 Task: Open Card Webinar Performance Review in Board Data Analytics Platforms to Workspace Document Management and add a team member Softage.3@softage.net, a label Green, a checklist Project Scope Management, an attachment from your computer, a color Green and finally, add a card description 'Finalize budget for upcoming project' and a comment 'Given the potential impact of this task on our team morale and motivation, let us ensure that we approach it with a sense of positivity and enthusiasm.'. Add a start date 'Jan 07, 1900' with a due date 'Jan 14, 1900'
Action: Mouse moved to (84, 377)
Screenshot: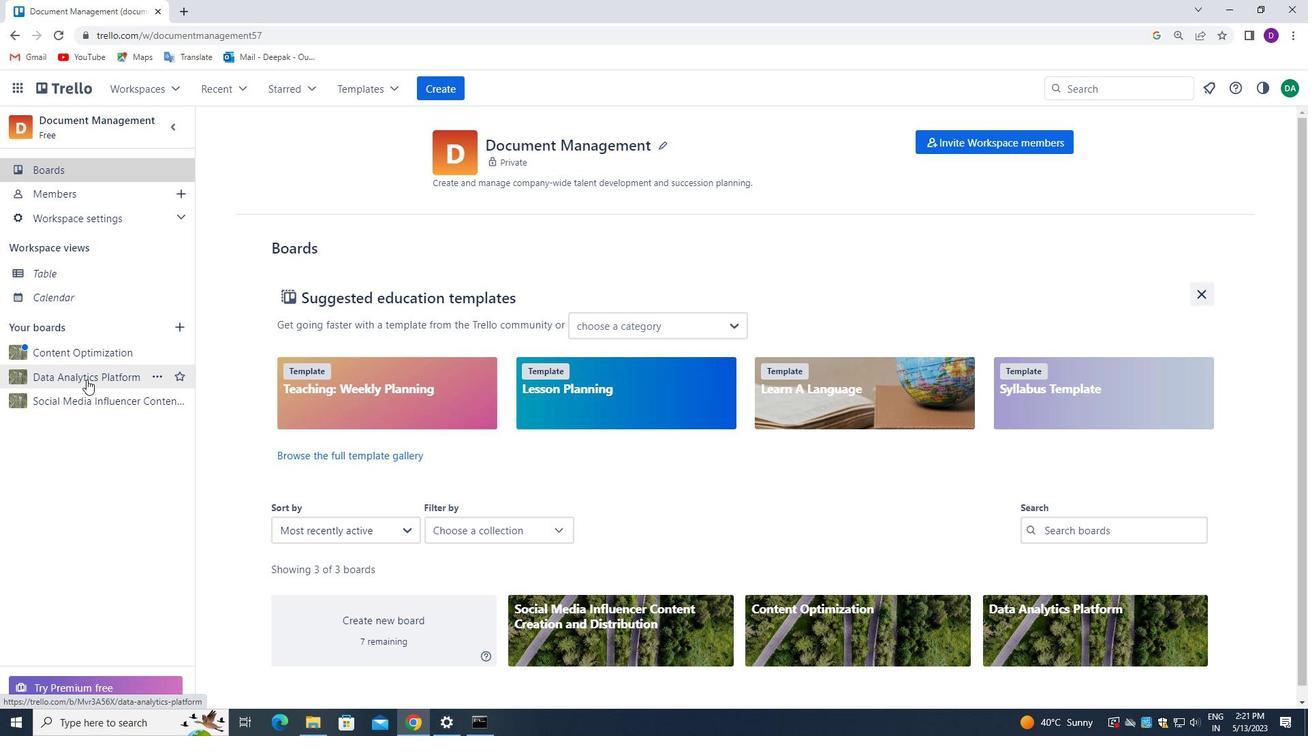 
Action: Mouse pressed left at (84, 377)
Screenshot: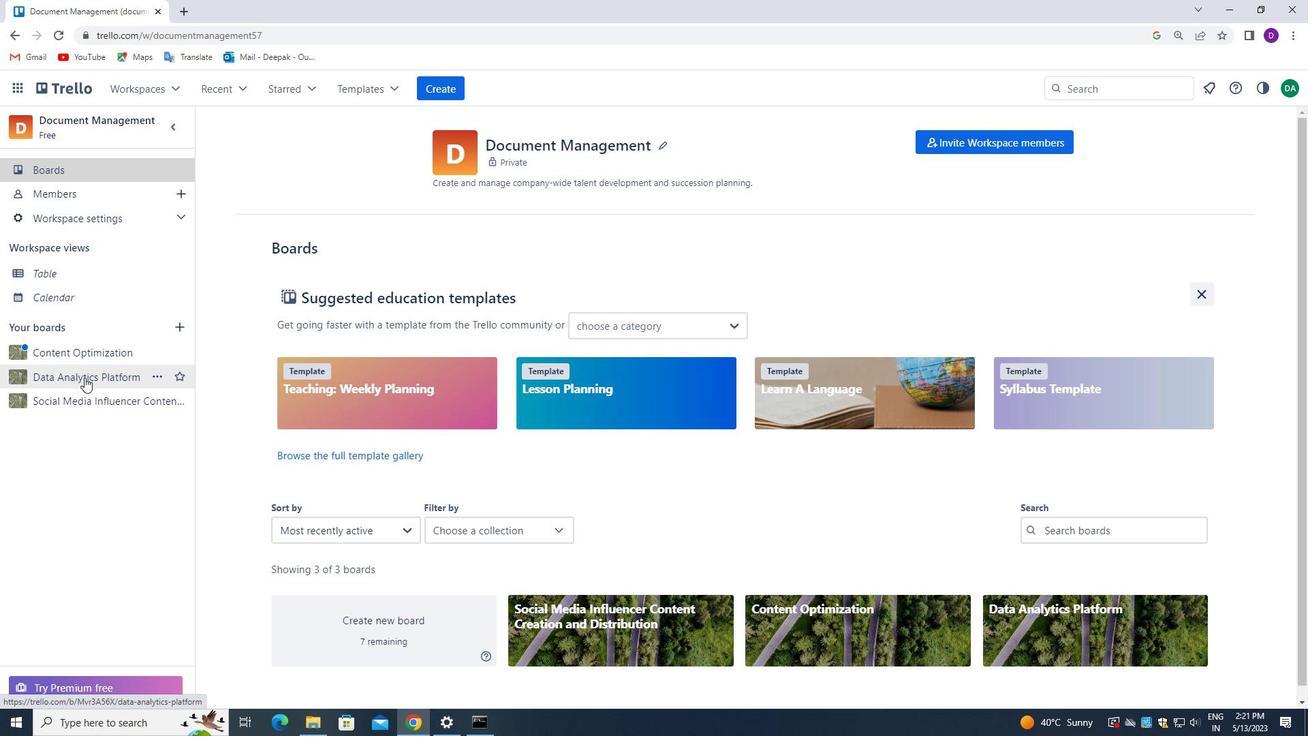 
Action: Mouse moved to (684, 203)
Screenshot: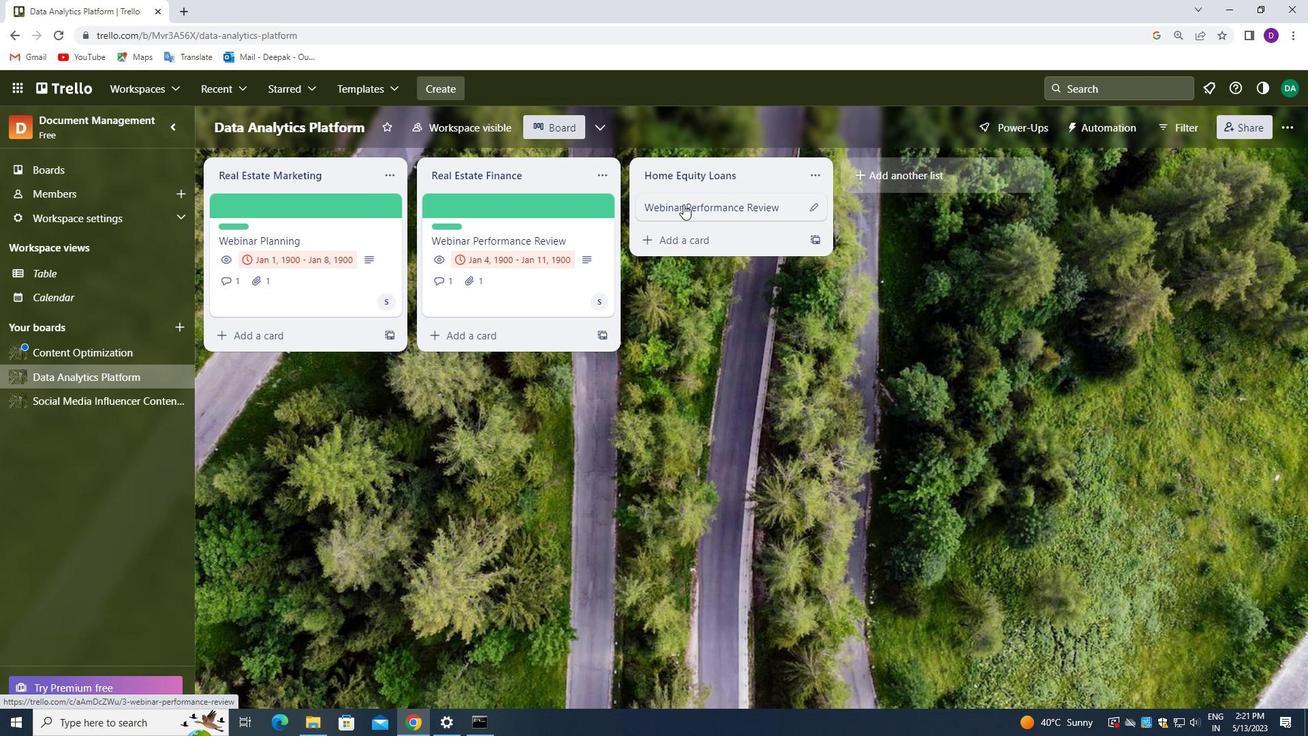
Action: Mouse pressed left at (684, 203)
Screenshot: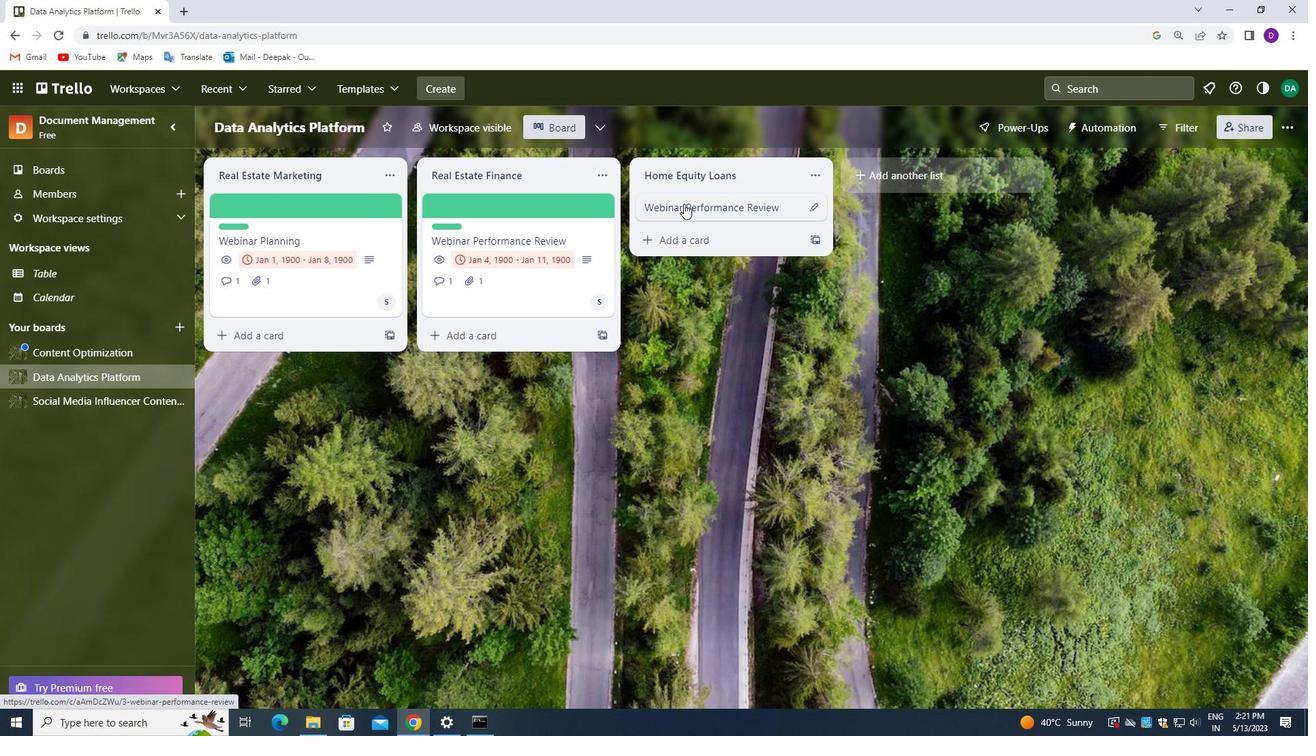 
Action: Mouse moved to (861, 257)
Screenshot: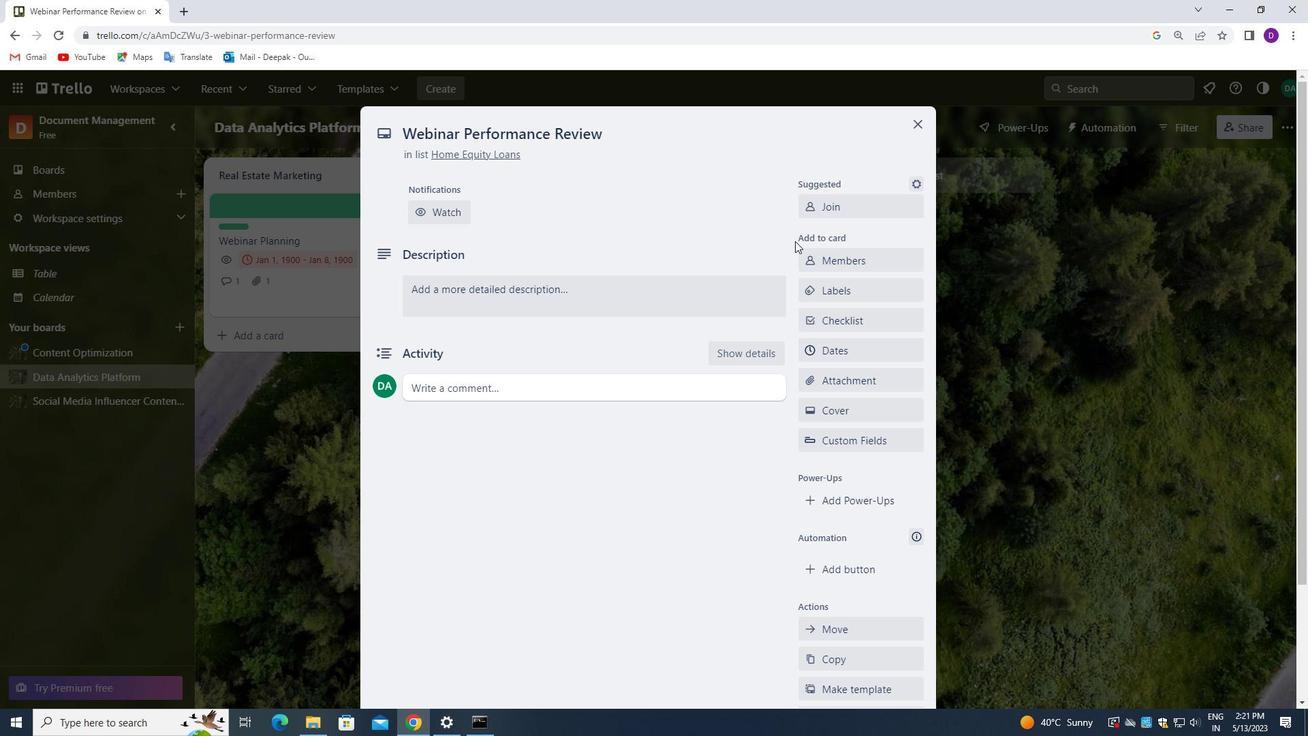 
Action: Mouse pressed left at (861, 257)
Screenshot: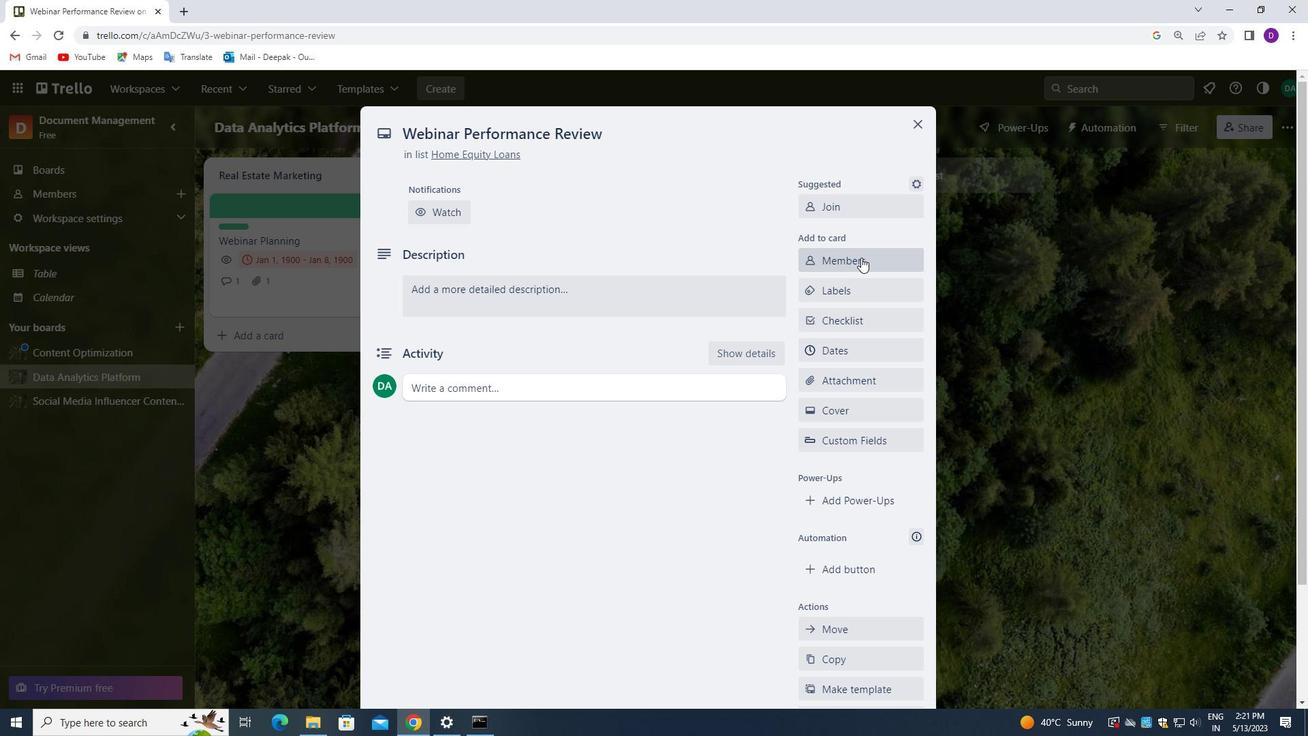 
Action: Mouse moved to (860, 325)
Screenshot: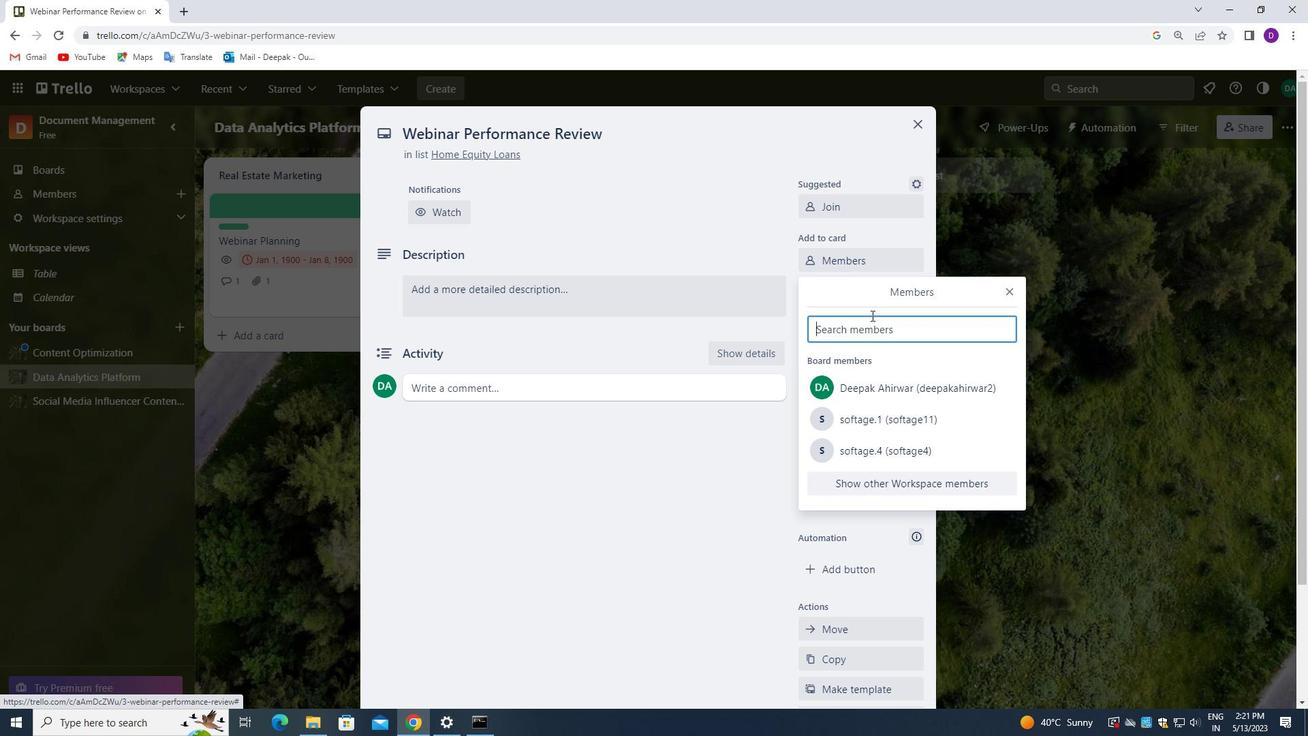 
Action: Mouse pressed left at (860, 325)
Screenshot: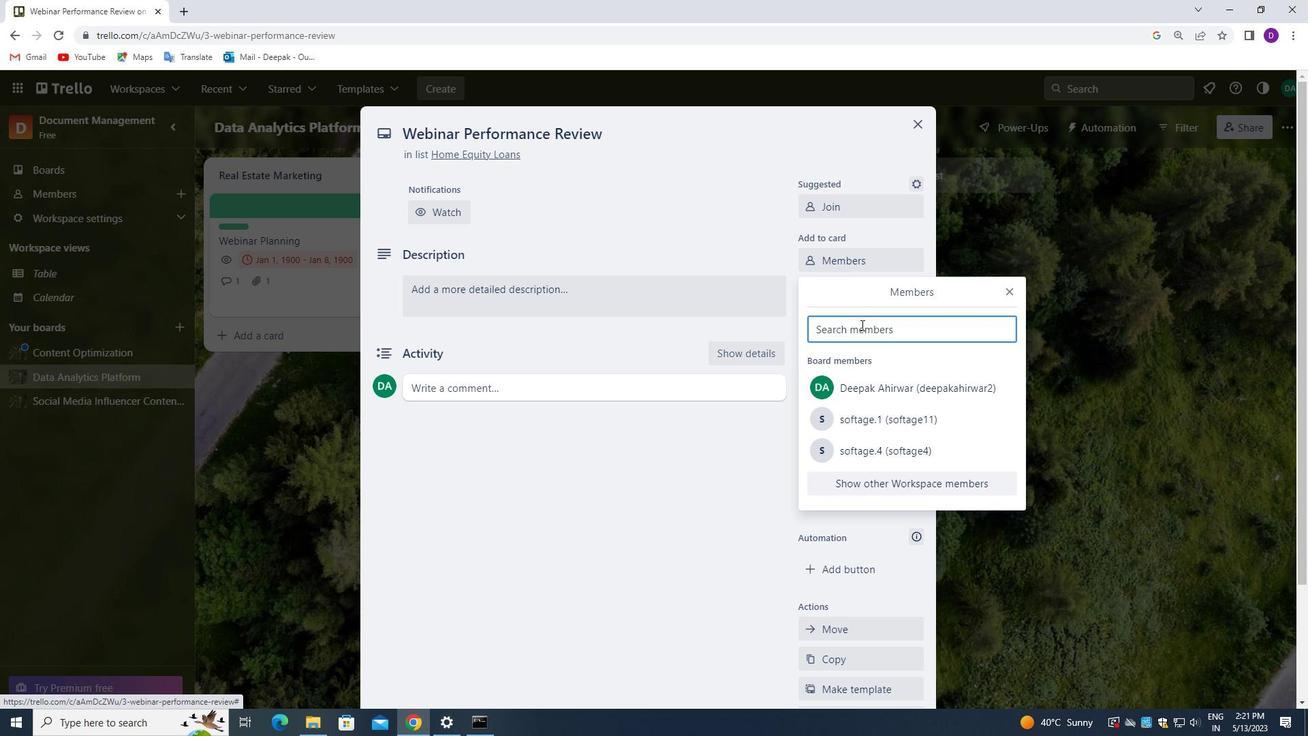 
Action: Key pressed <Key.shift>SOFTAGE.3<Key.shift>@SOFTAGE.NET
Screenshot: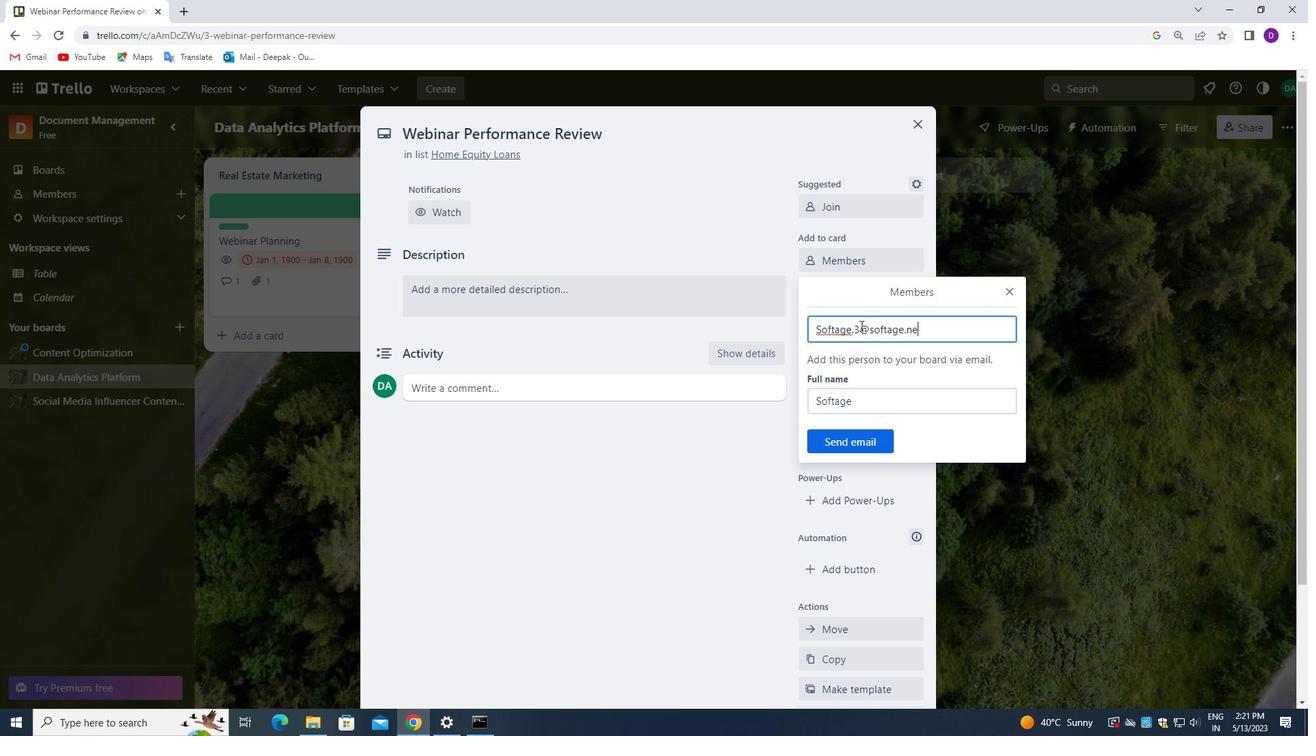 
Action: Mouse moved to (841, 437)
Screenshot: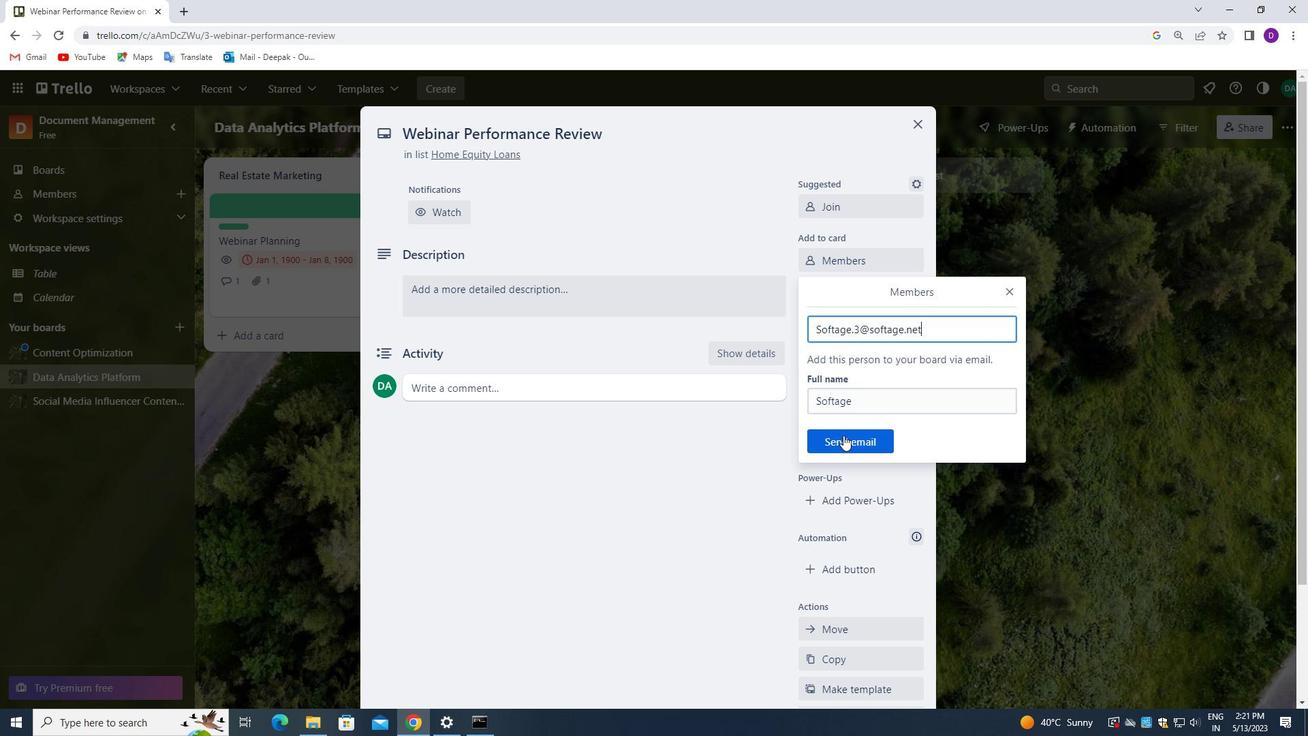 
Action: Mouse pressed left at (841, 437)
Screenshot: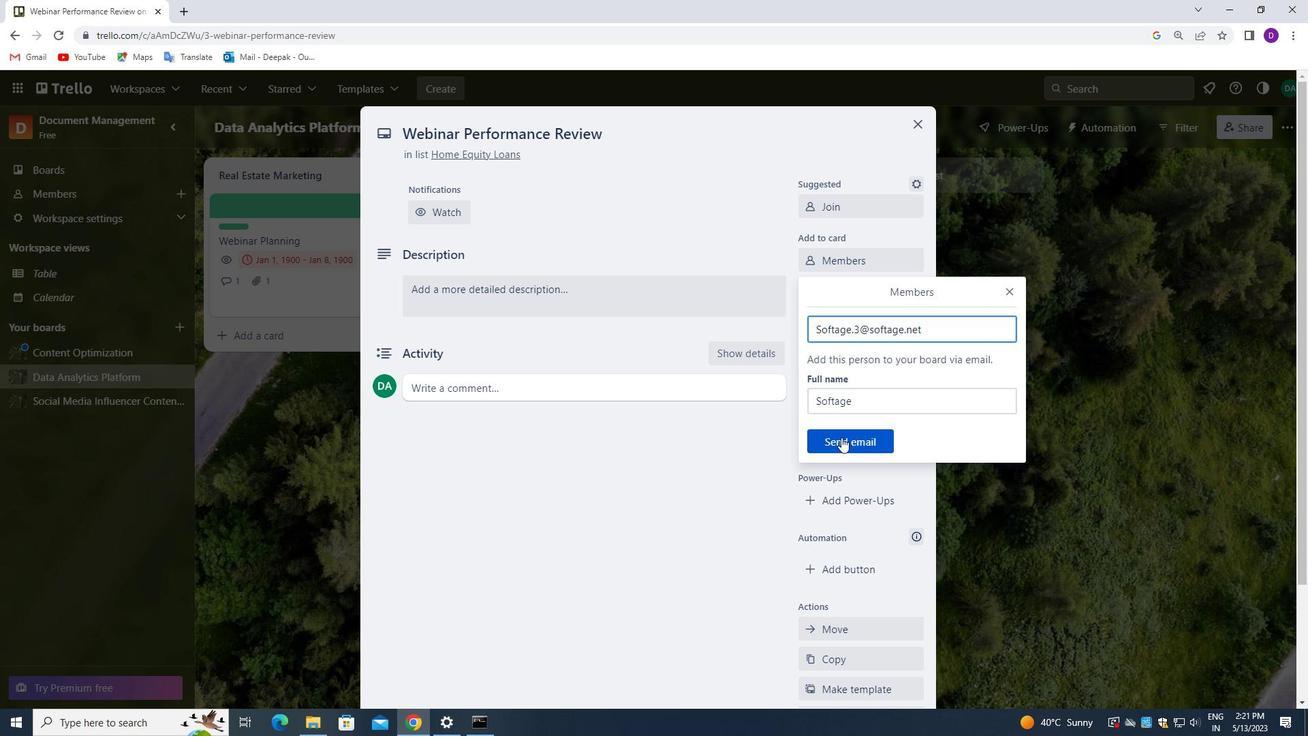 
Action: Mouse moved to (865, 287)
Screenshot: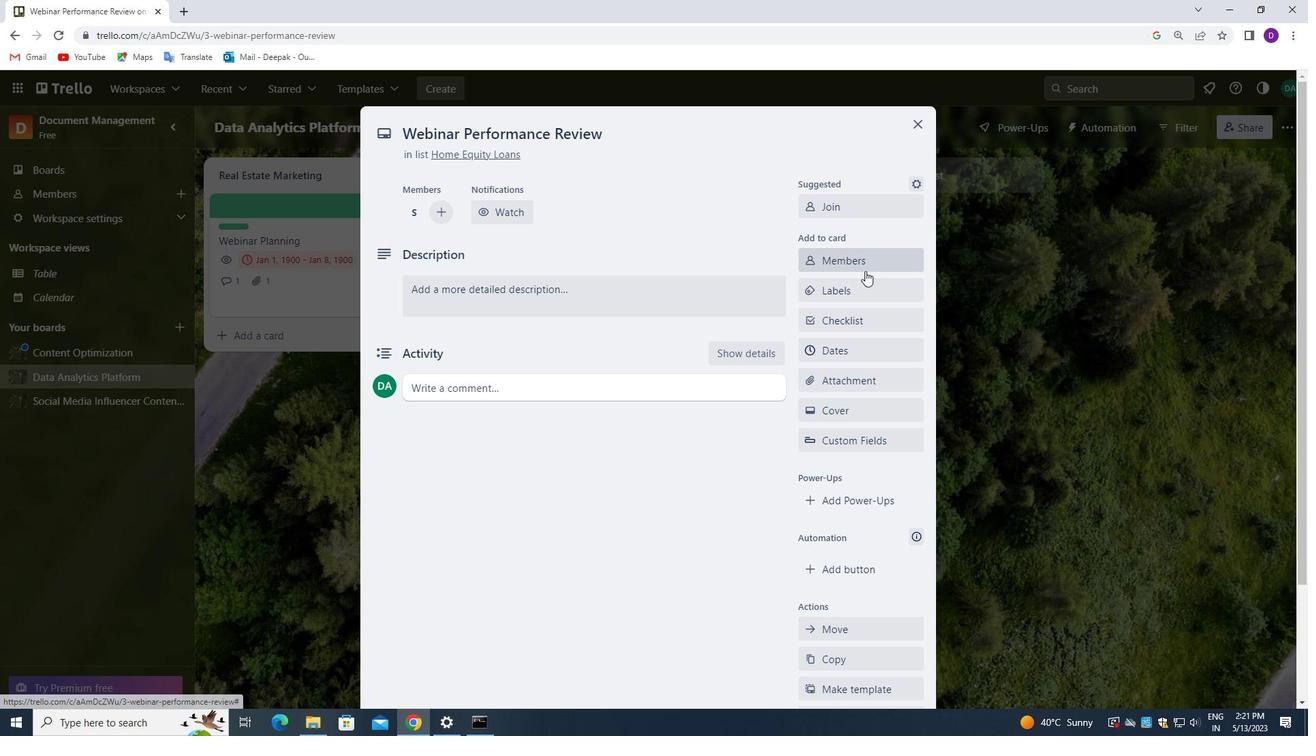 
Action: Mouse pressed left at (865, 287)
Screenshot: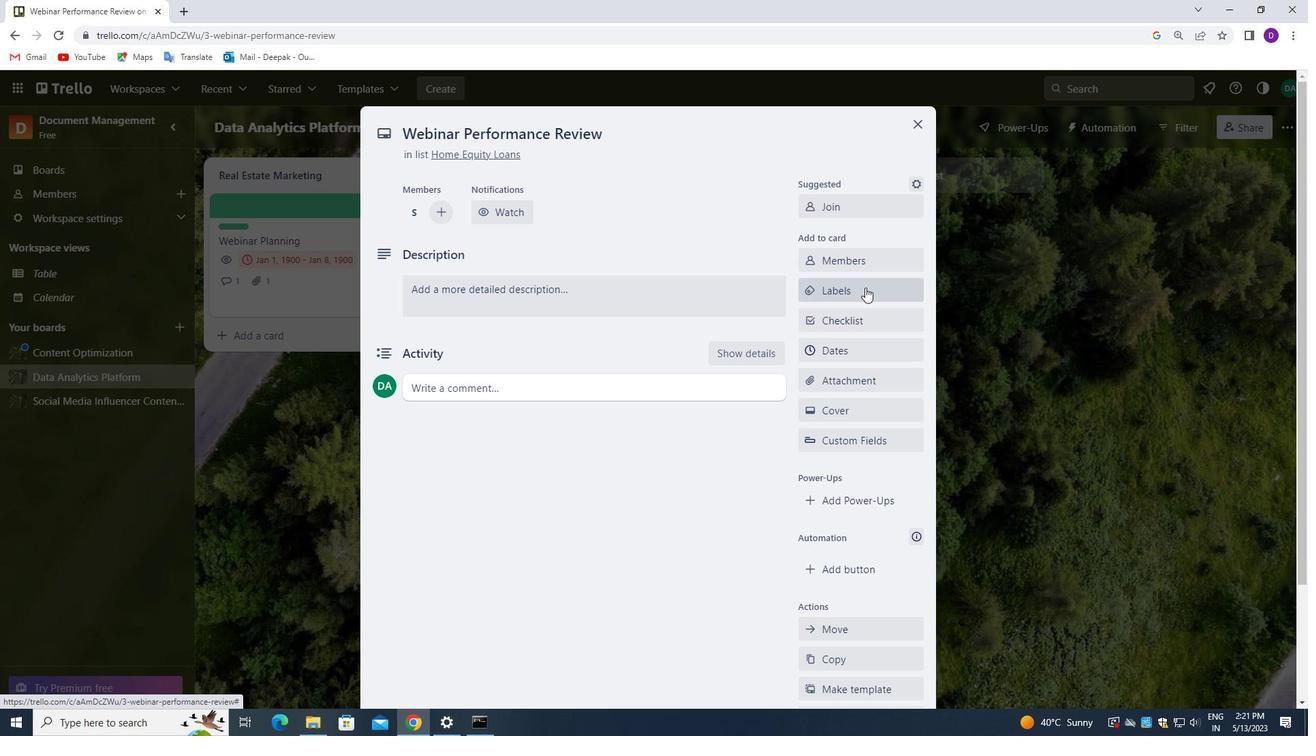 
Action: Mouse moved to (902, 416)
Screenshot: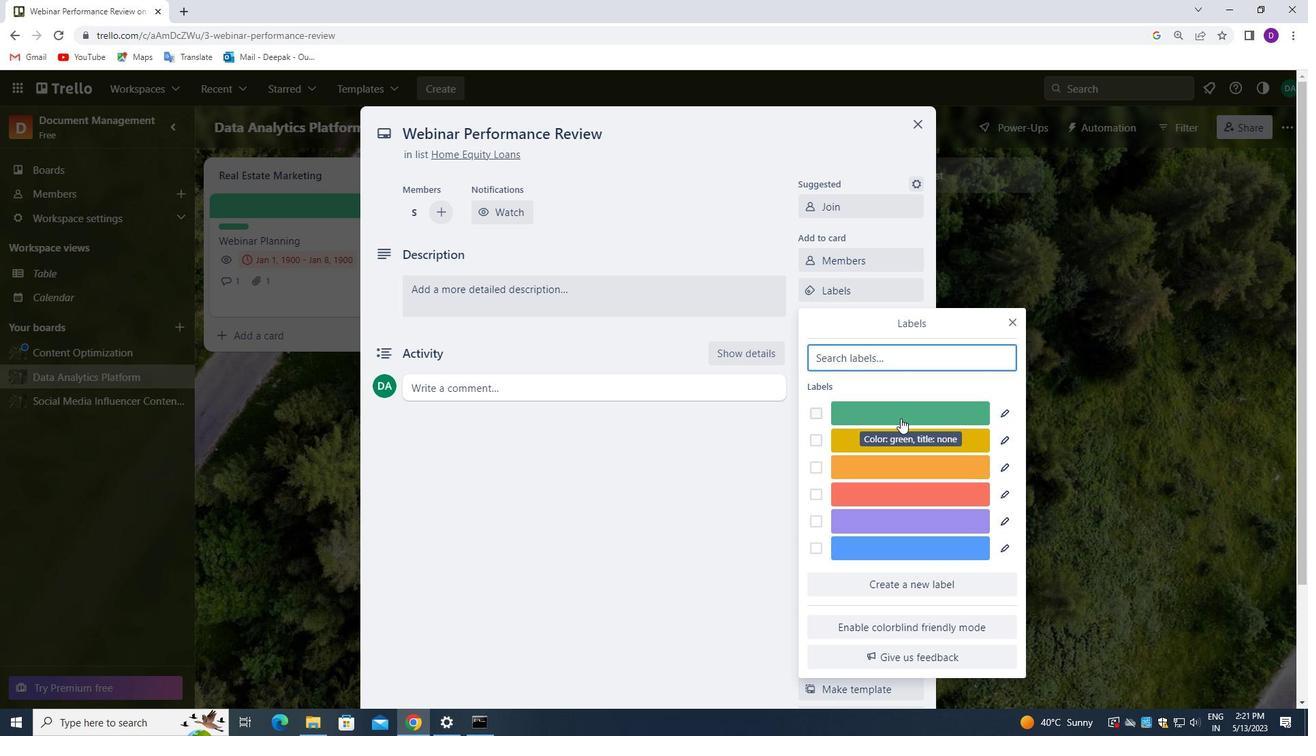 
Action: Mouse pressed left at (902, 416)
Screenshot: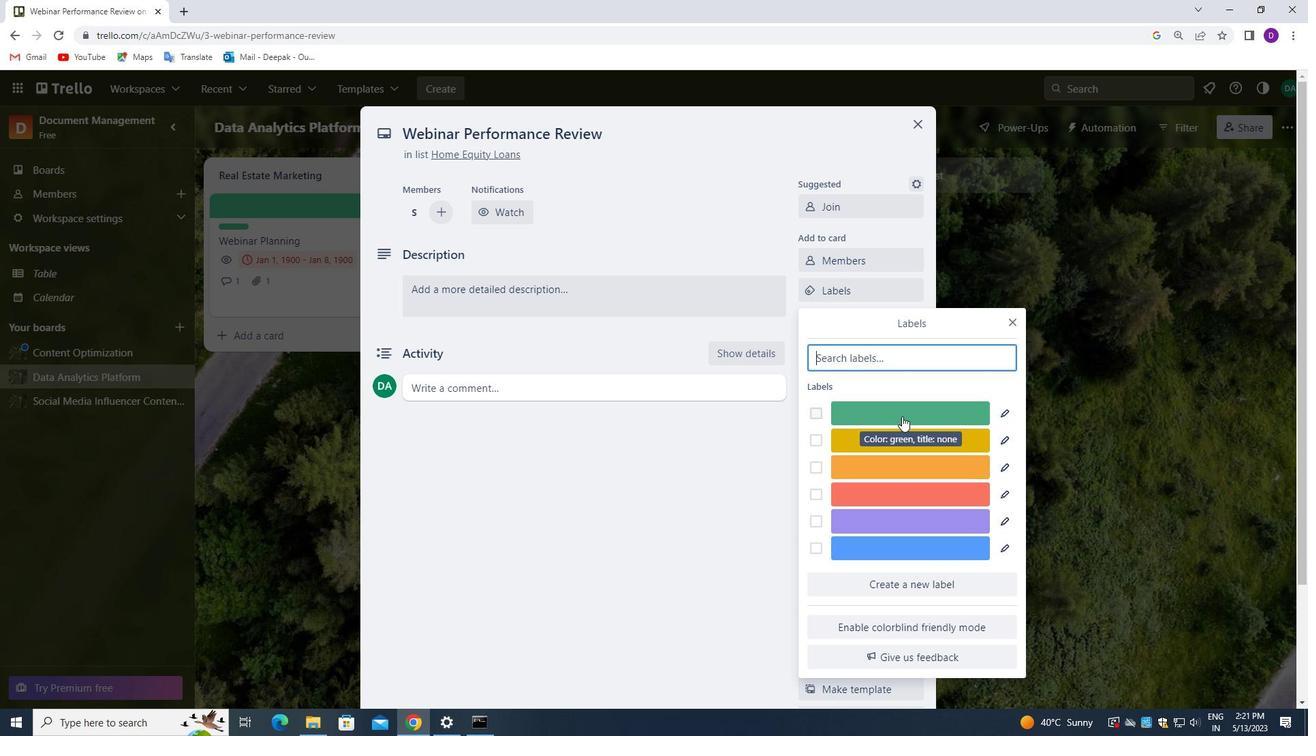 
Action: Mouse moved to (1129, 415)
Screenshot: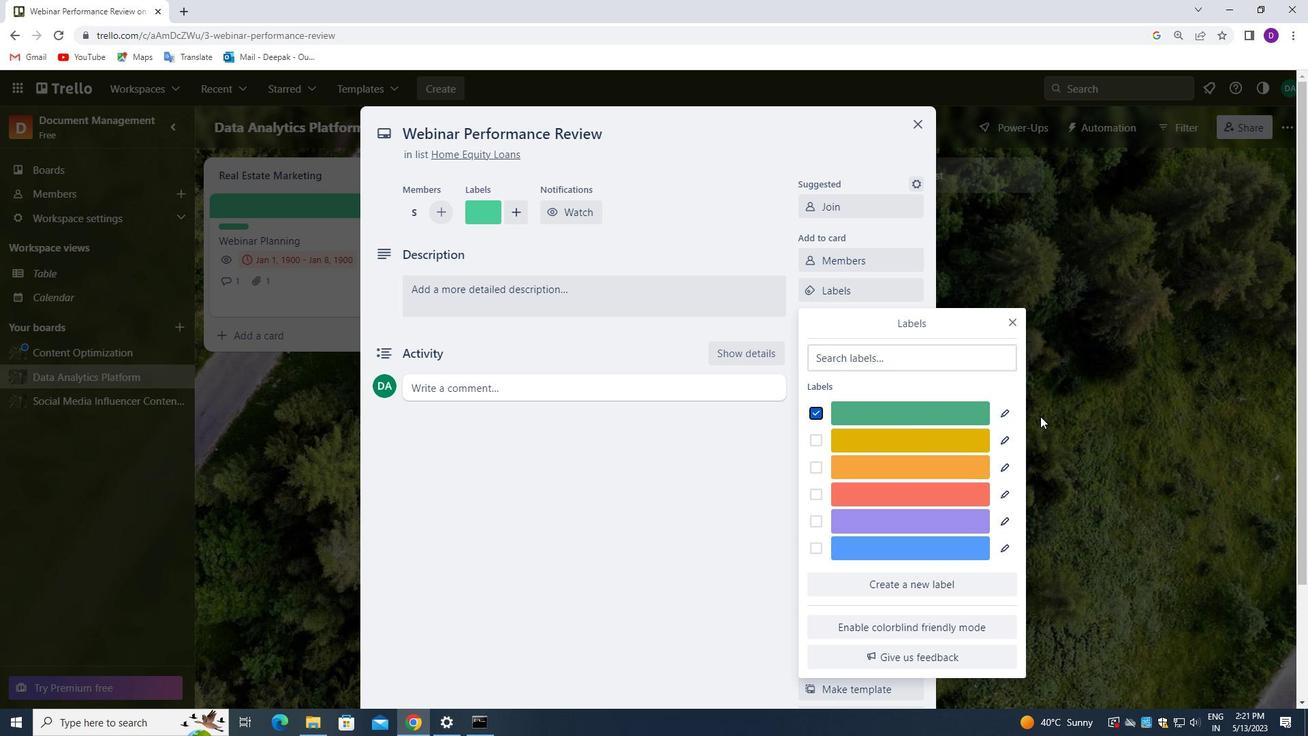 
Action: Mouse pressed left at (1129, 415)
Screenshot: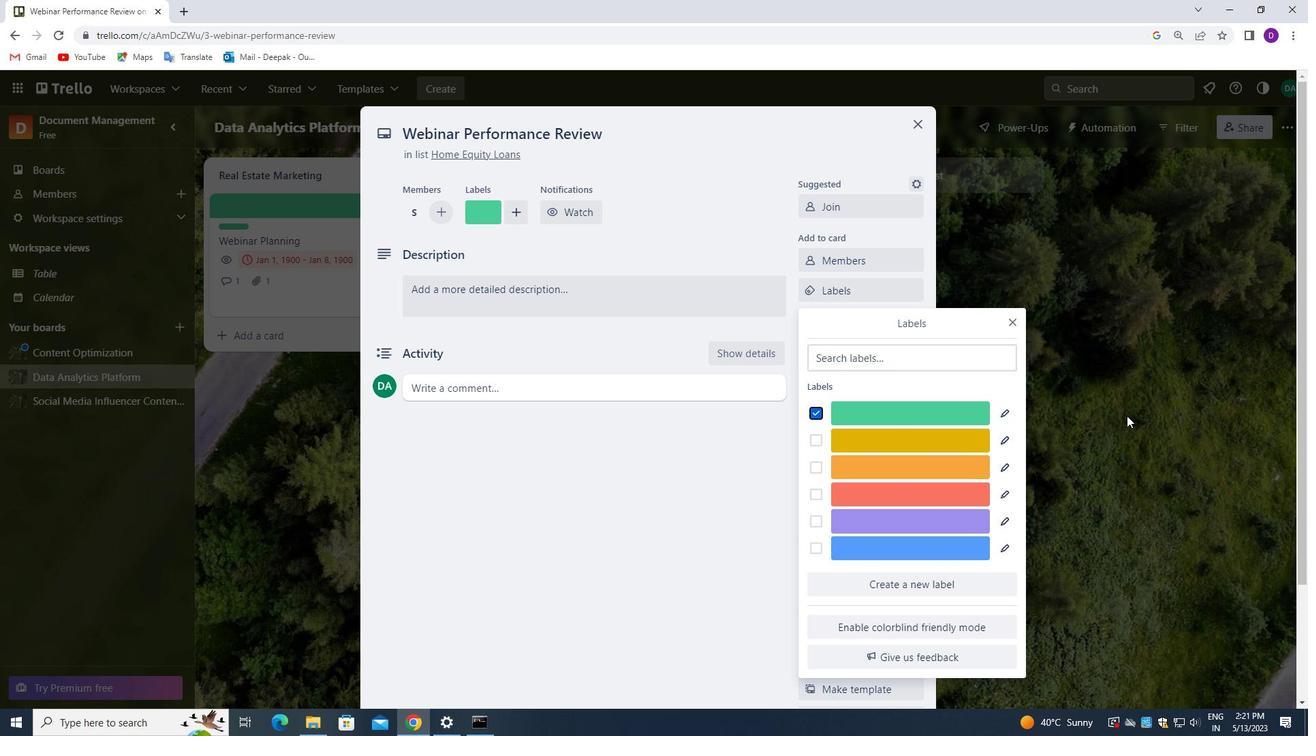 
Action: Mouse moved to (833, 314)
Screenshot: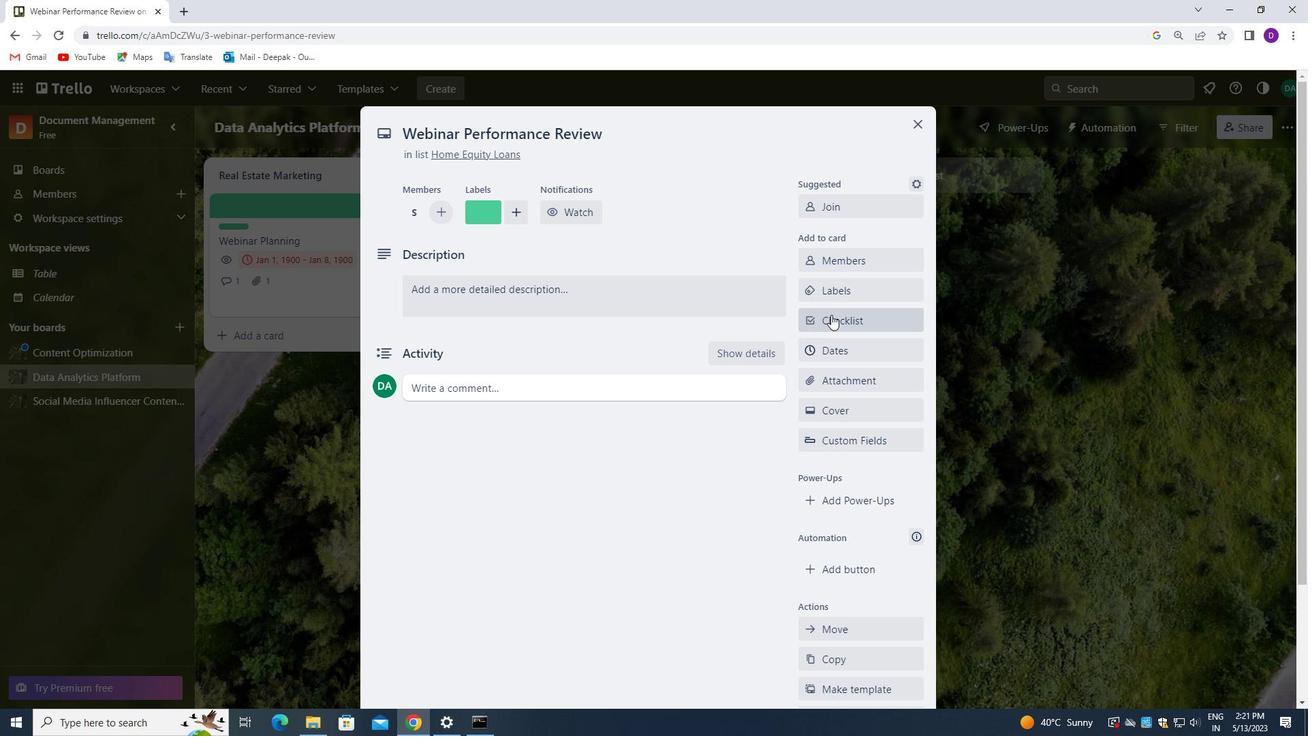 
Action: Mouse pressed left at (833, 314)
Screenshot: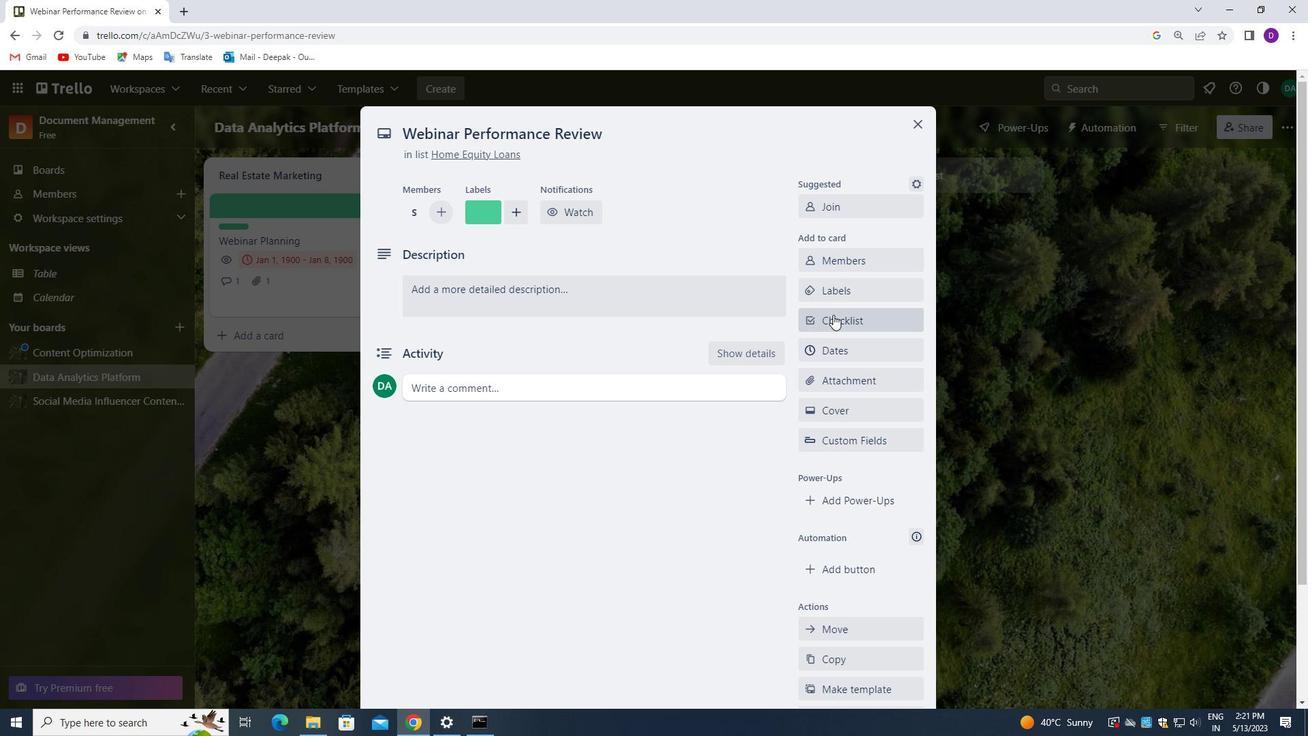 
Action: Mouse moved to (912, 402)
Screenshot: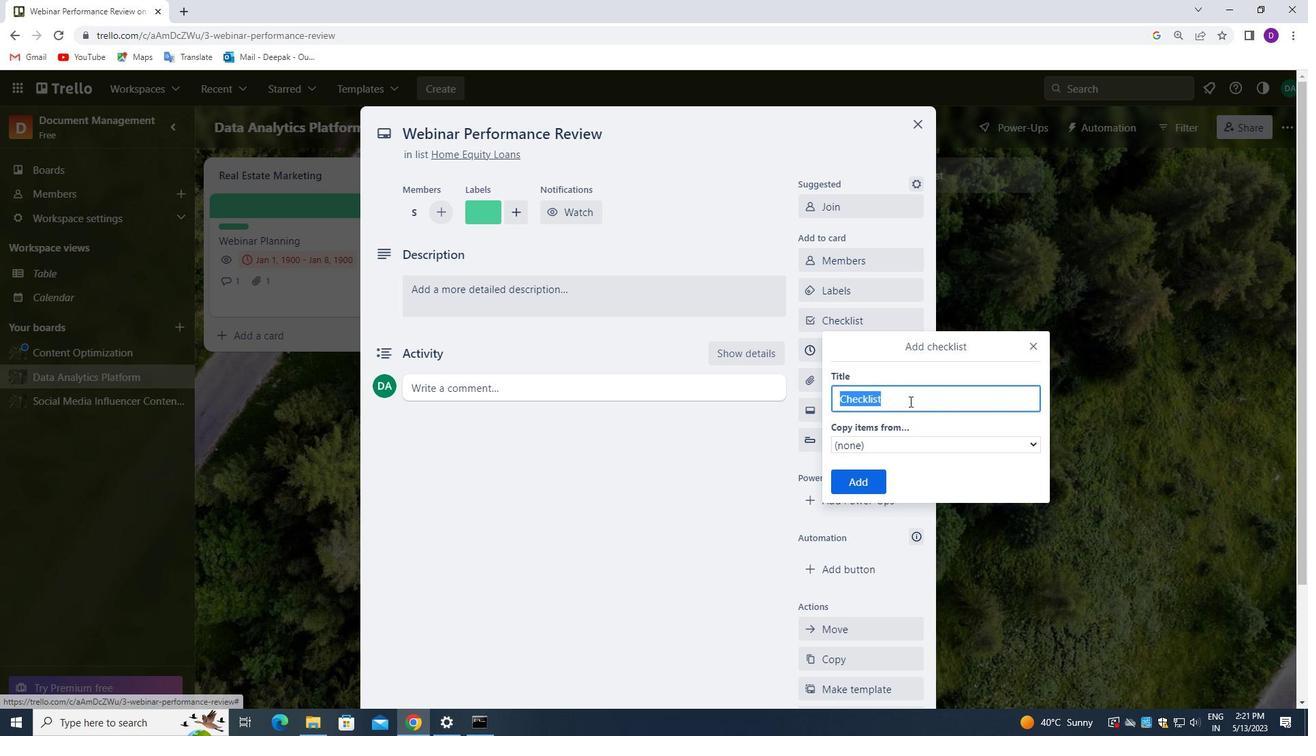
Action: Key pressed <Key.backspace><Key.shift>PROJ
Screenshot: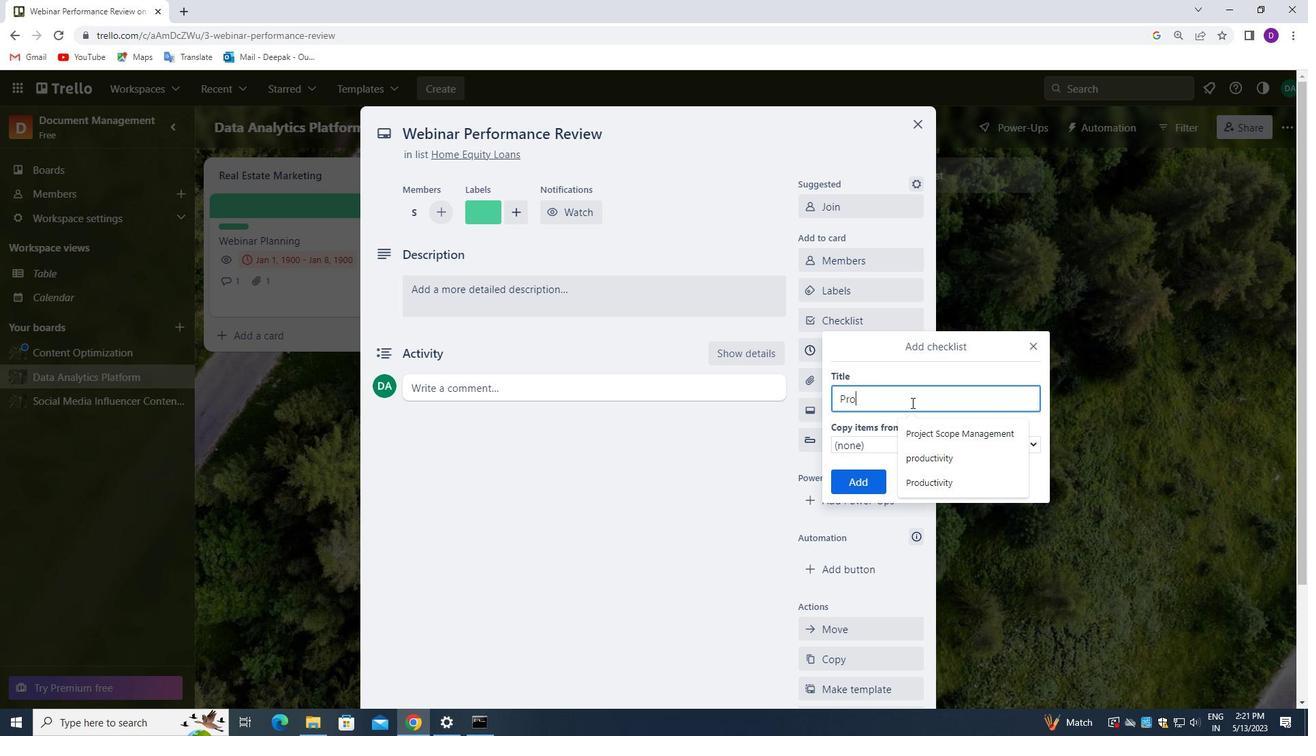 
Action: Mouse moved to (935, 439)
Screenshot: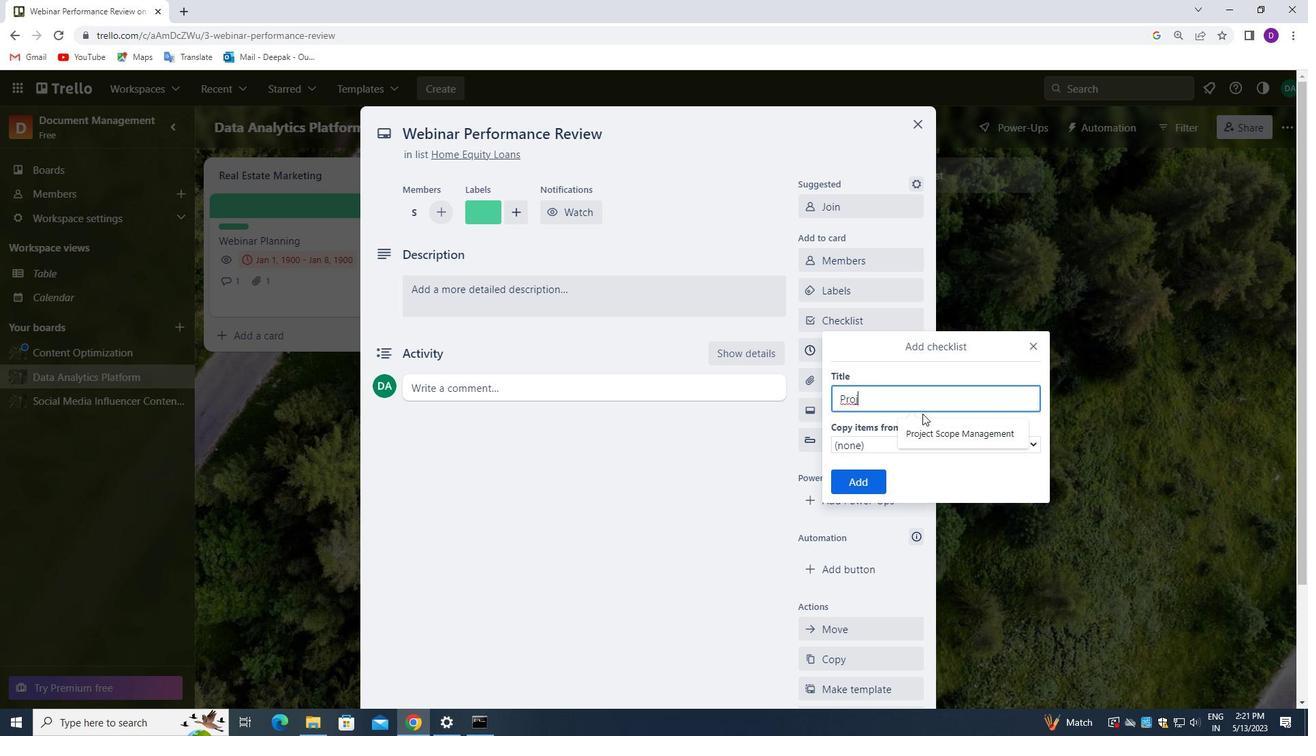 
Action: Mouse pressed left at (935, 439)
Screenshot: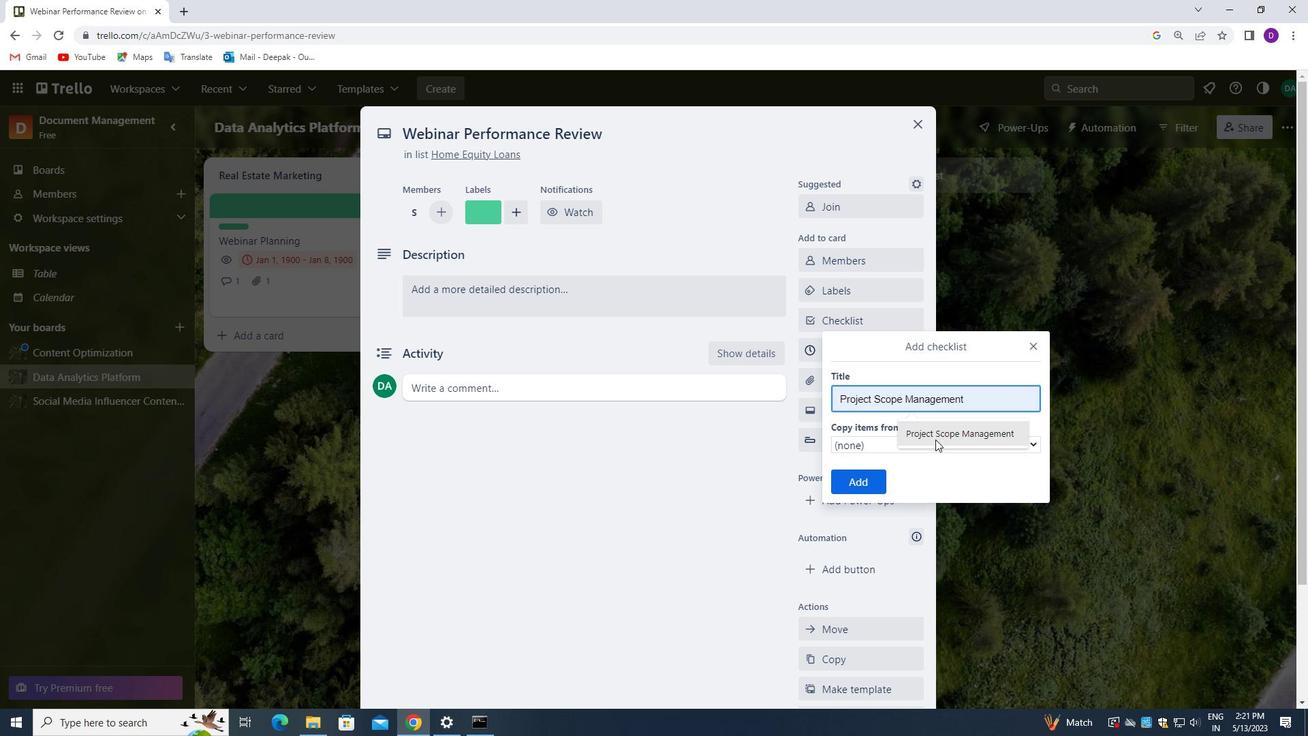 
Action: Mouse moved to (845, 480)
Screenshot: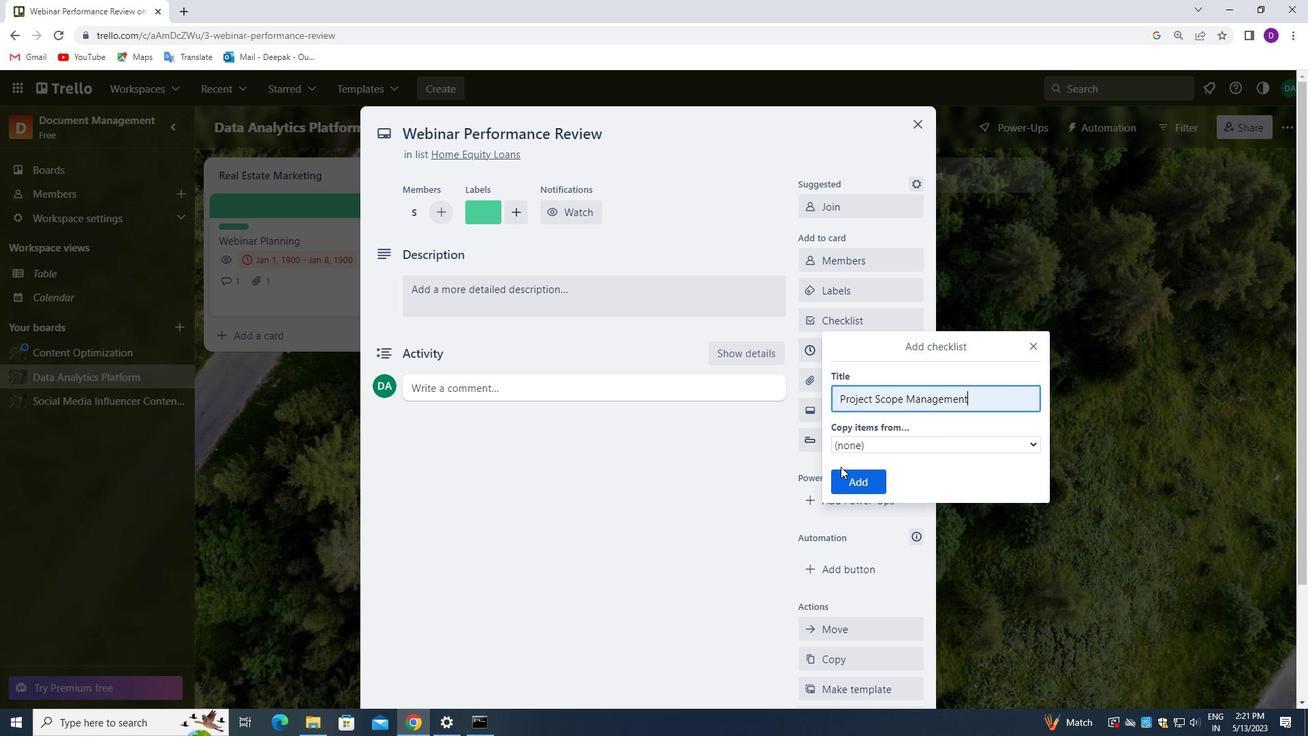 
Action: Mouse pressed left at (845, 480)
Screenshot: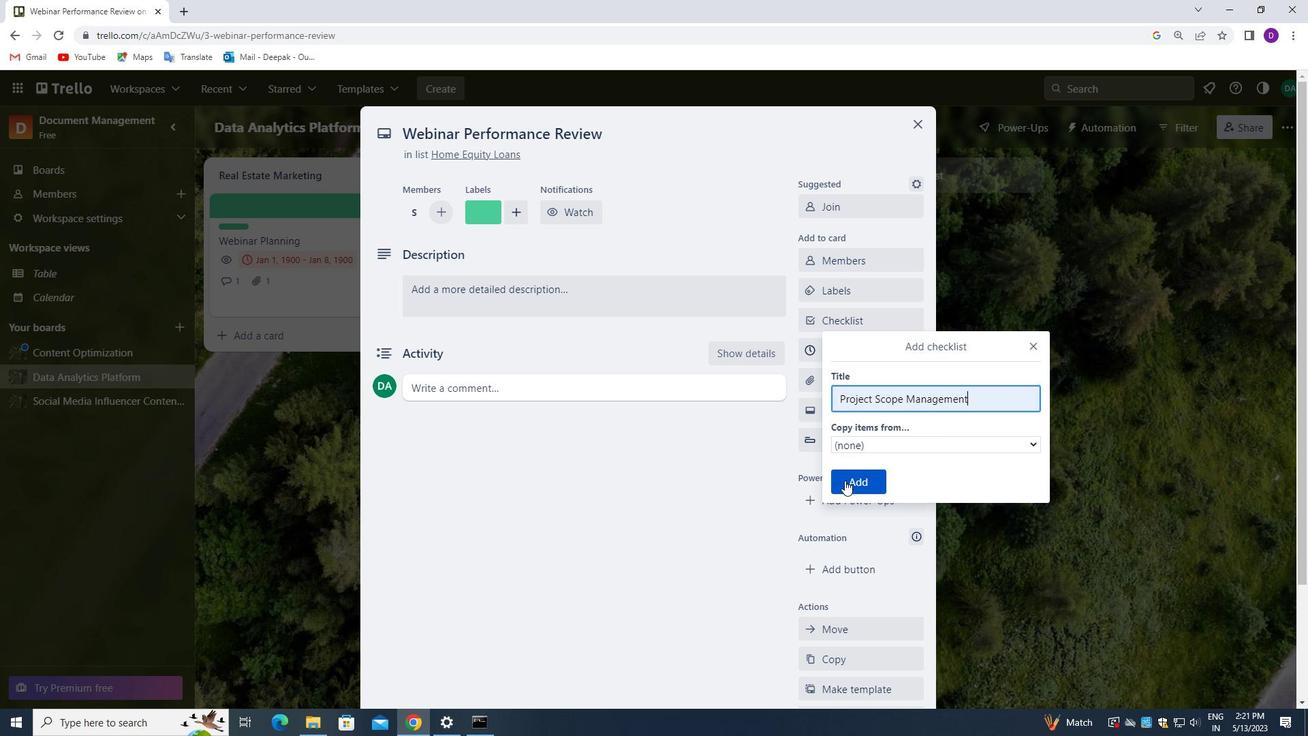 
Action: Mouse moved to (868, 385)
Screenshot: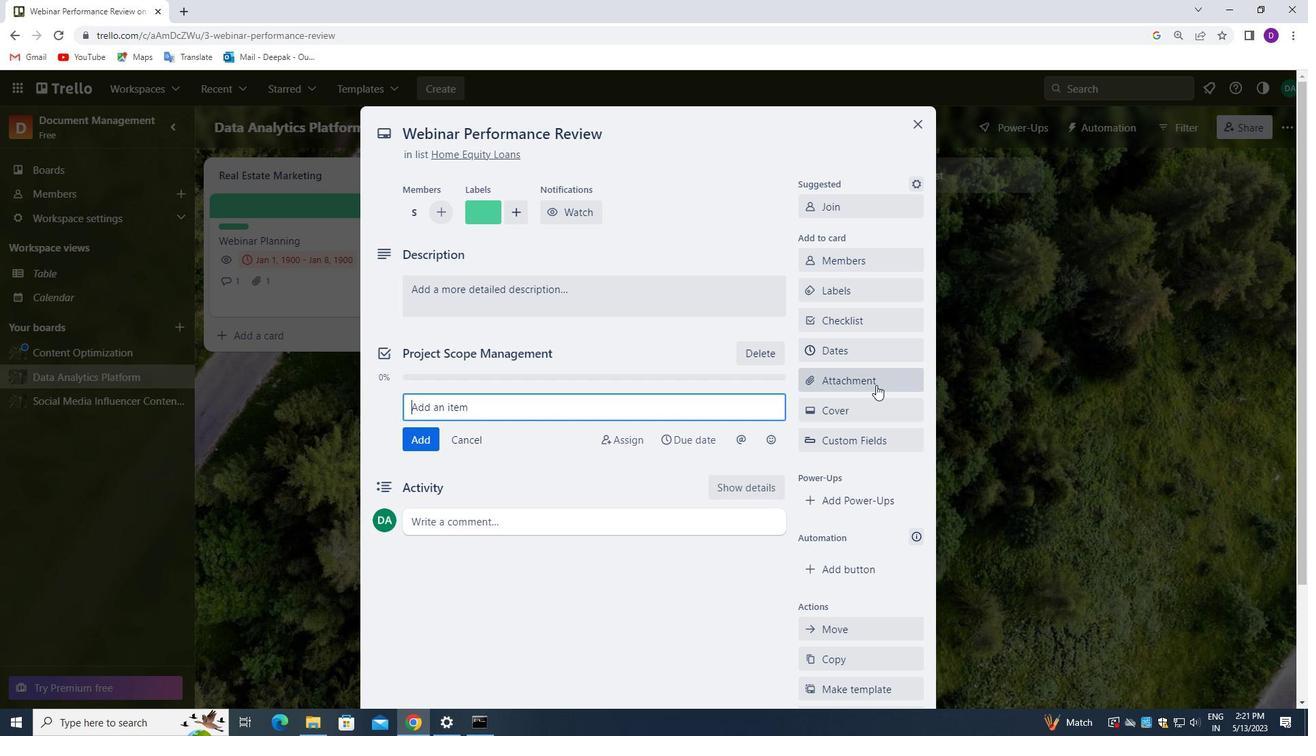 
Action: Mouse pressed left at (868, 385)
Screenshot: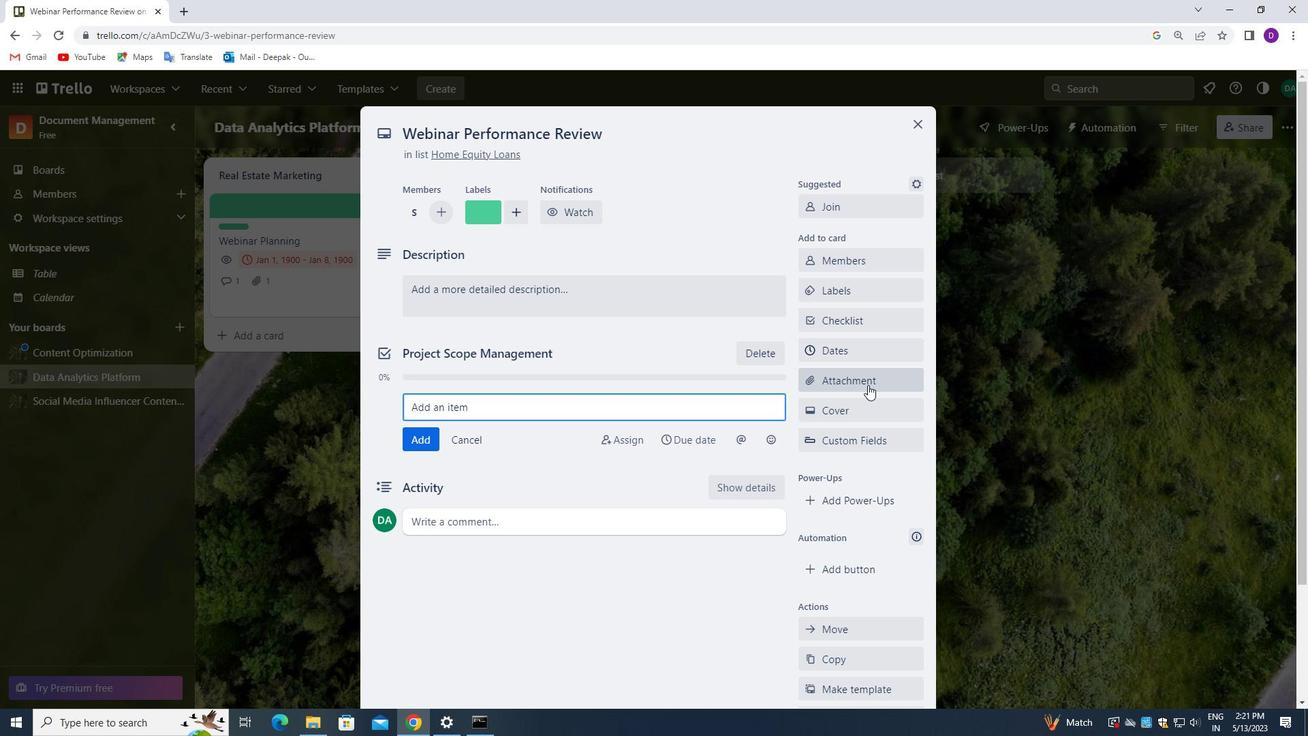 
Action: Mouse moved to (849, 151)
Screenshot: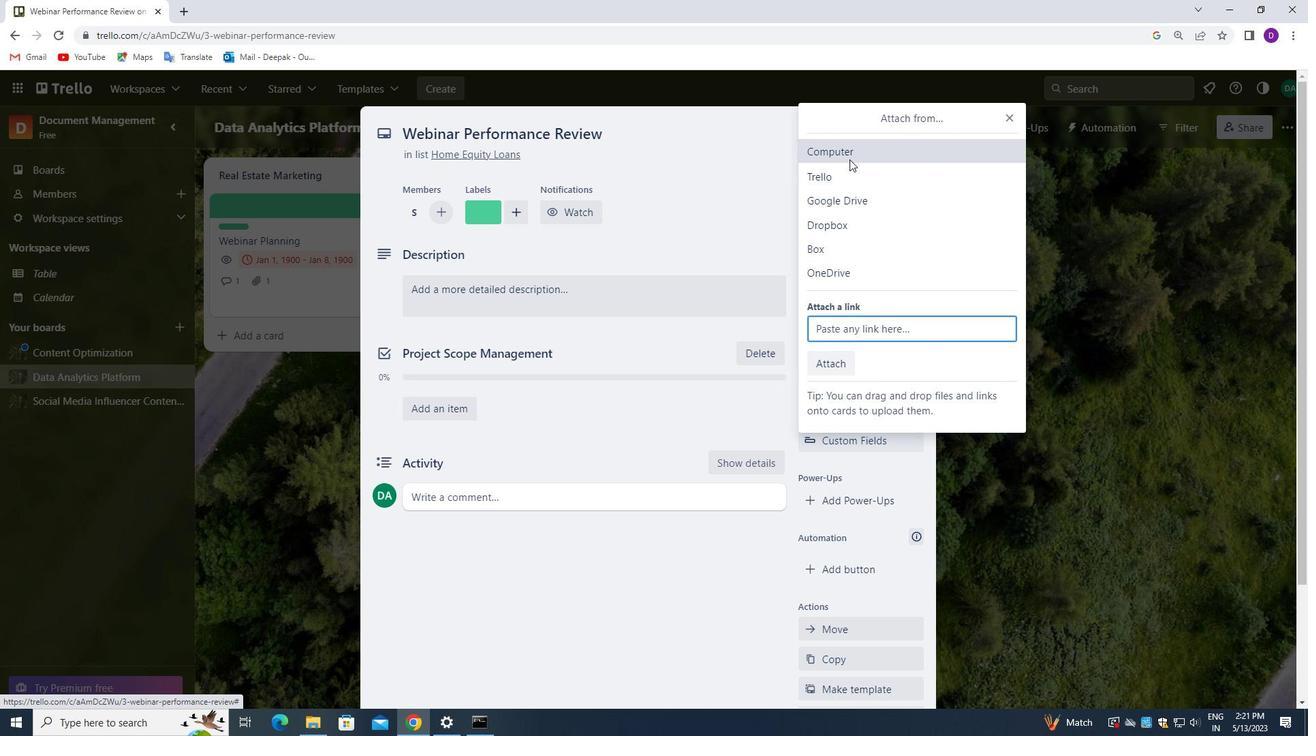 
Action: Mouse pressed left at (849, 151)
Screenshot: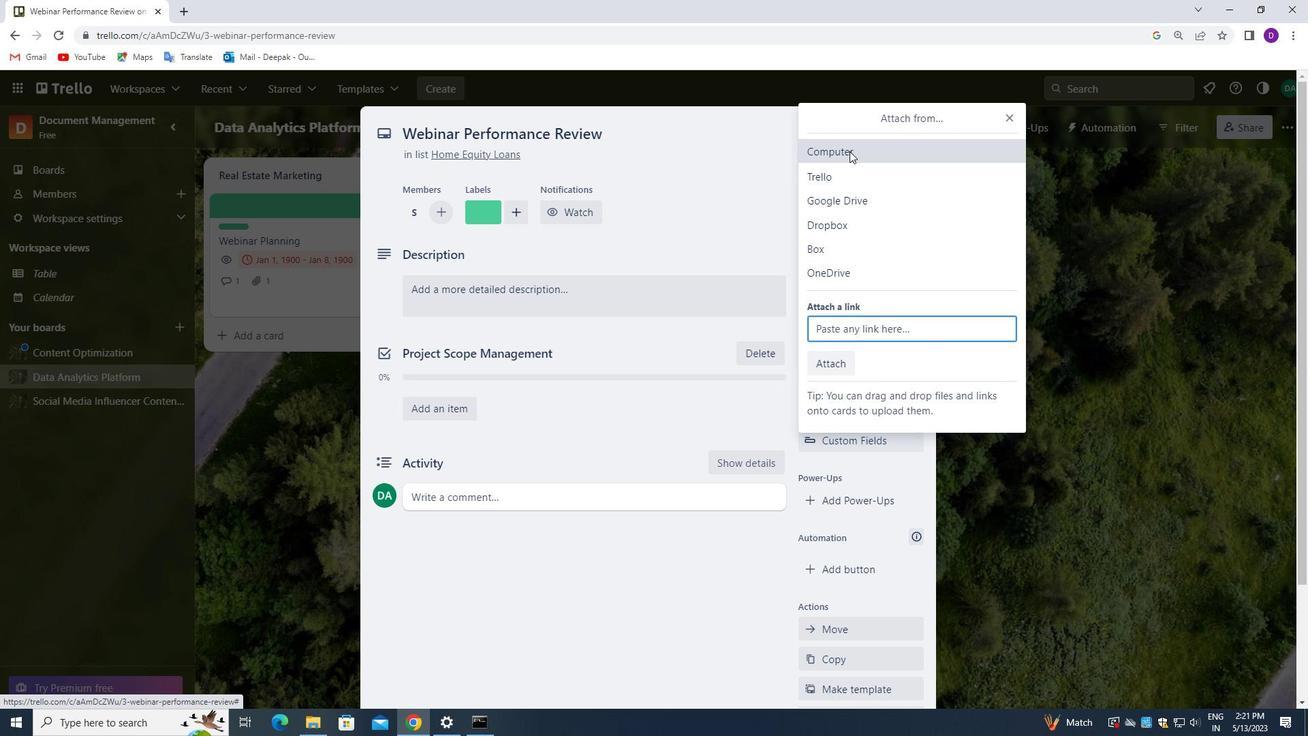 
Action: Mouse moved to (283, 131)
Screenshot: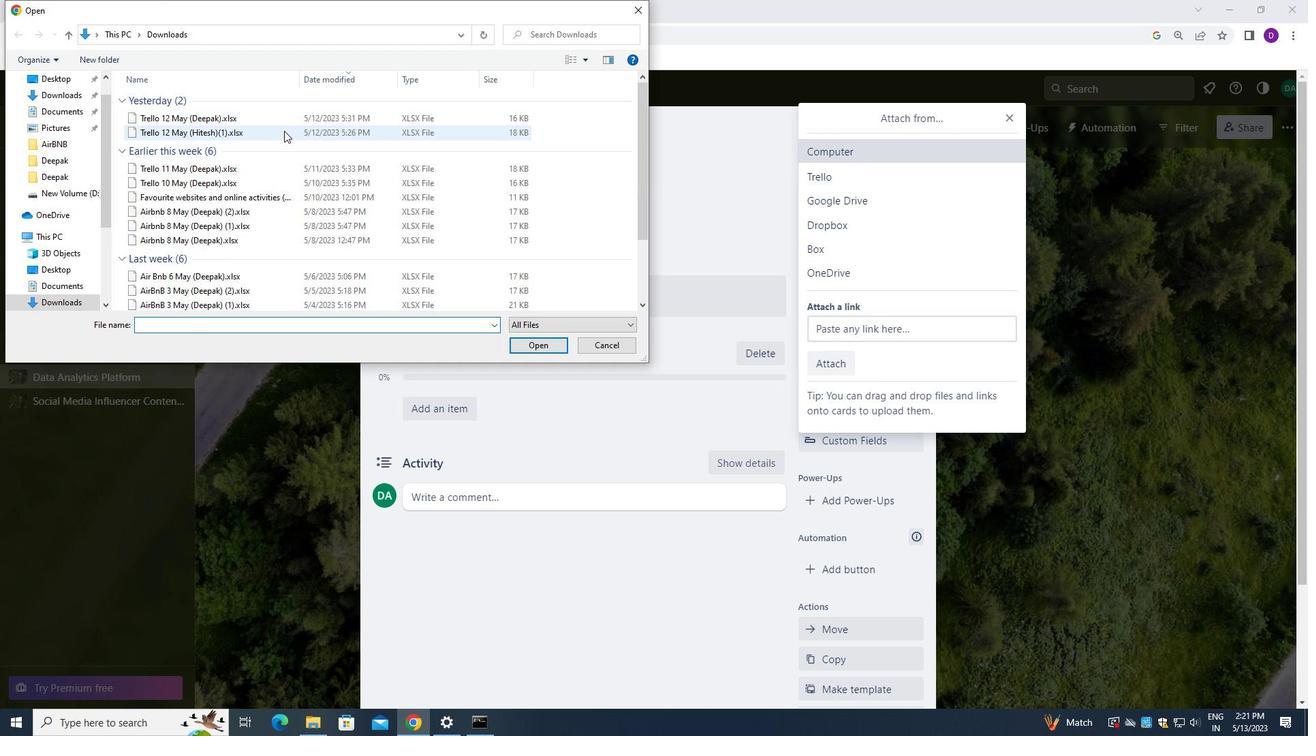 
Action: Mouse pressed left at (283, 131)
Screenshot: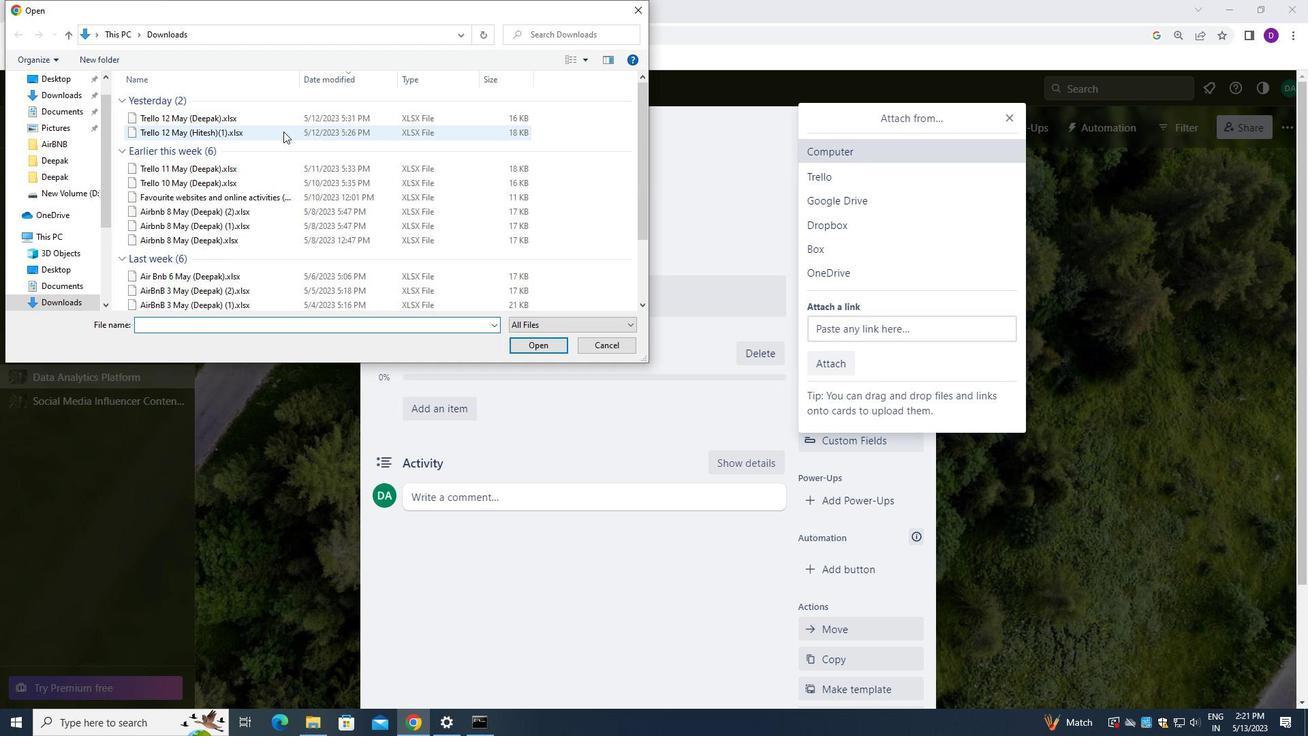
Action: Mouse moved to (536, 346)
Screenshot: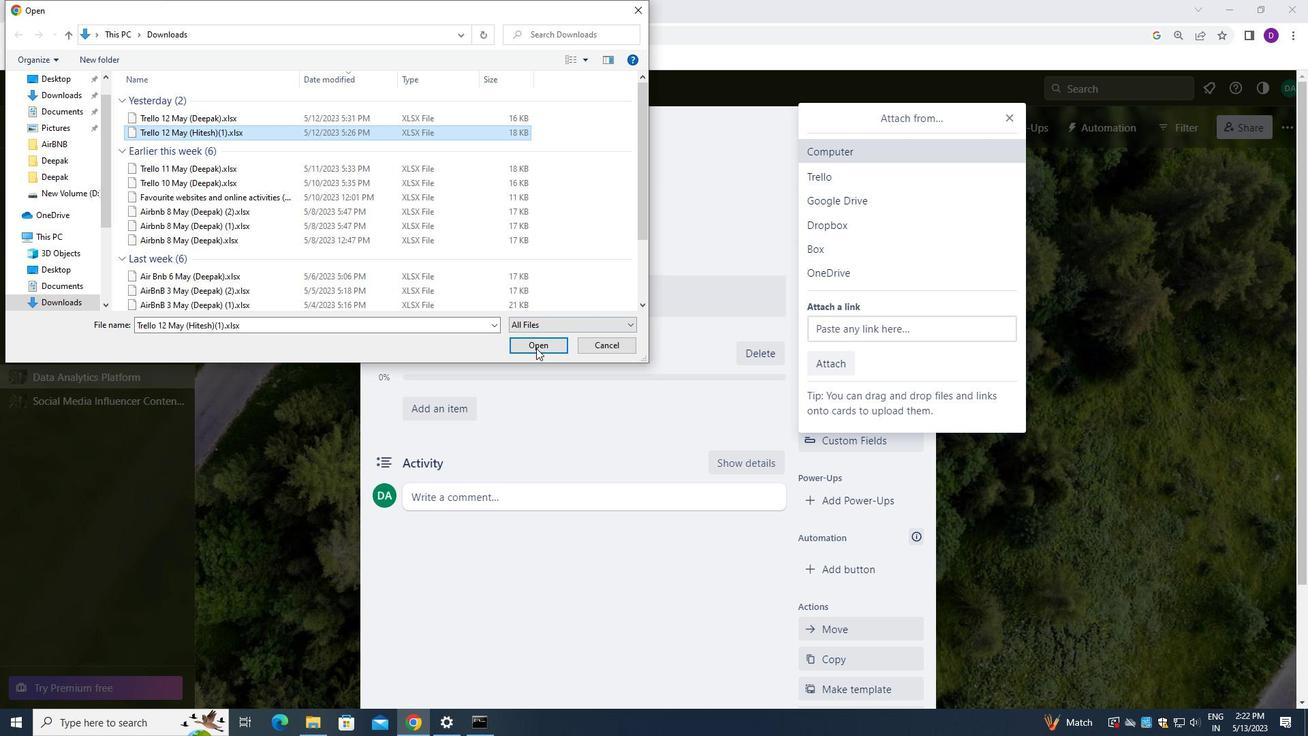 
Action: Mouse pressed left at (536, 346)
Screenshot: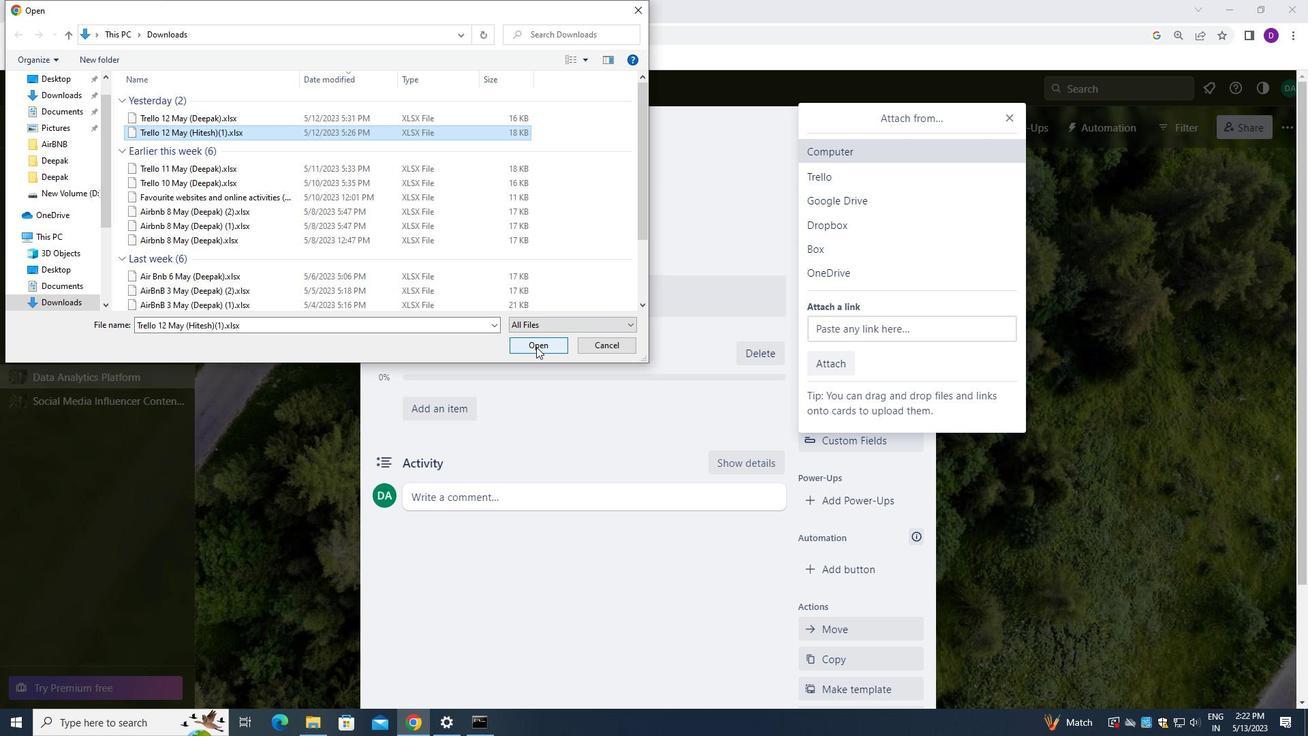 
Action: Mouse moved to (844, 404)
Screenshot: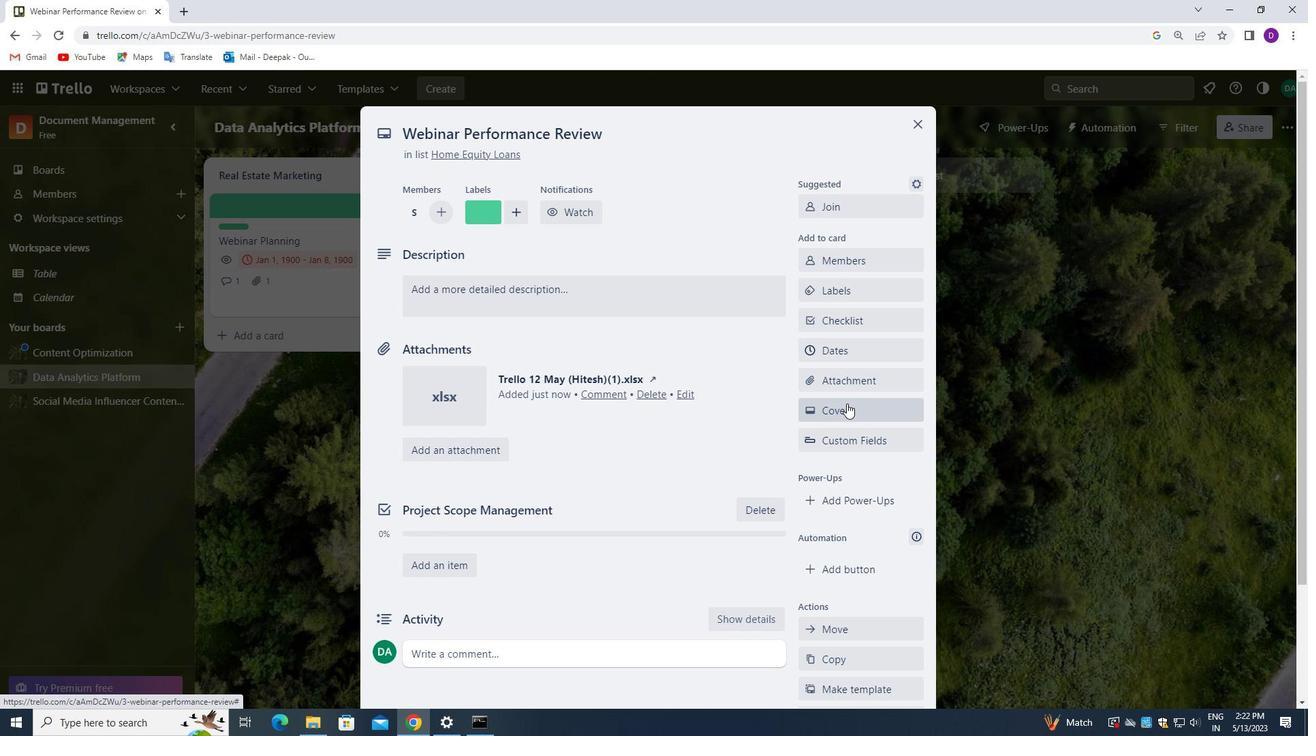 
Action: Mouse pressed left at (844, 404)
Screenshot: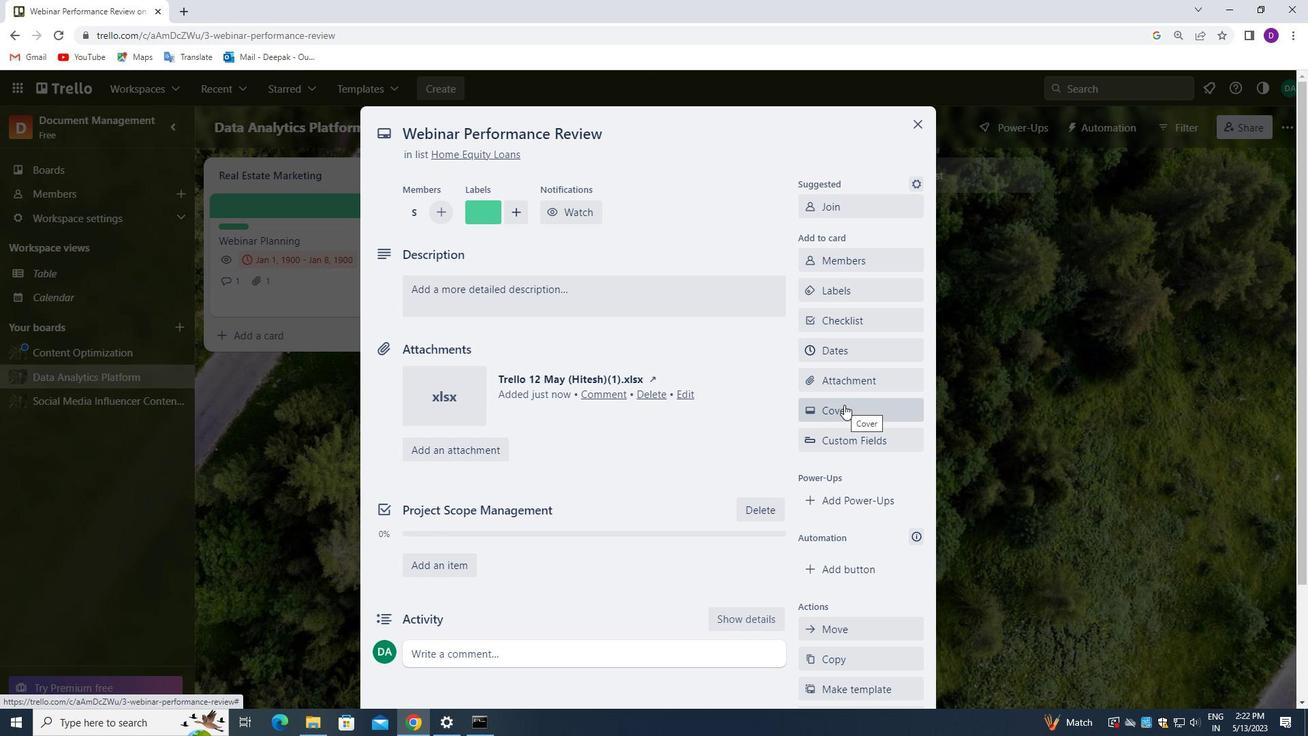 
Action: Mouse moved to (832, 407)
Screenshot: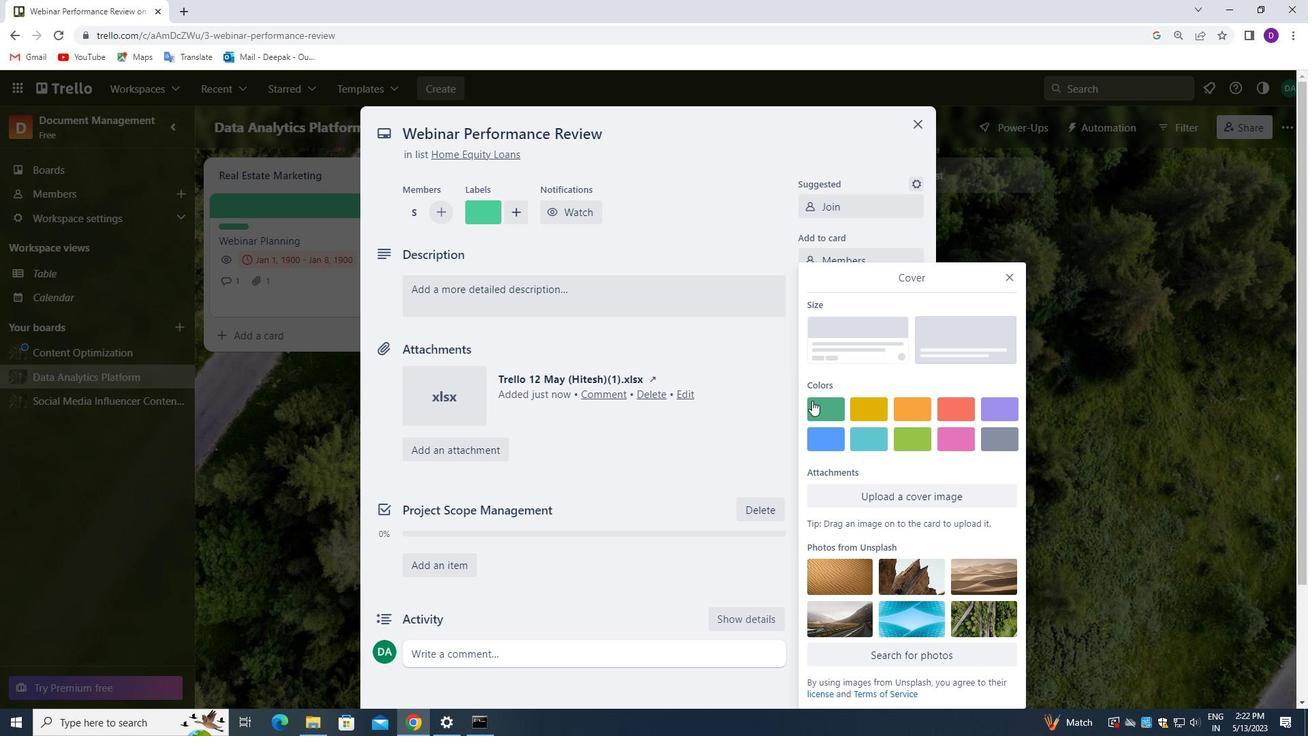 
Action: Mouse pressed left at (832, 407)
Screenshot: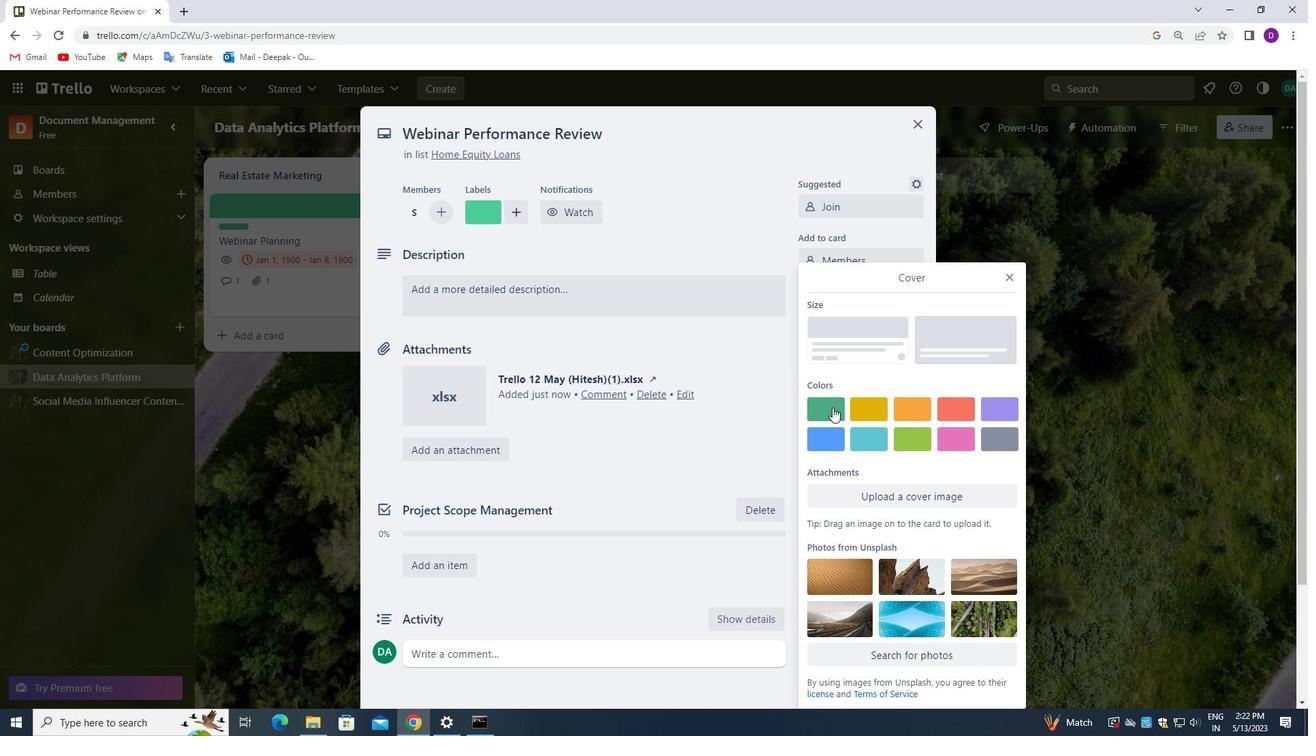
Action: Mouse moved to (1061, 419)
Screenshot: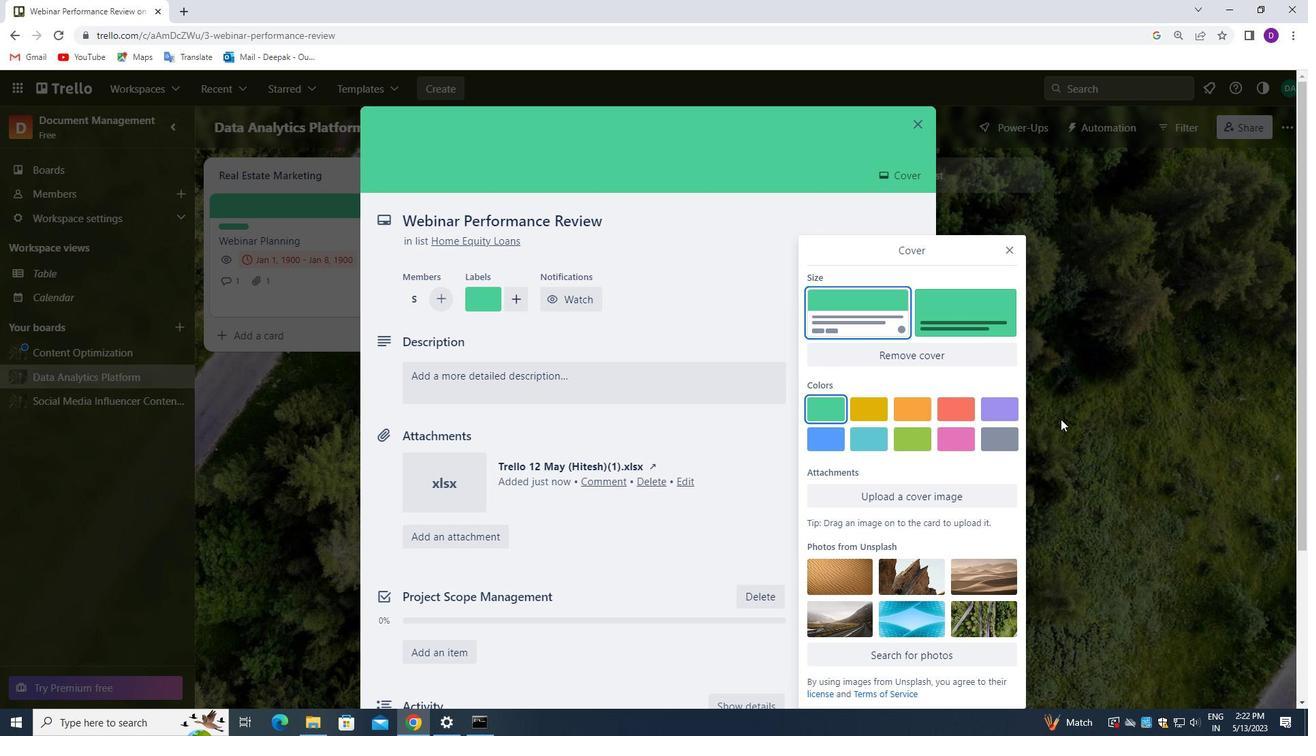 
Action: Mouse pressed left at (1061, 419)
Screenshot: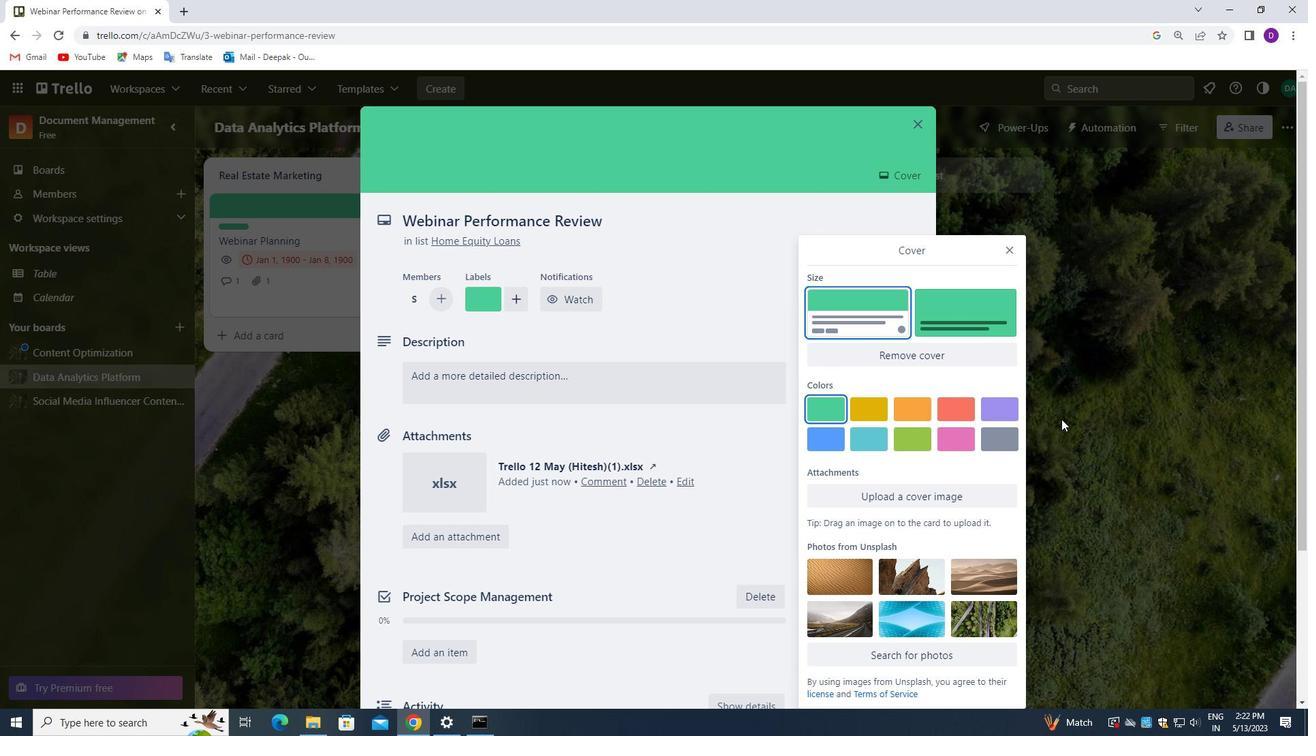 
Action: Mouse moved to (483, 381)
Screenshot: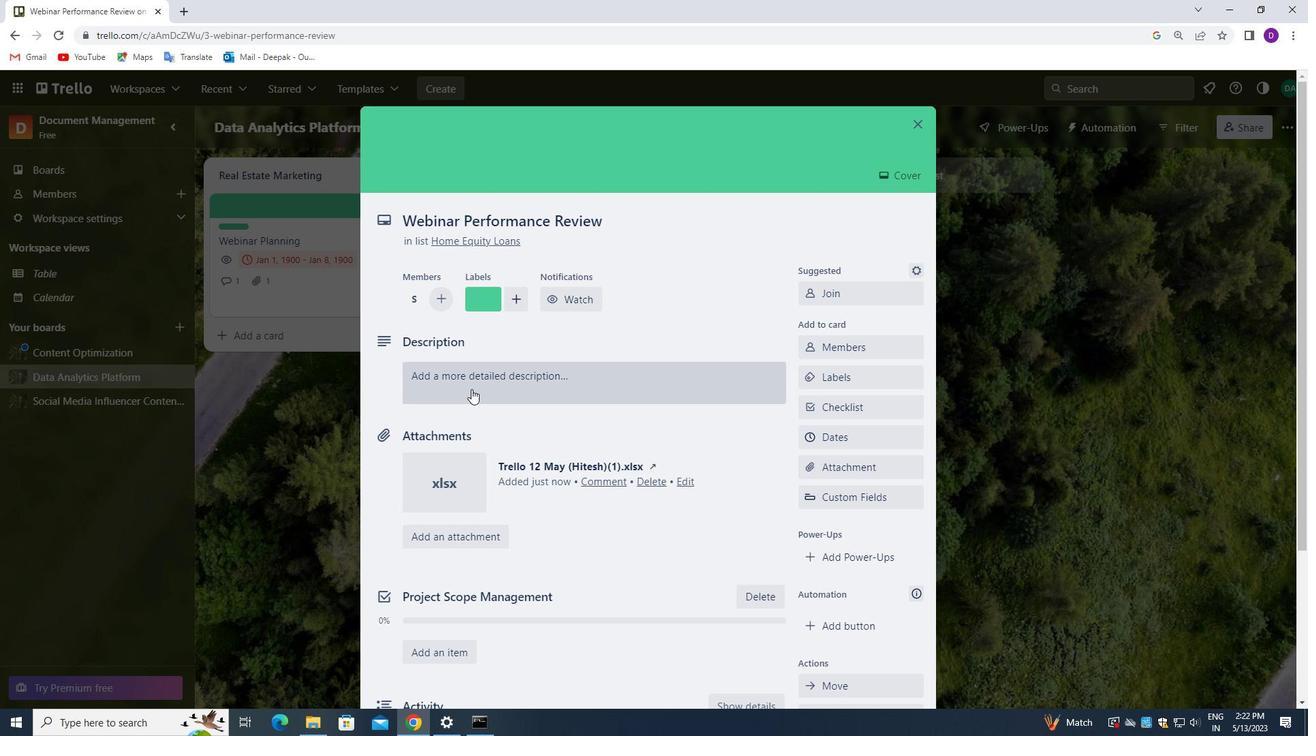 
Action: Mouse pressed left at (483, 381)
Screenshot: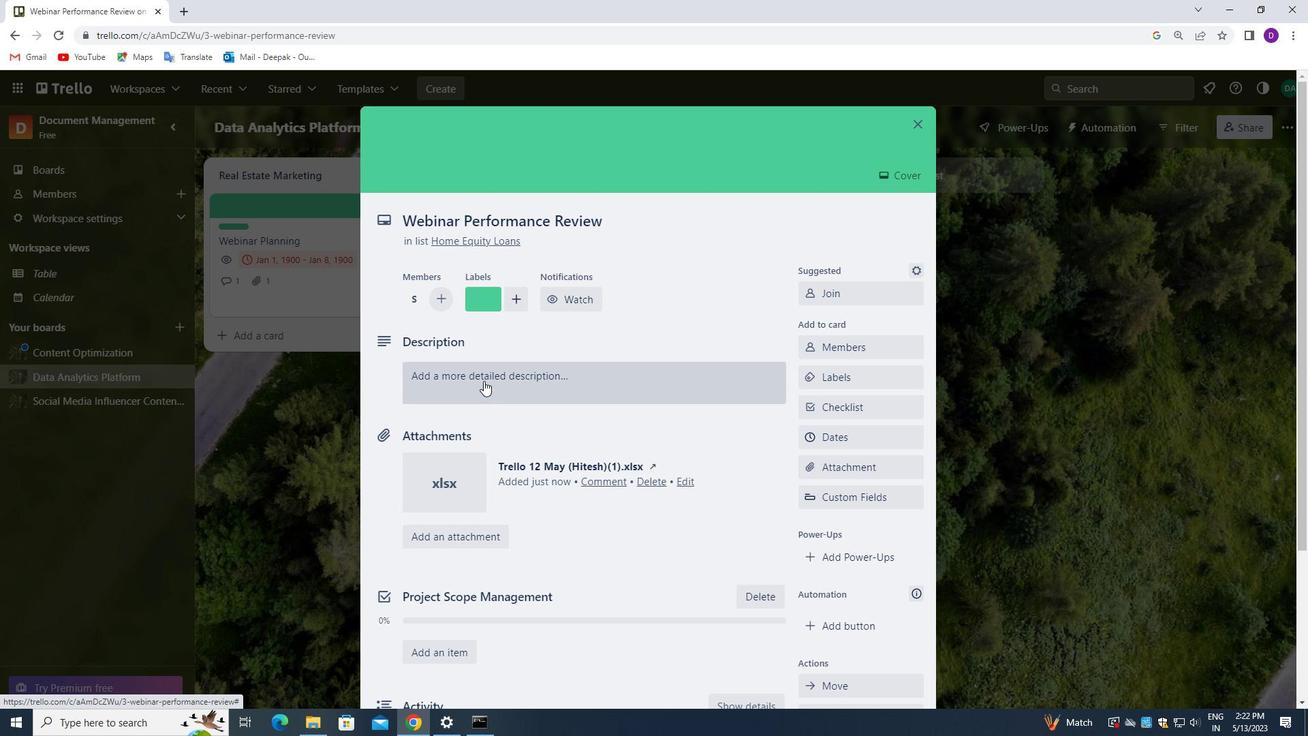 
Action: Mouse moved to (468, 430)
Screenshot: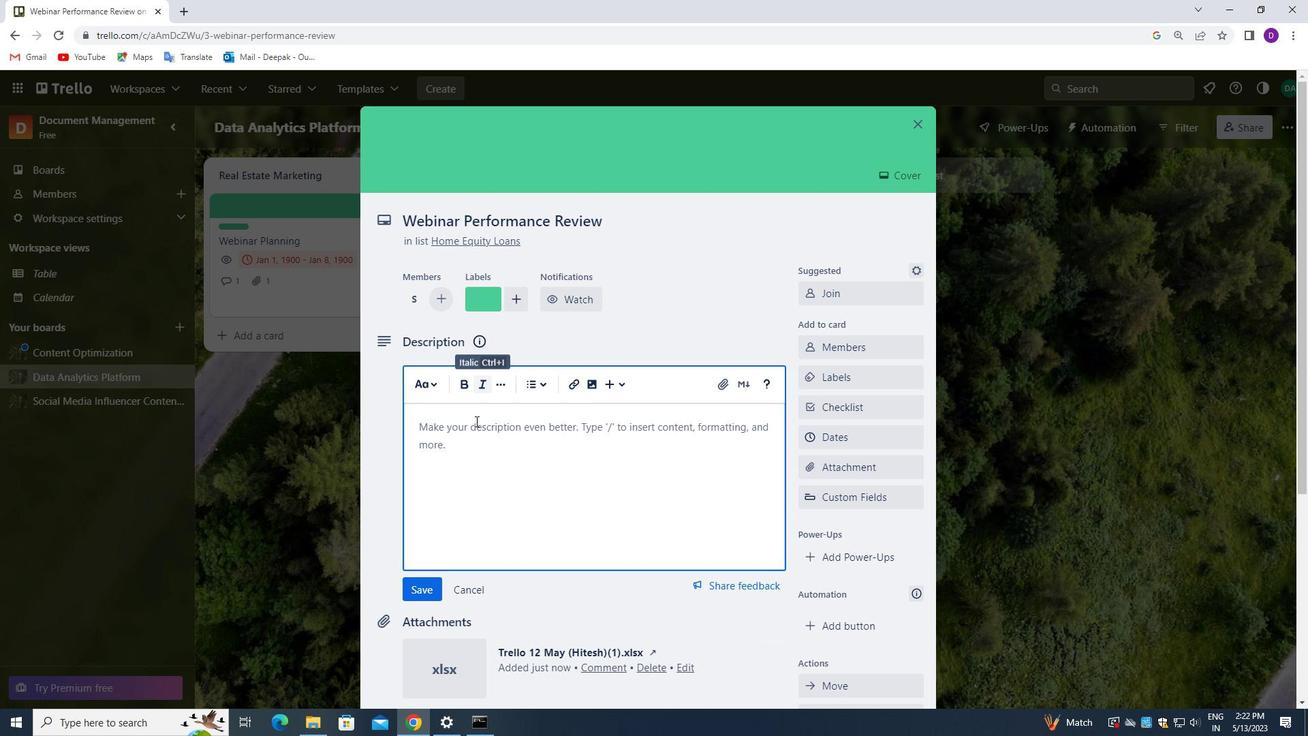 
Action: Mouse pressed left at (468, 430)
Screenshot: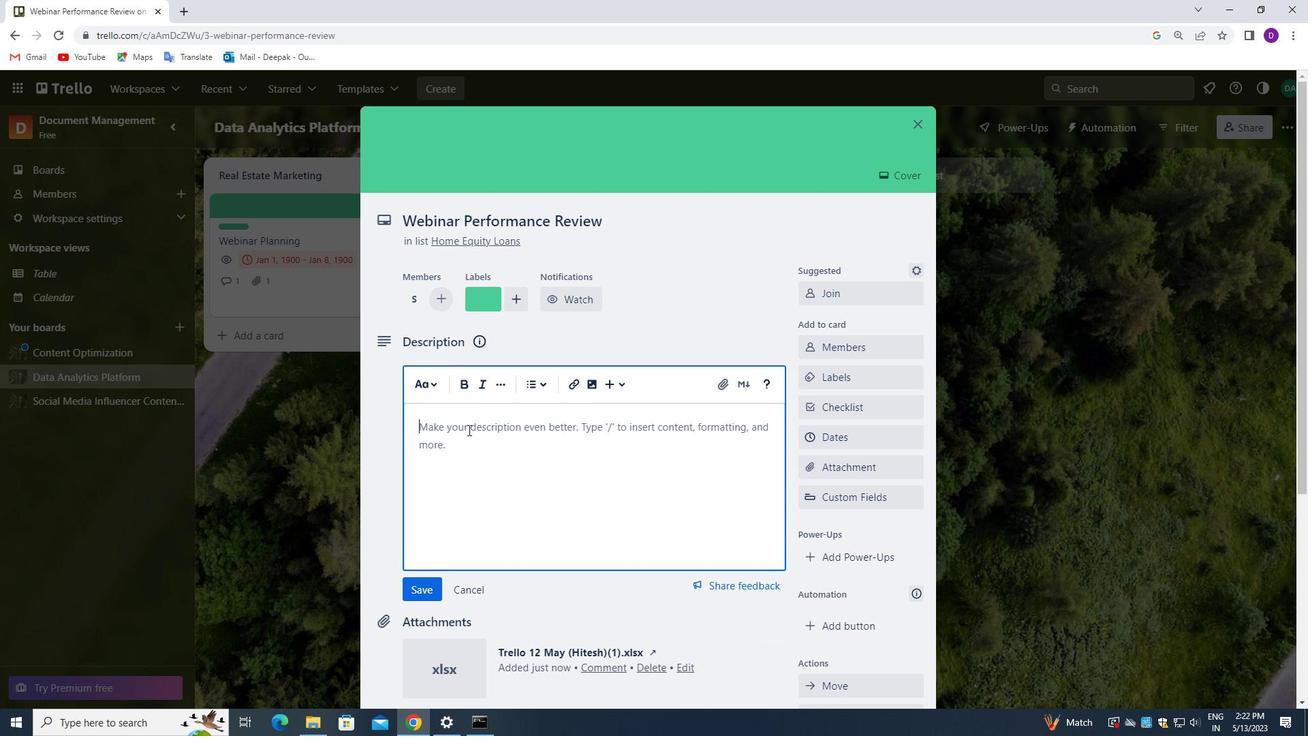 
Action: Mouse moved to (467, 428)
Screenshot: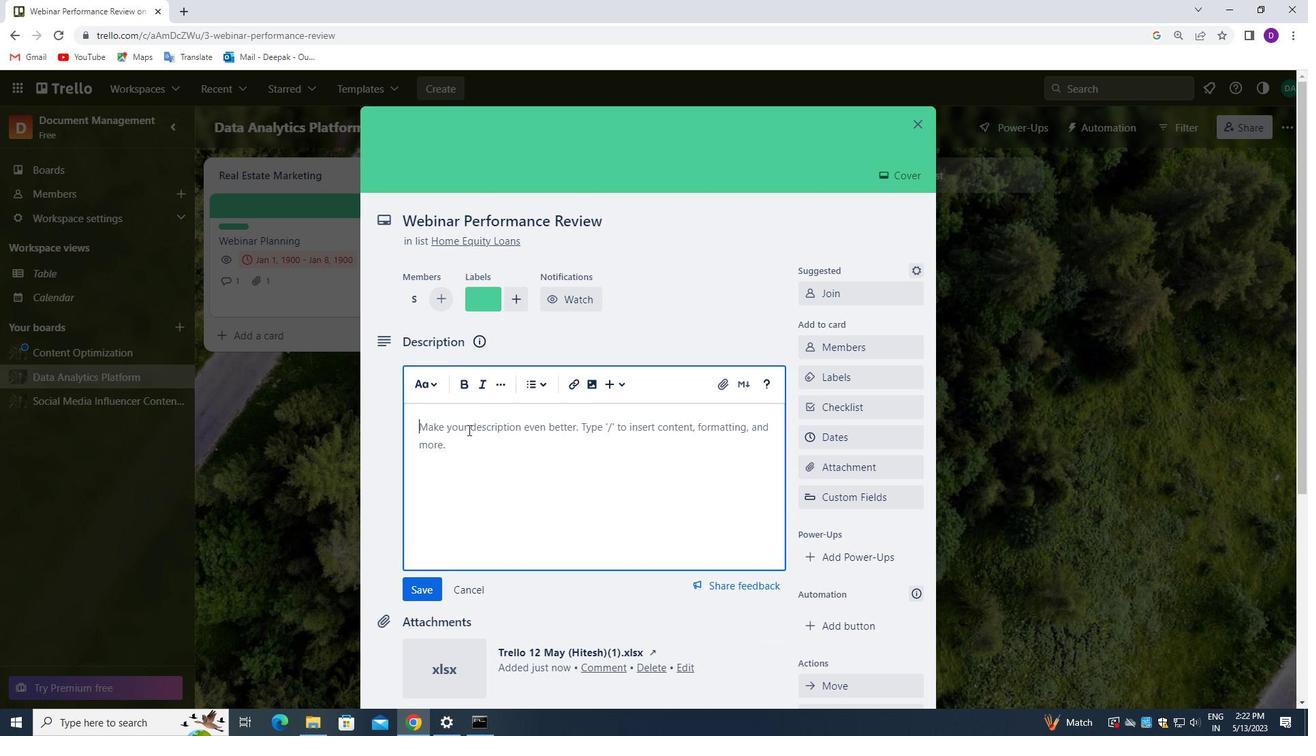 
Action: Key pressed <Key.shift>FINALIZE<Key.space>BUDGET<Key.space>FOR<Key.space>UPCOMING<Key.space>PROJECT.
Screenshot: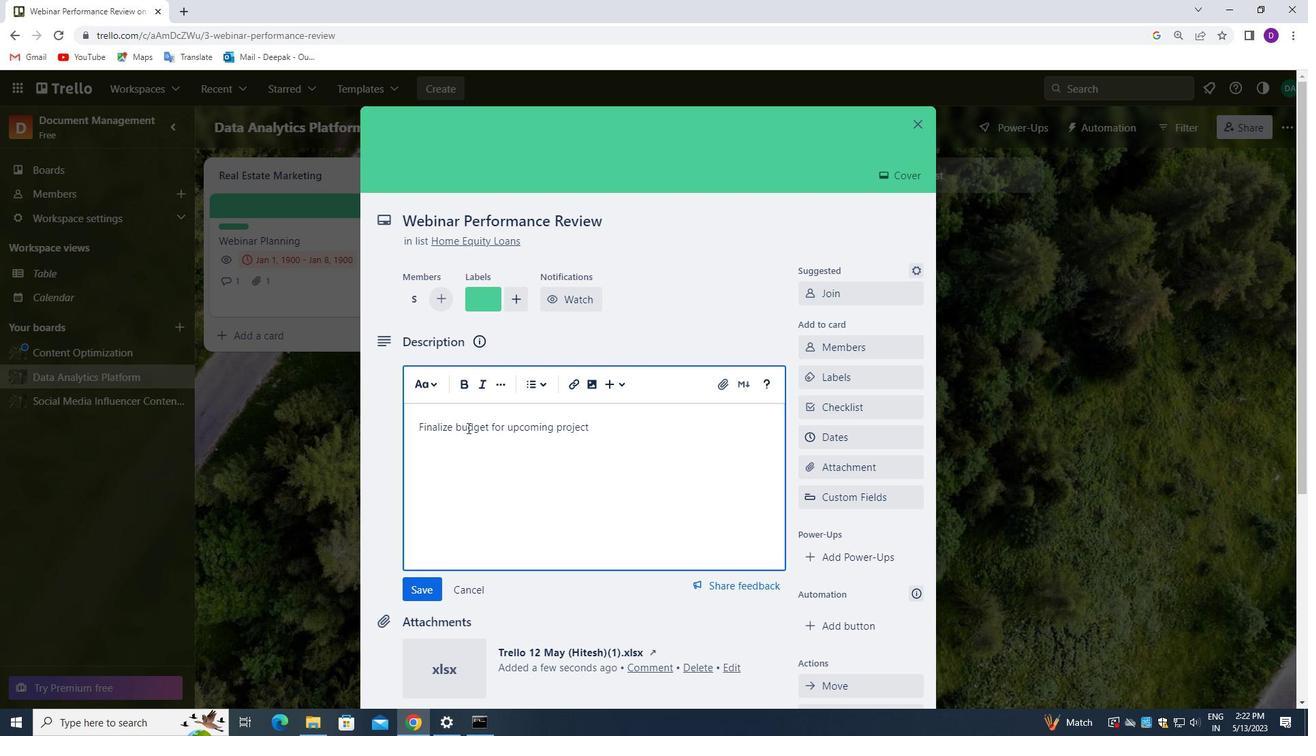 
Action: Mouse moved to (423, 593)
Screenshot: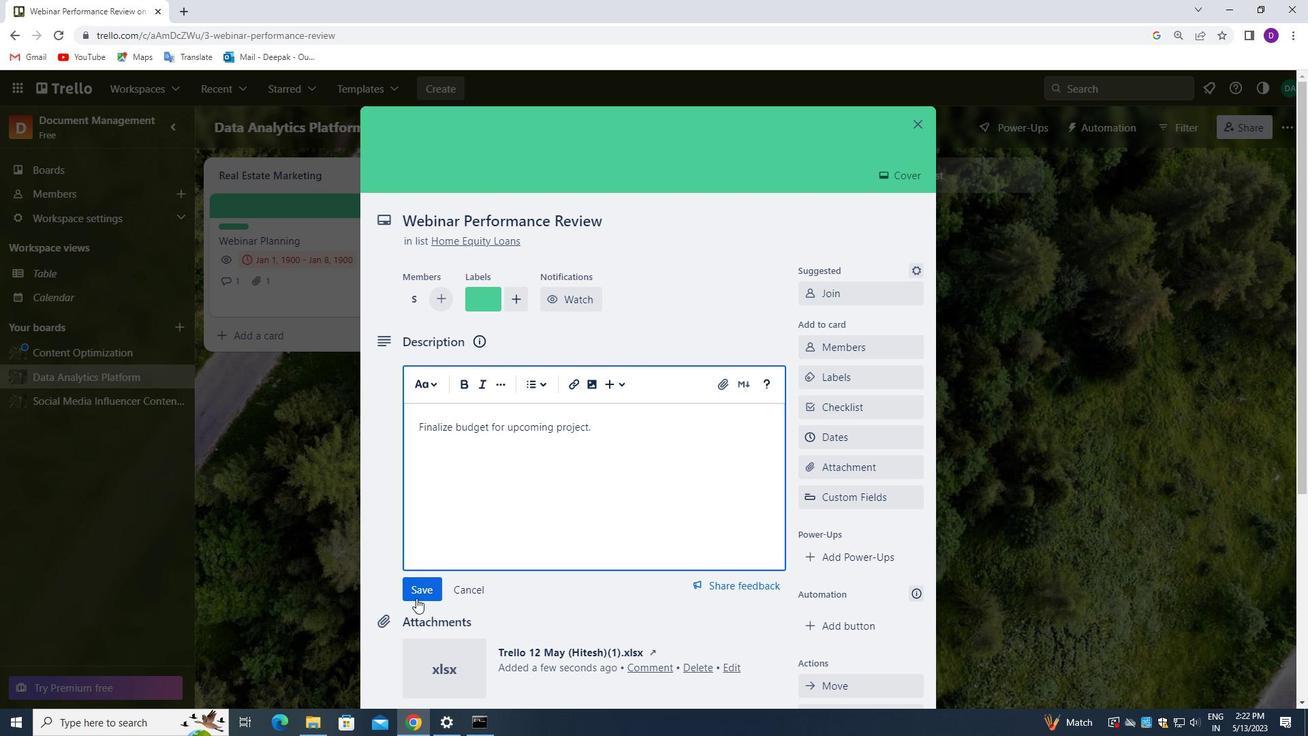 
Action: Mouse pressed left at (423, 593)
Screenshot: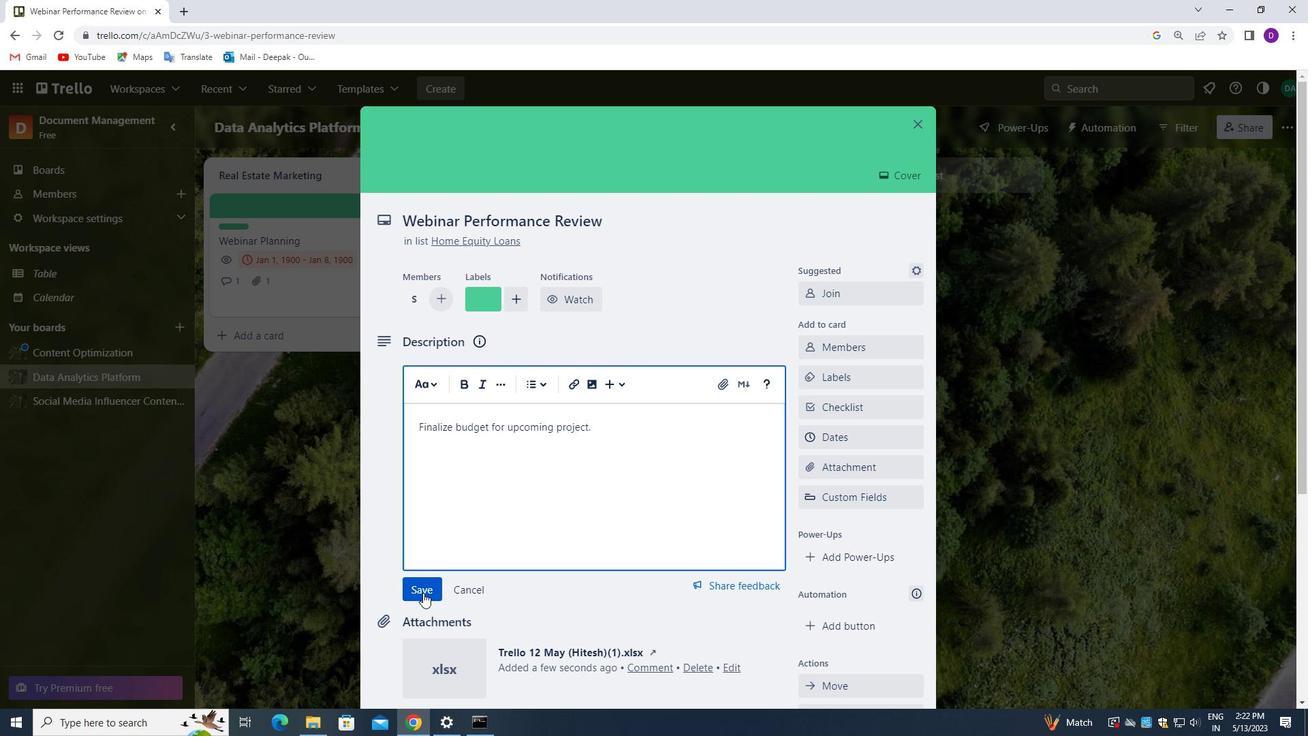
Action: Mouse moved to (504, 590)
Screenshot: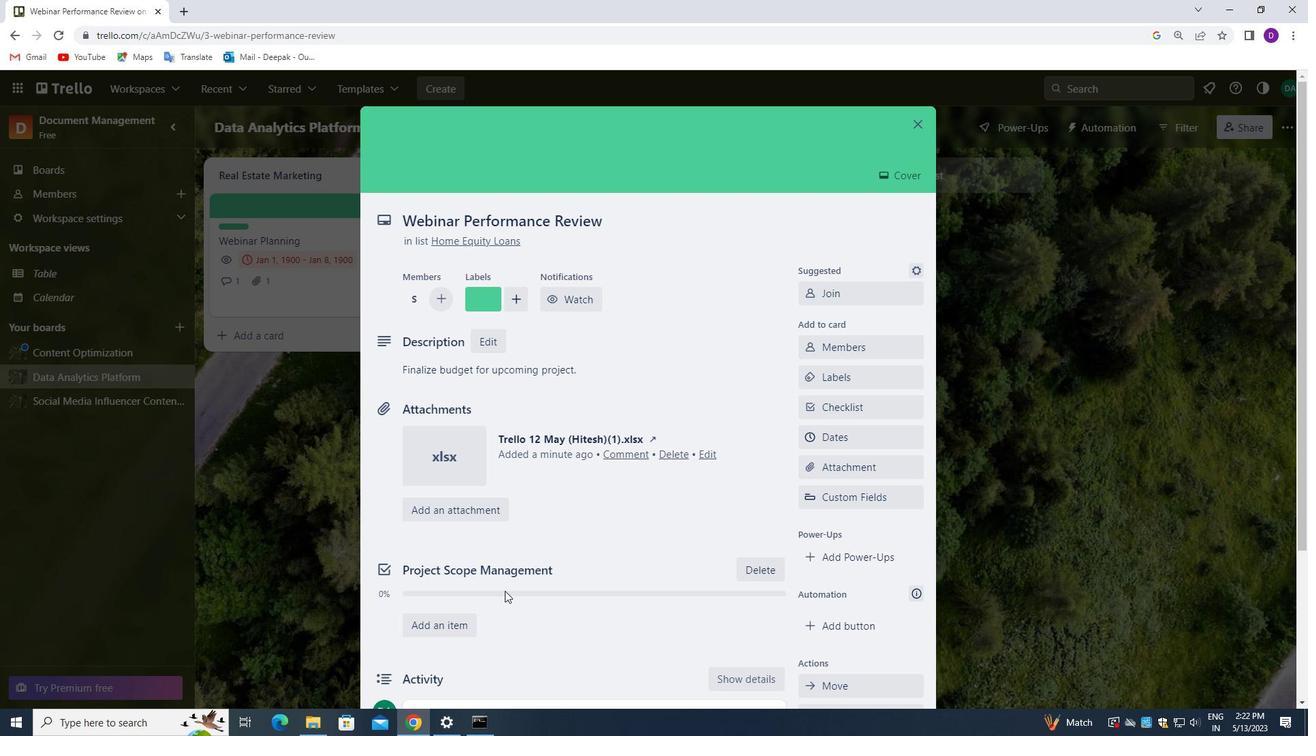 
Action: Mouse scrolled (504, 590) with delta (0, 0)
Screenshot: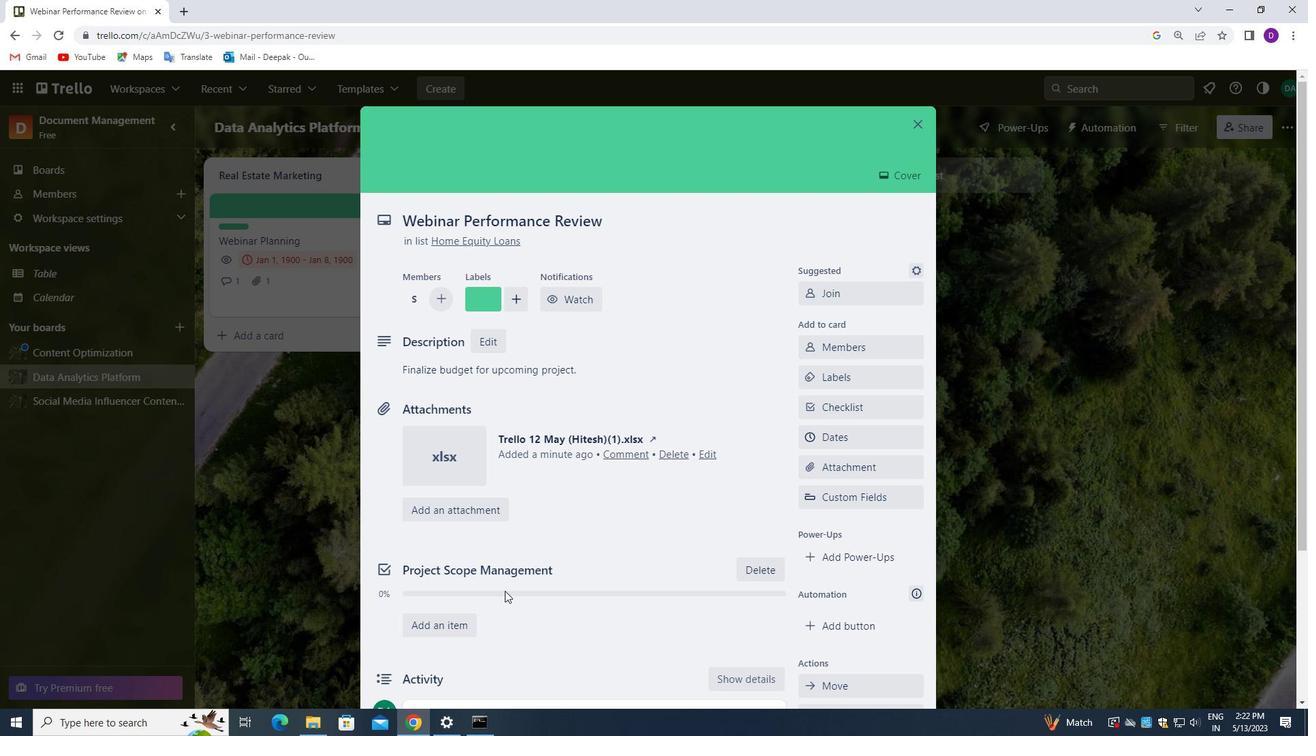 
Action: Mouse moved to (502, 570)
Screenshot: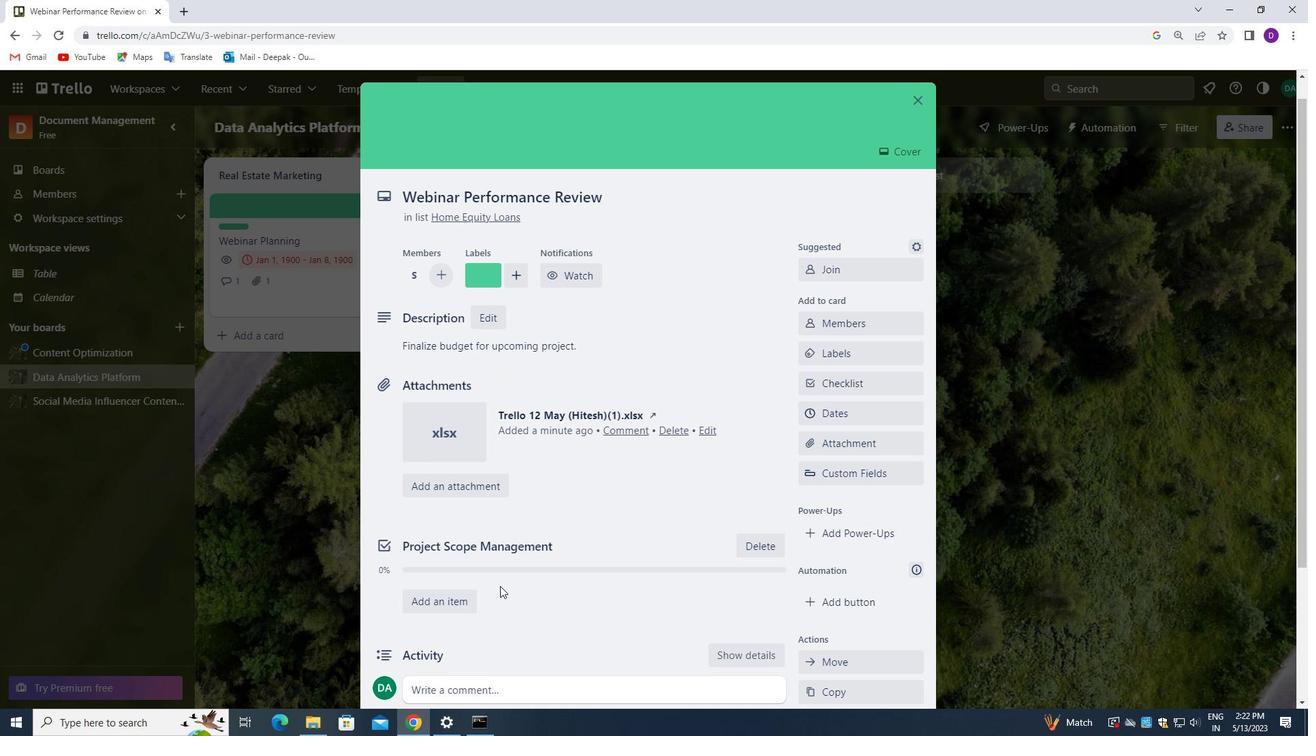 
Action: Mouse scrolled (502, 569) with delta (0, 0)
Screenshot: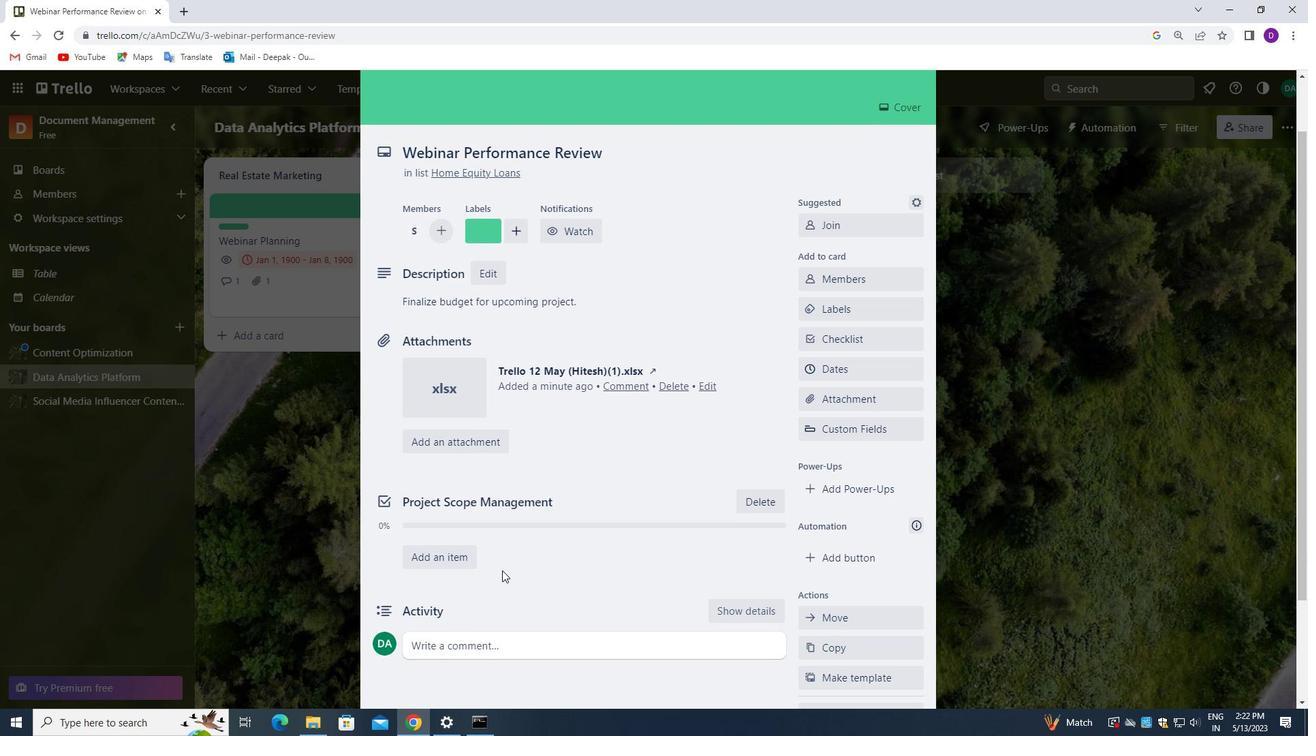 
Action: Mouse scrolled (502, 569) with delta (0, 0)
Screenshot: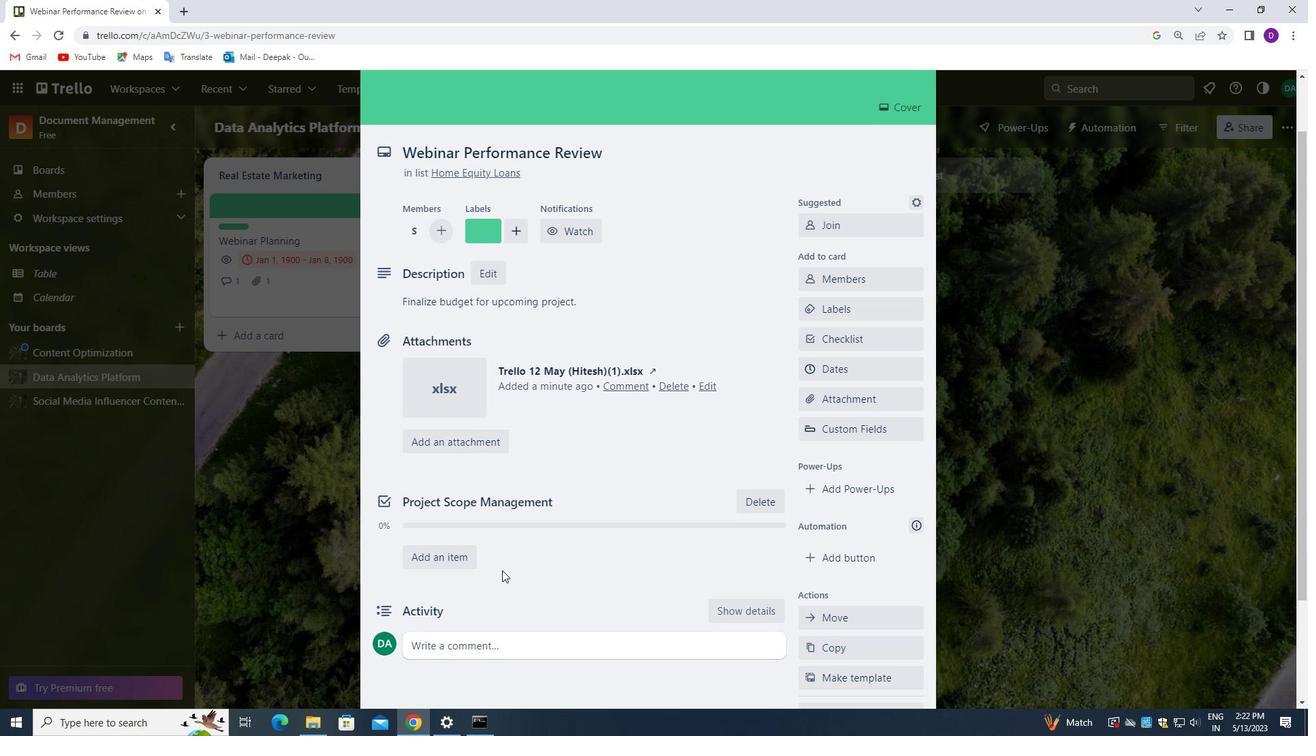 
Action: Mouse moved to (490, 554)
Screenshot: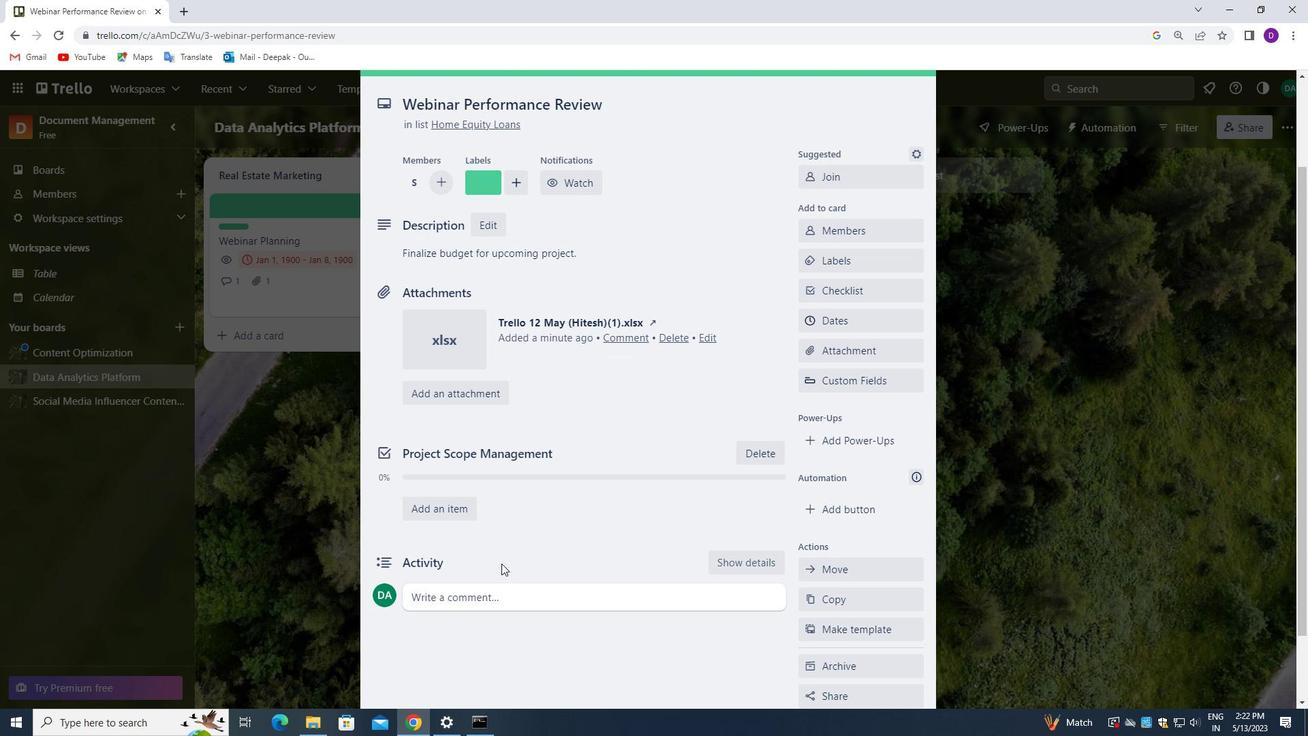 
Action: Mouse scrolled (490, 554) with delta (0, 0)
Screenshot: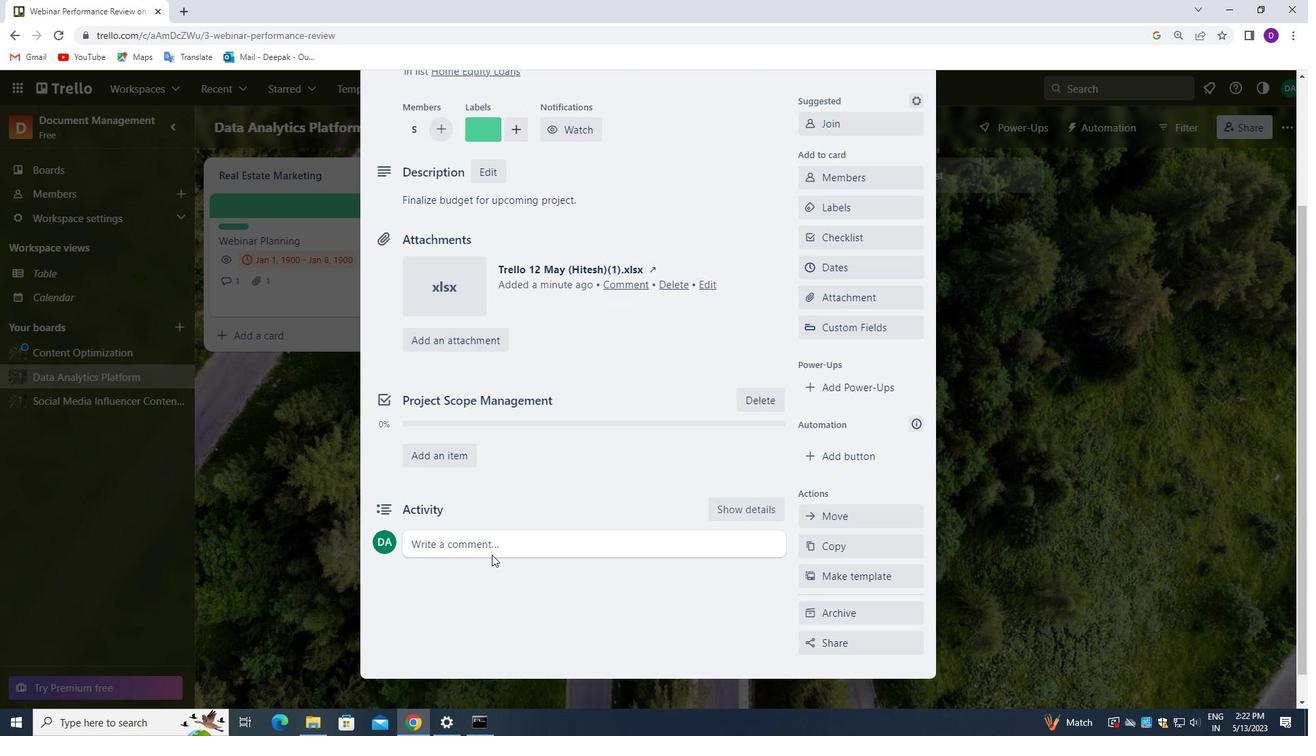 
Action: Mouse moved to (475, 502)
Screenshot: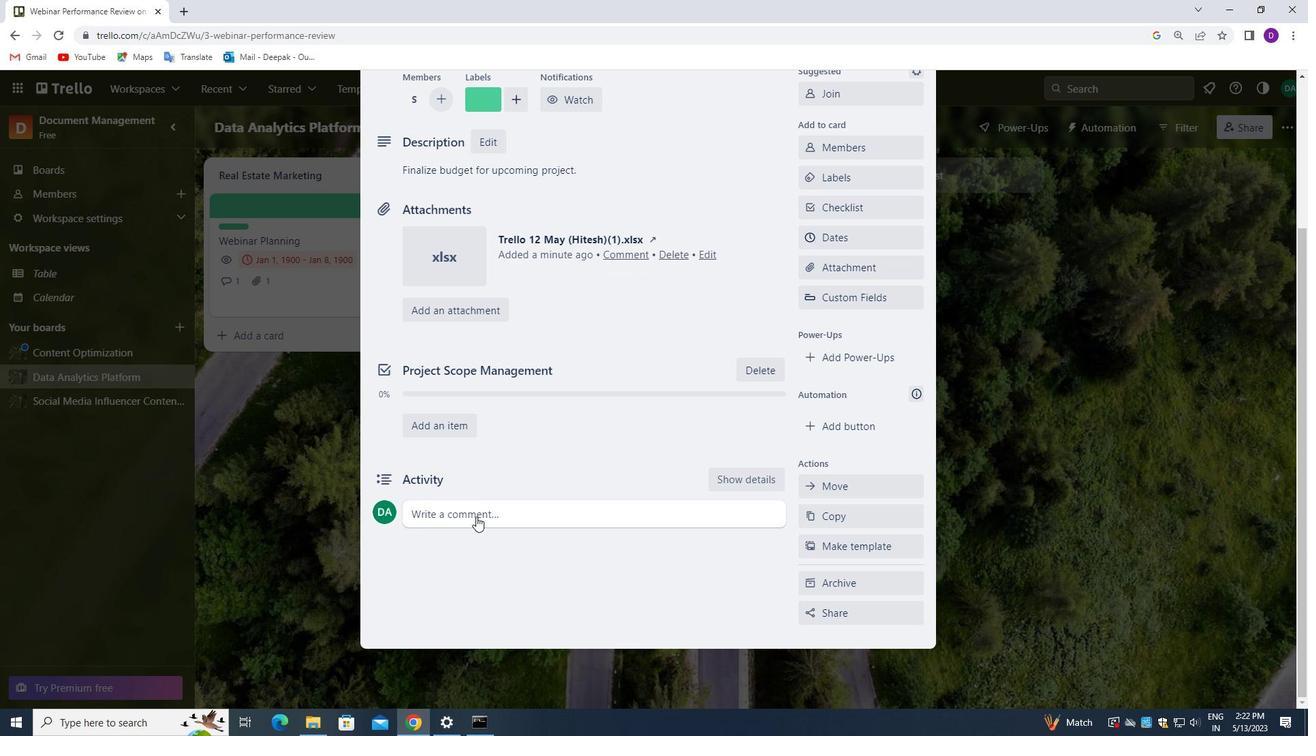 
Action: Mouse pressed left at (475, 502)
Screenshot: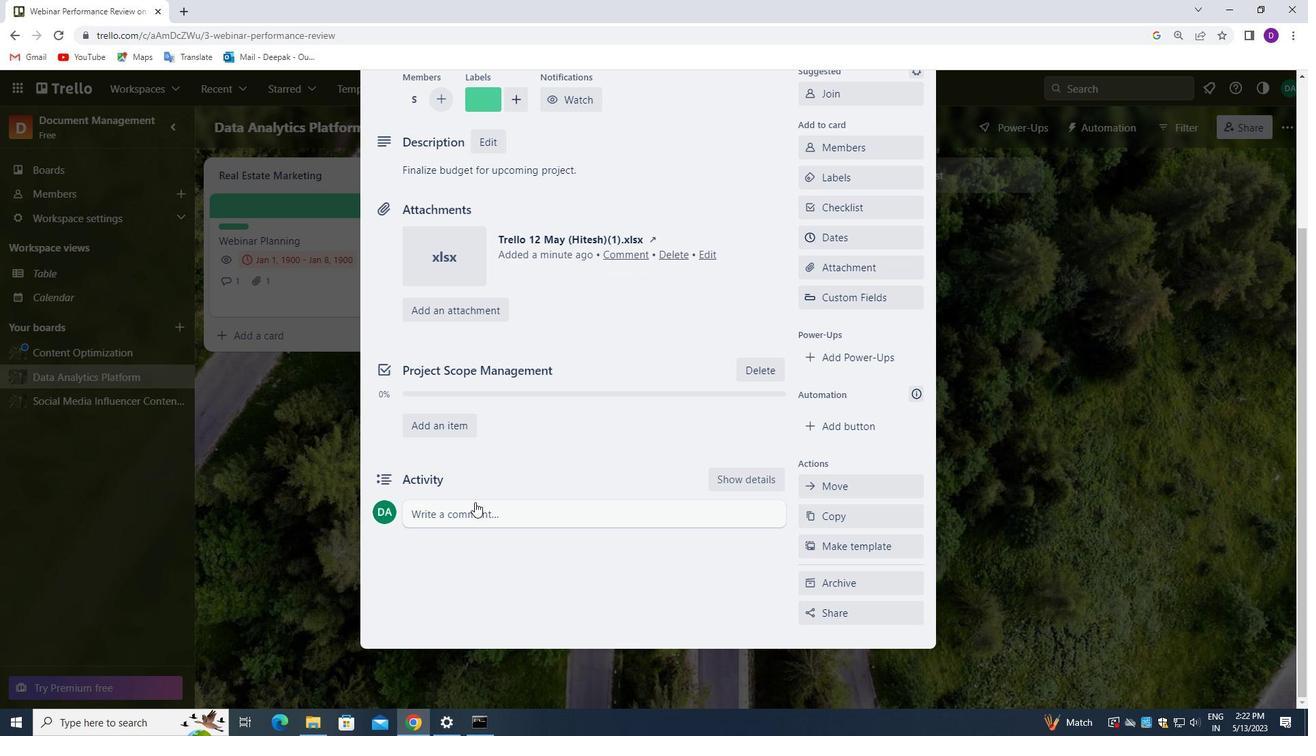 
Action: Mouse moved to (450, 556)
Screenshot: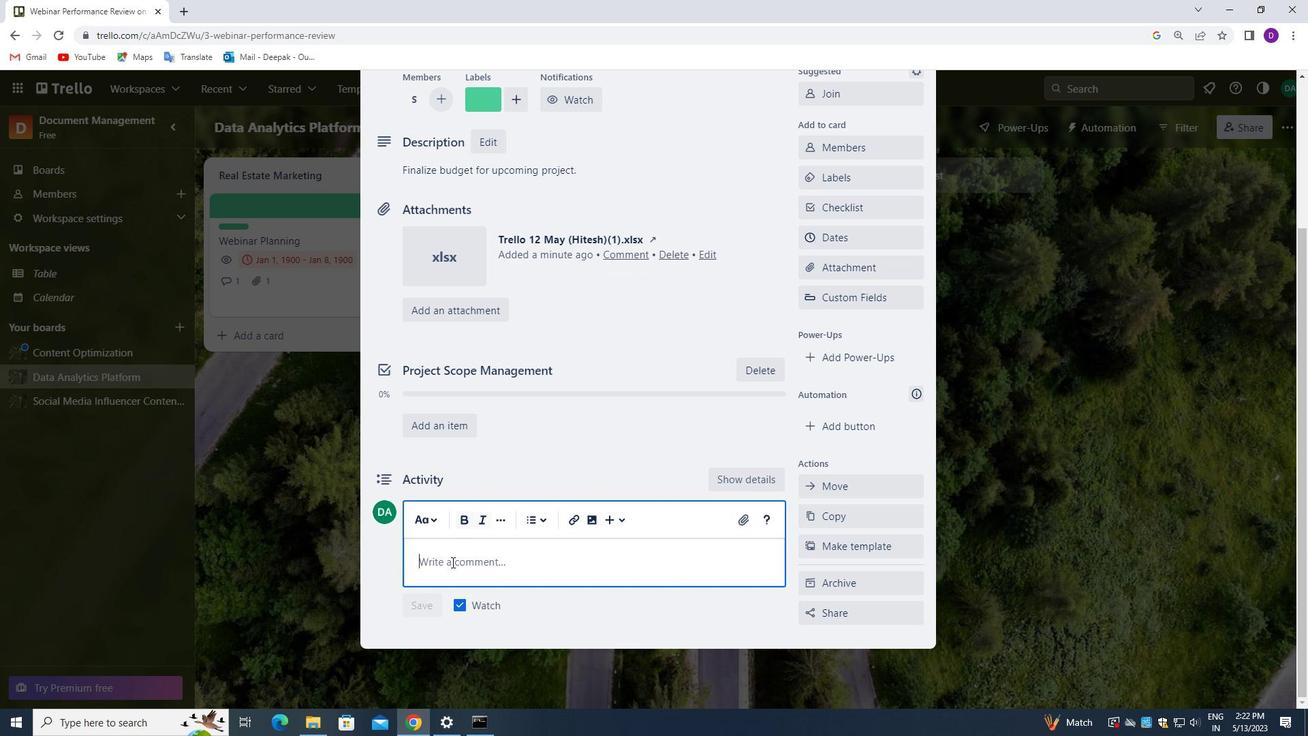 
Action: Mouse pressed left at (450, 556)
Screenshot: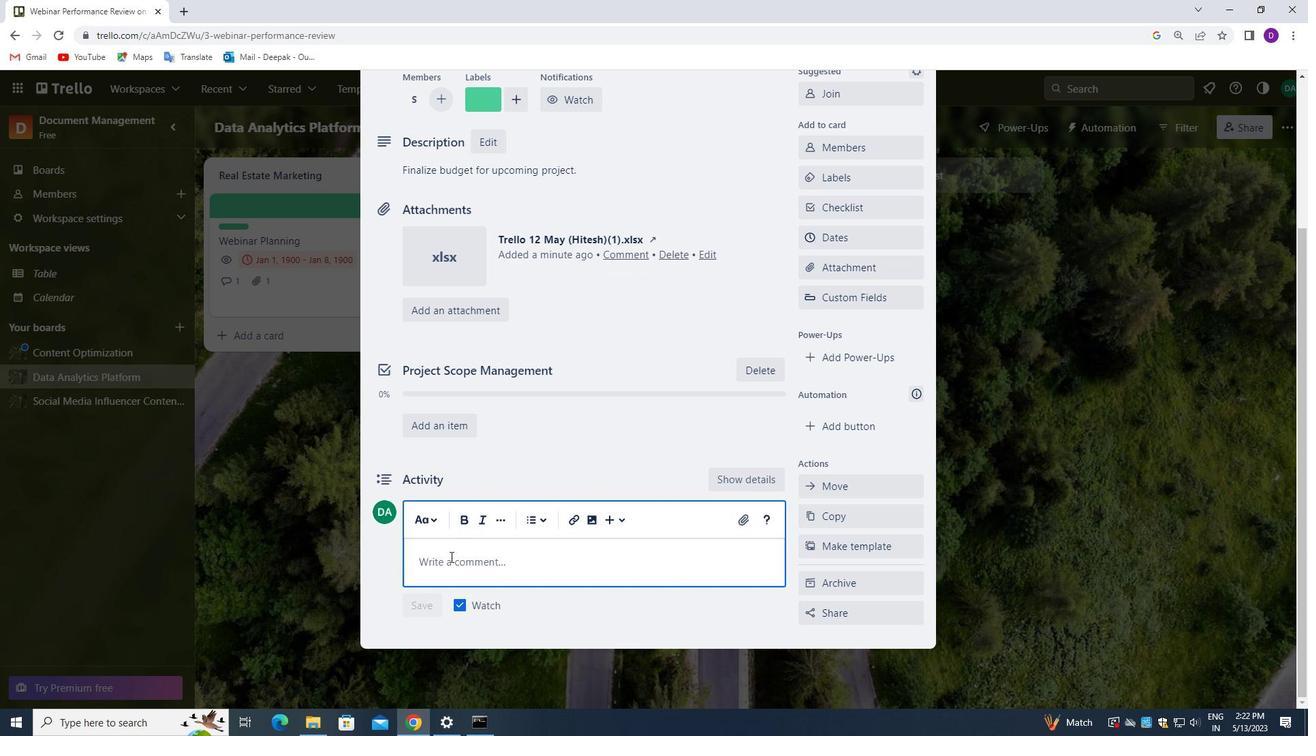 
Action: Mouse moved to (451, 555)
Screenshot: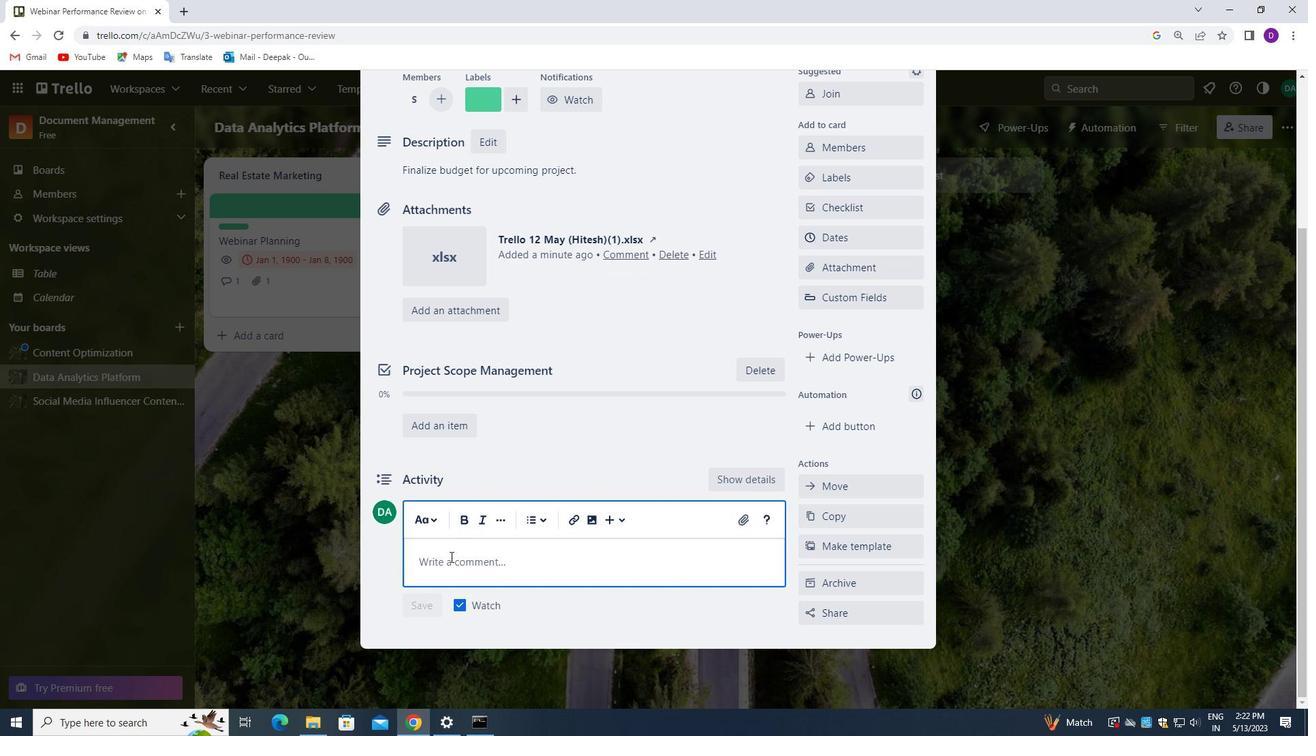 
Action: Key pressed <Key.shift>GIVEN<Key.space>THE<Key.space>POTENTIAL<Key.space>IMPACT<Key.space>OF<Key.space>THIS<Key.space>ON<Key.space>OUR<Key.space>TEAM<Key.space>MORALE<Key.space>AND<Key.space>MOTIVATION,<Key.space>LET<Key.space>US<Key.space>ENSURE<Key.space>THAT<Key.space>WE<Key.space>APPROACH<Key.space>IT<Key.space>WITH<Key.space>A<Key.space>SENSE<Key.space>OF<Key.space>POSITIVITY<Key.space>AND<Key.space>ENTHUSIASM.
Screenshot: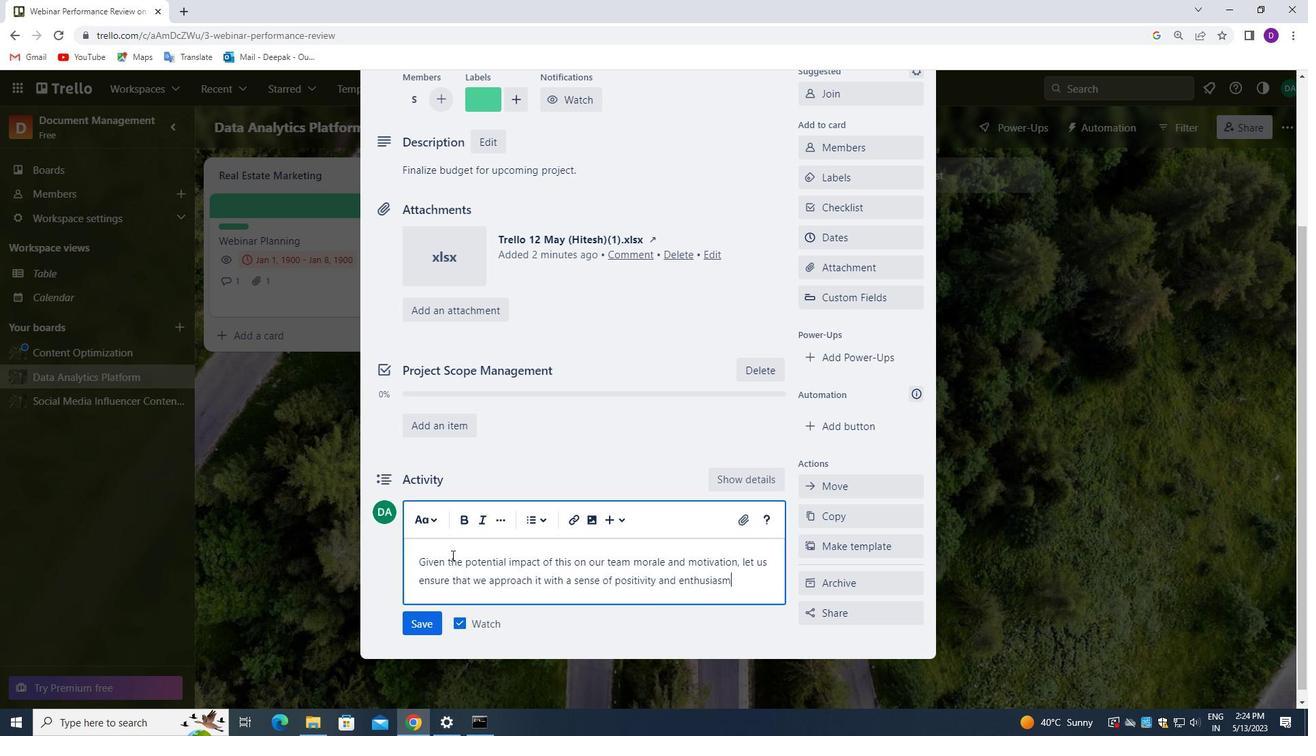 
Action: Mouse moved to (414, 624)
Screenshot: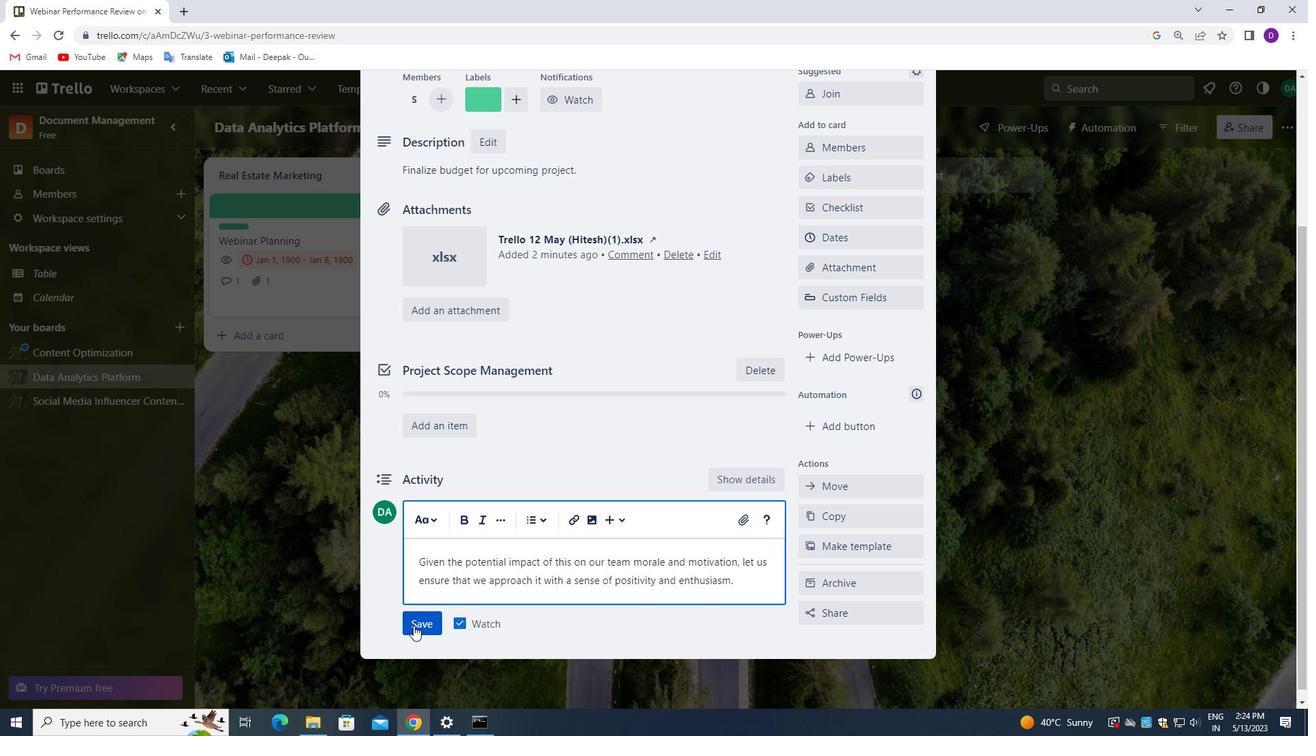 
Action: Mouse pressed left at (414, 624)
Screenshot: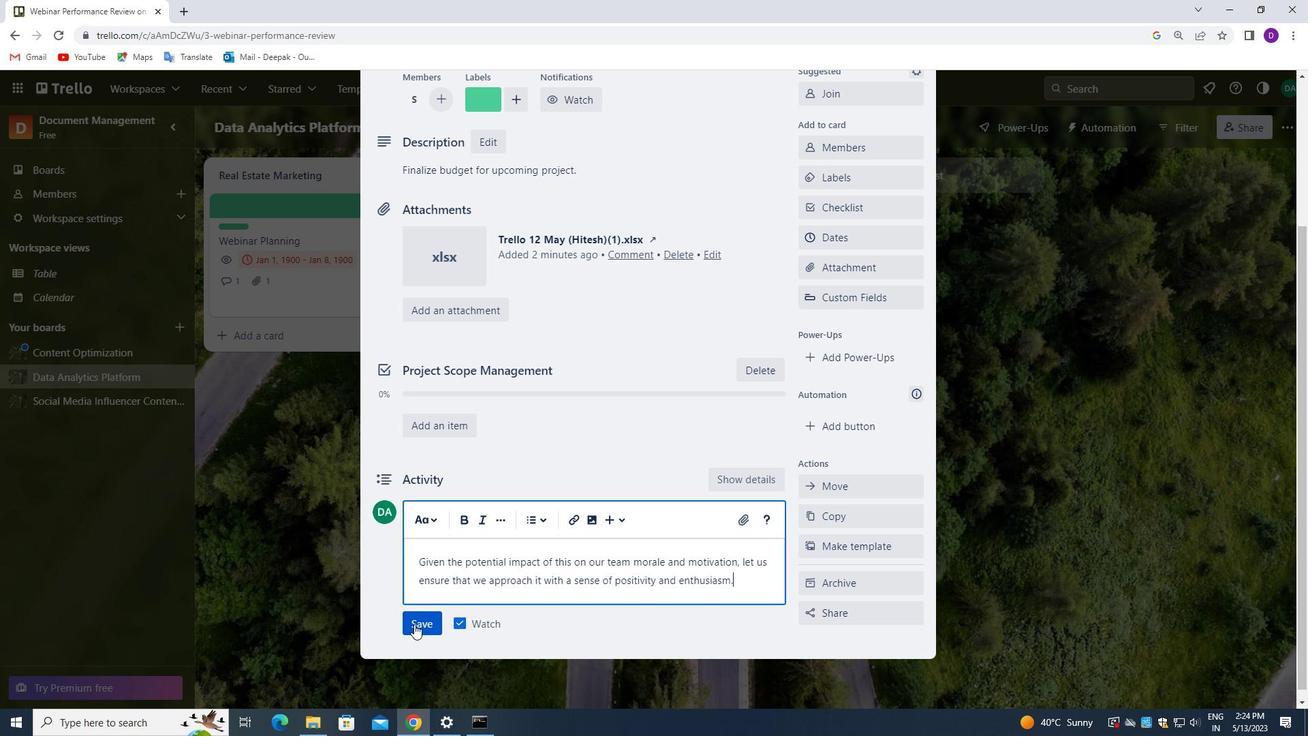 
Action: Mouse moved to (856, 231)
Screenshot: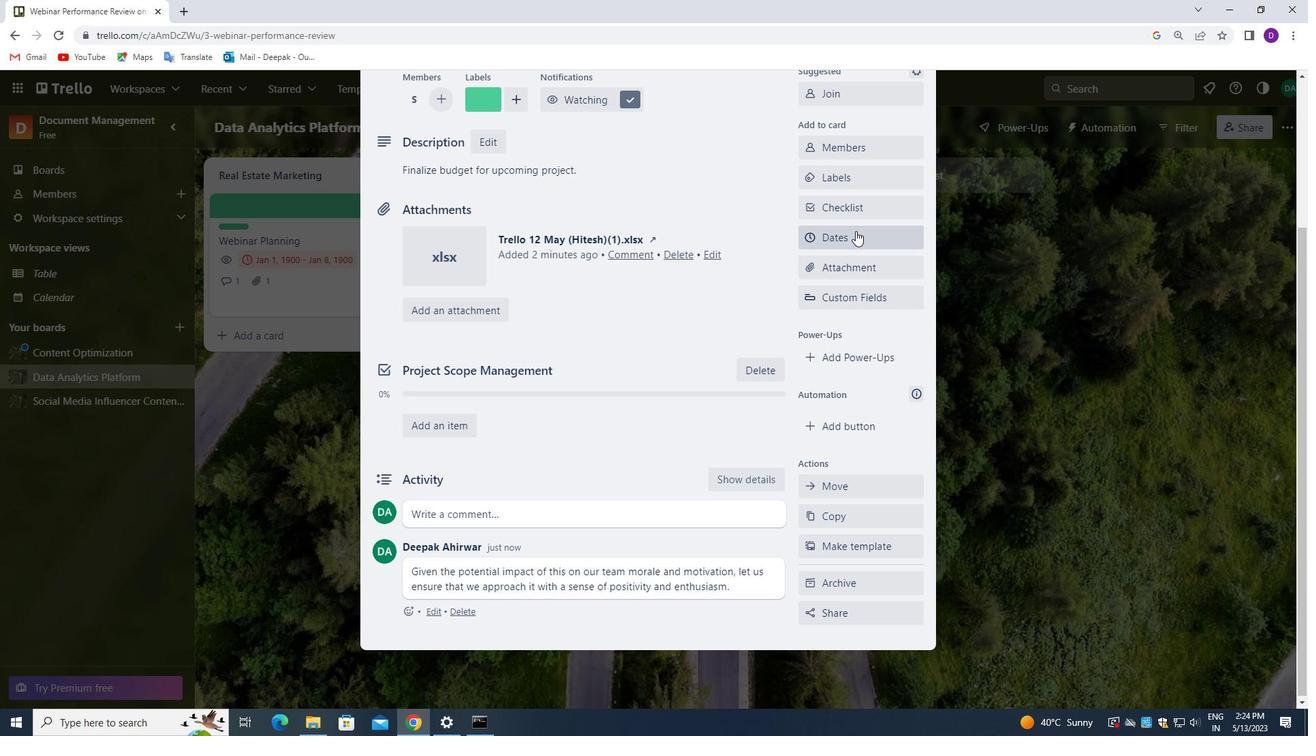 
Action: Mouse pressed left at (856, 231)
Screenshot: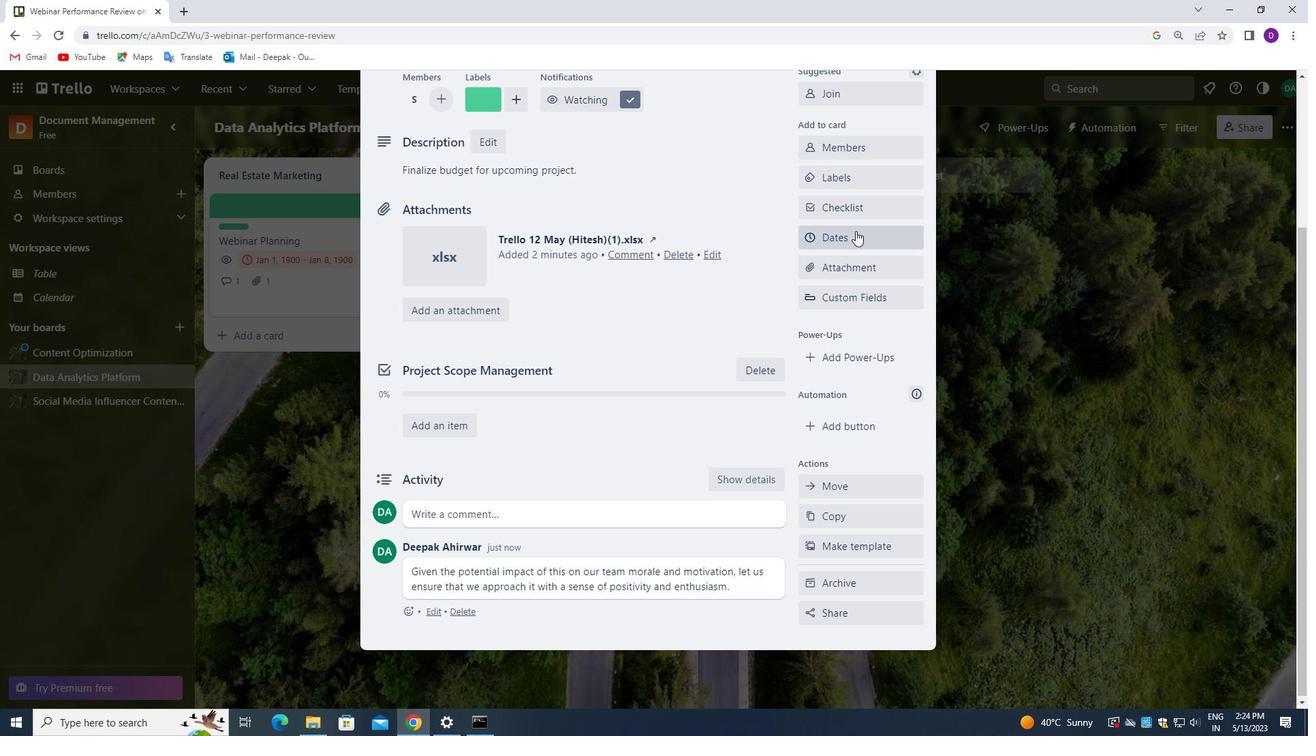 
Action: Mouse moved to (811, 400)
Screenshot: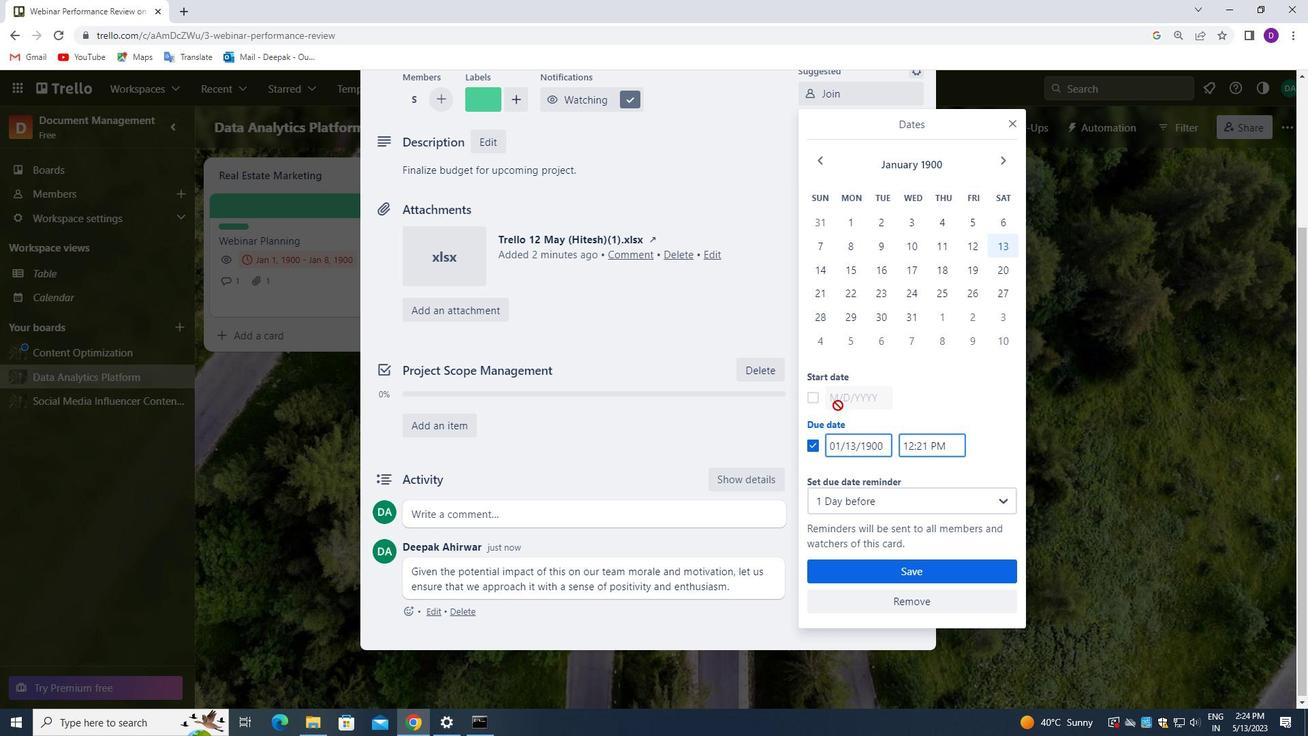 
Action: Mouse pressed left at (811, 400)
Screenshot: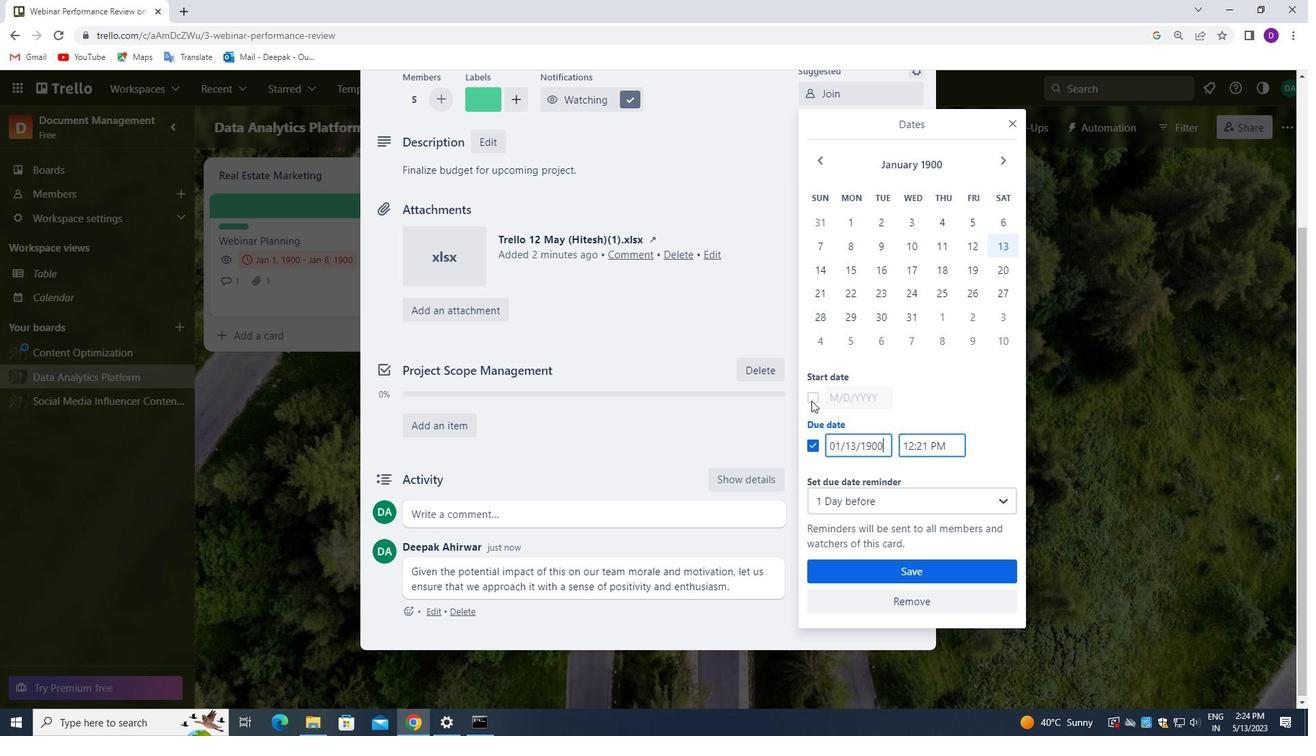 
Action: Mouse moved to (854, 401)
Screenshot: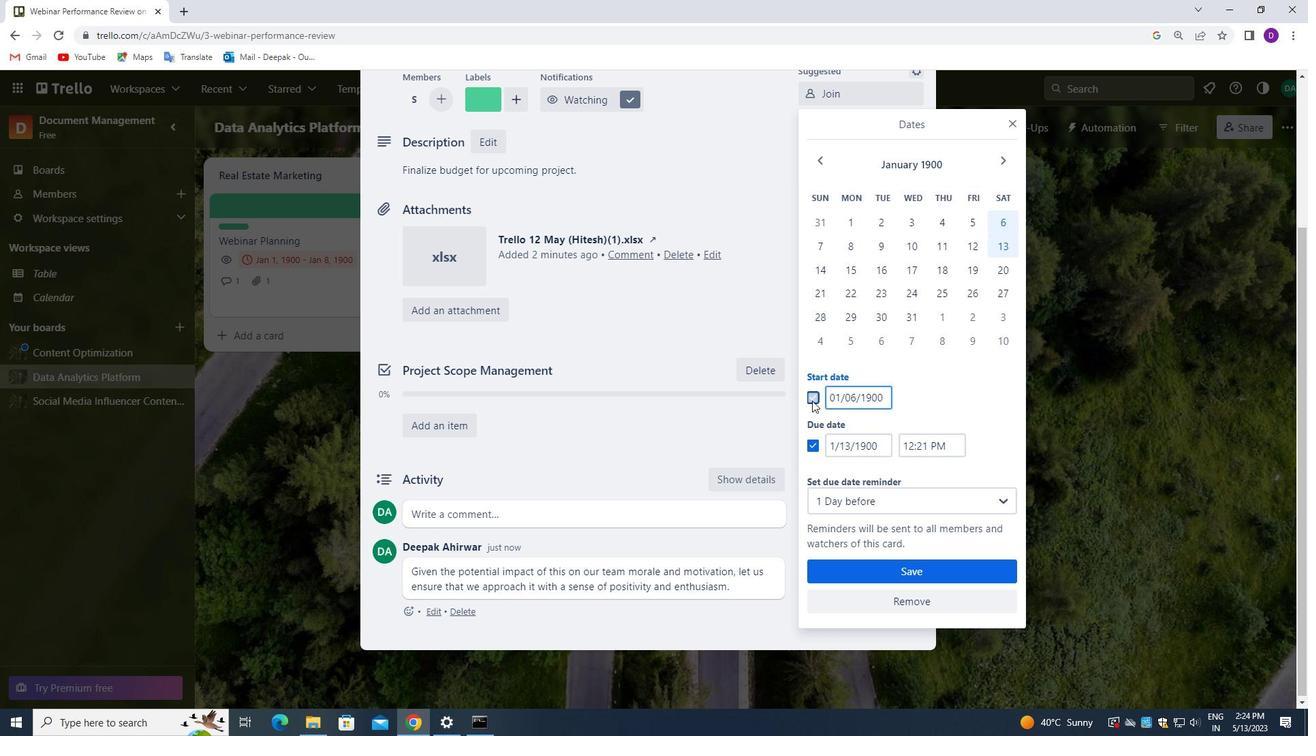 
Action: Mouse pressed left at (854, 401)
Screenshot: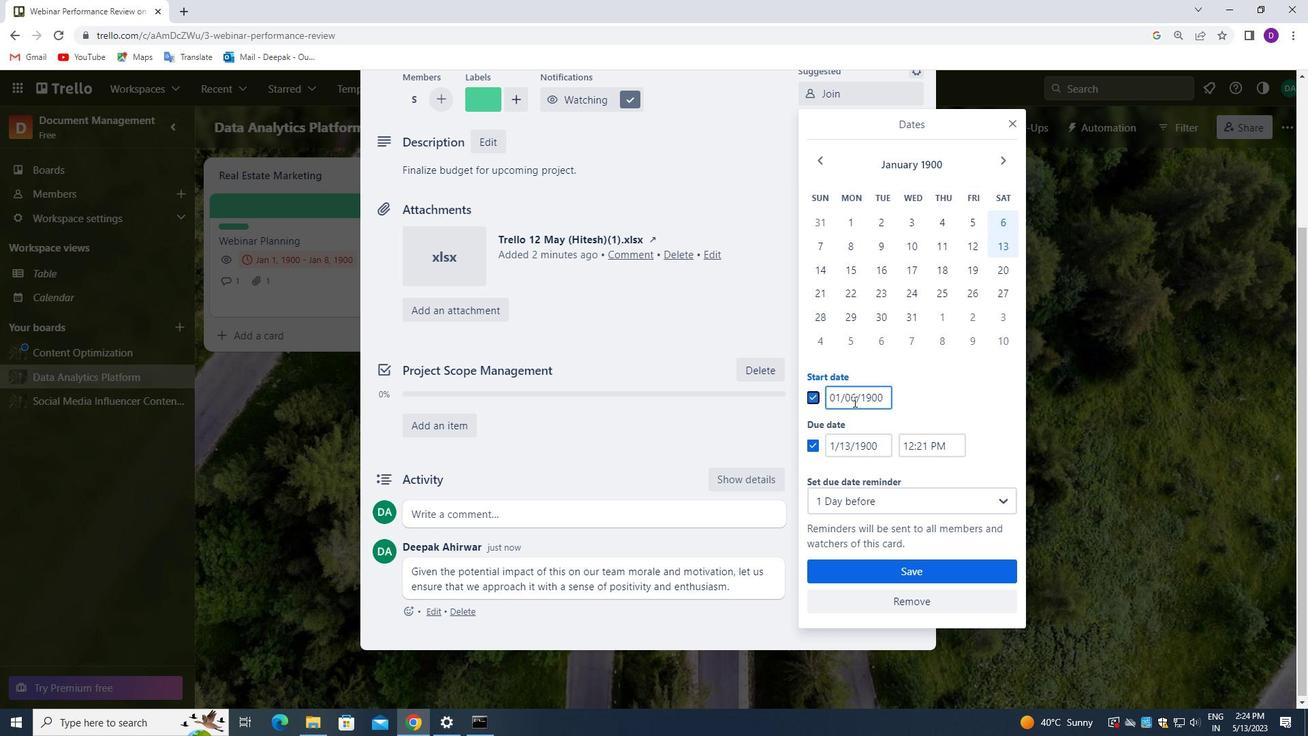 
Action: Mouse pressed left at (854, 401)
Screenshot: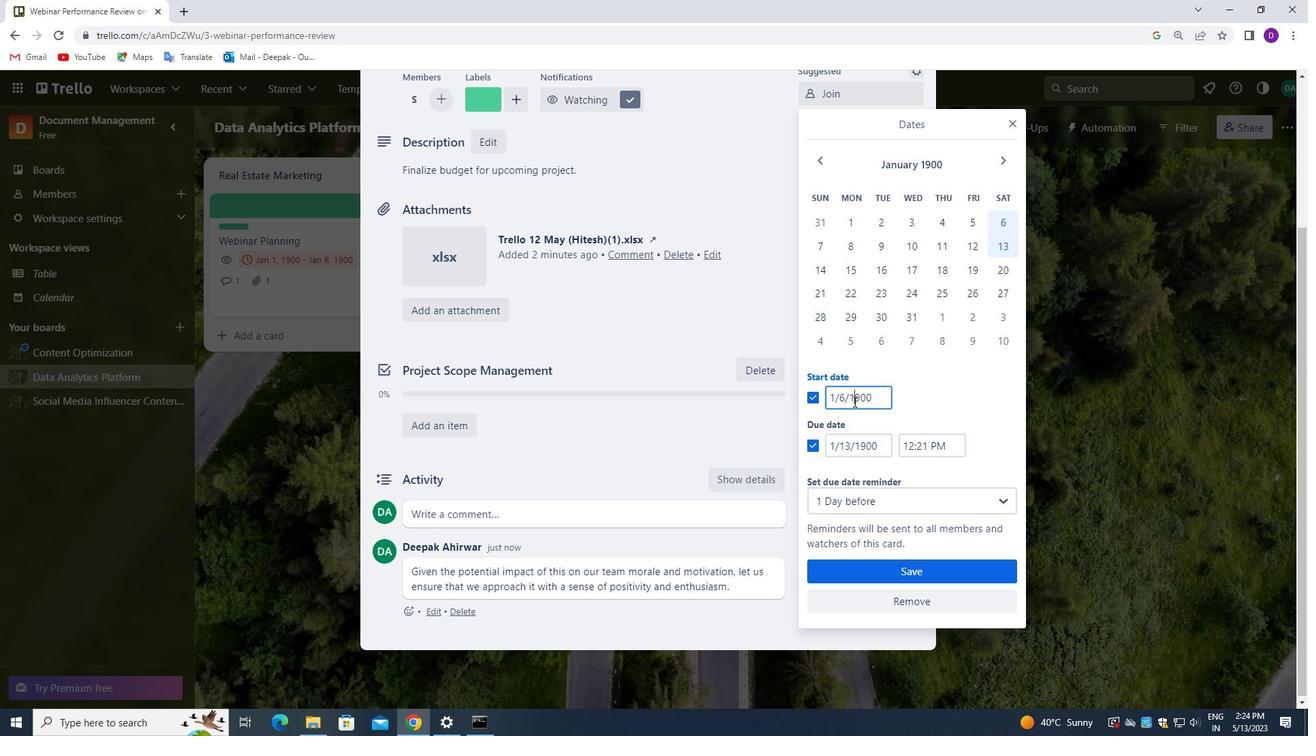 
Action: Mouse pressed left at (854, 401)
Screenshot: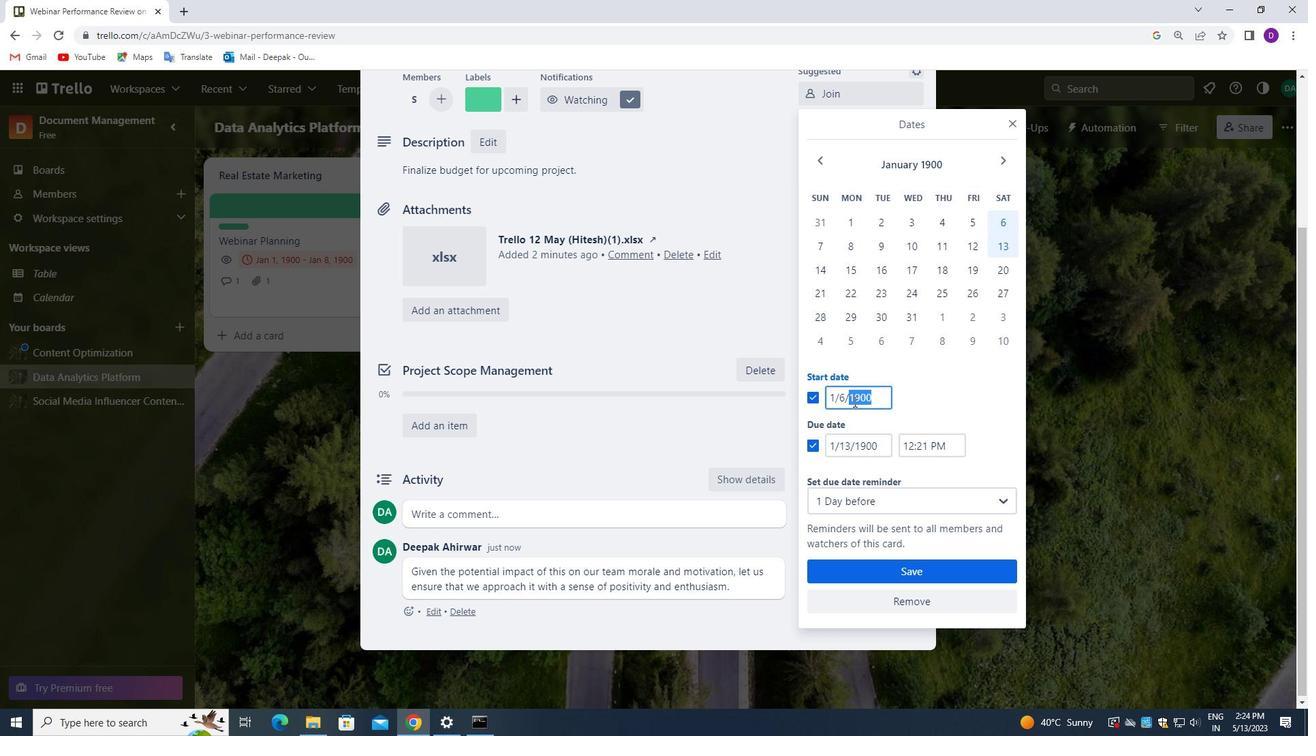 
Action: Key pressed 01/07/1900
Screenshot: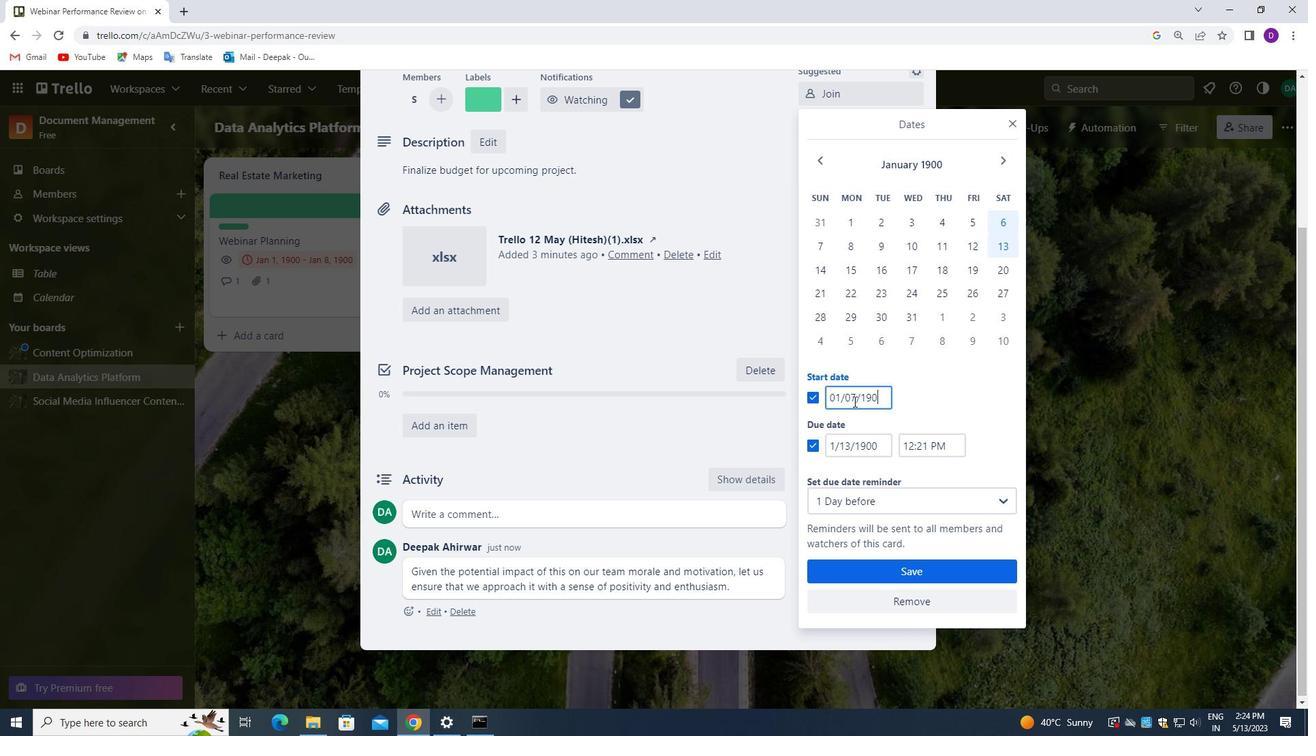 
Action: Mouse moved to (839, 443)
Screenshot: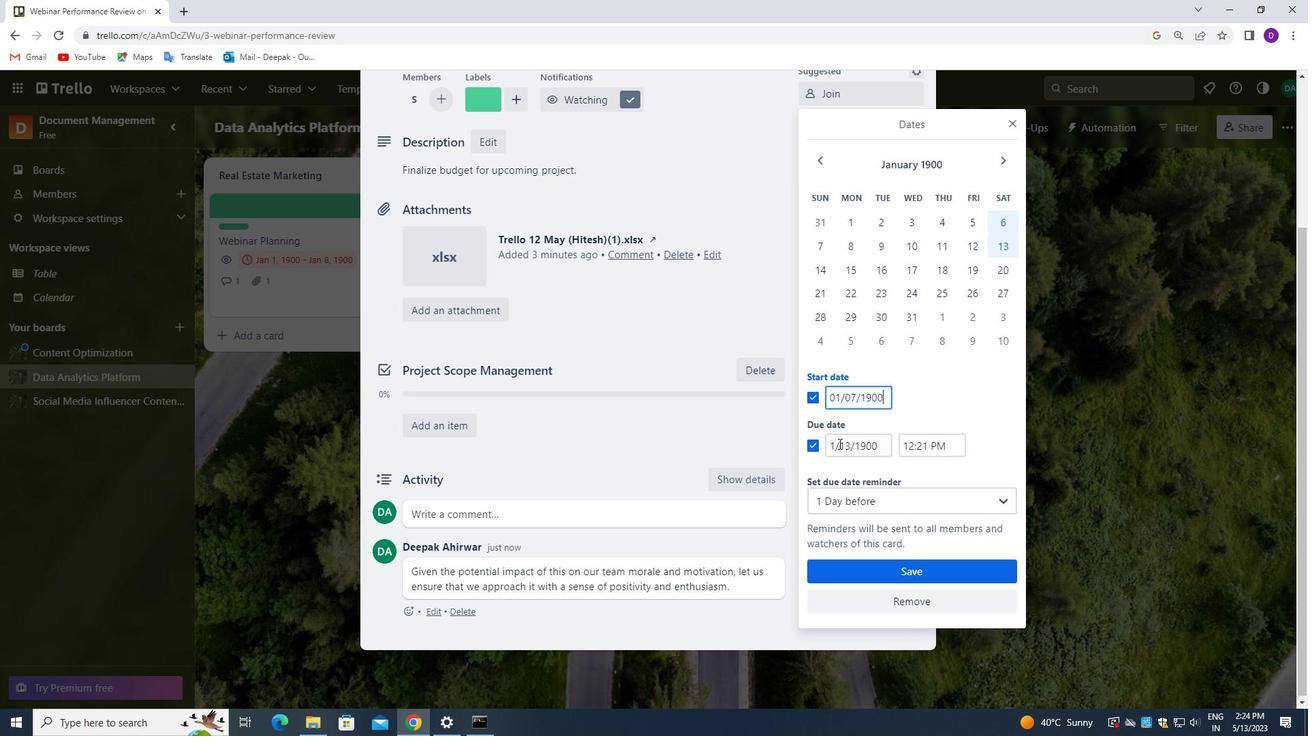 
Action: Mouse pressed left at (839, 443)
Screenshot: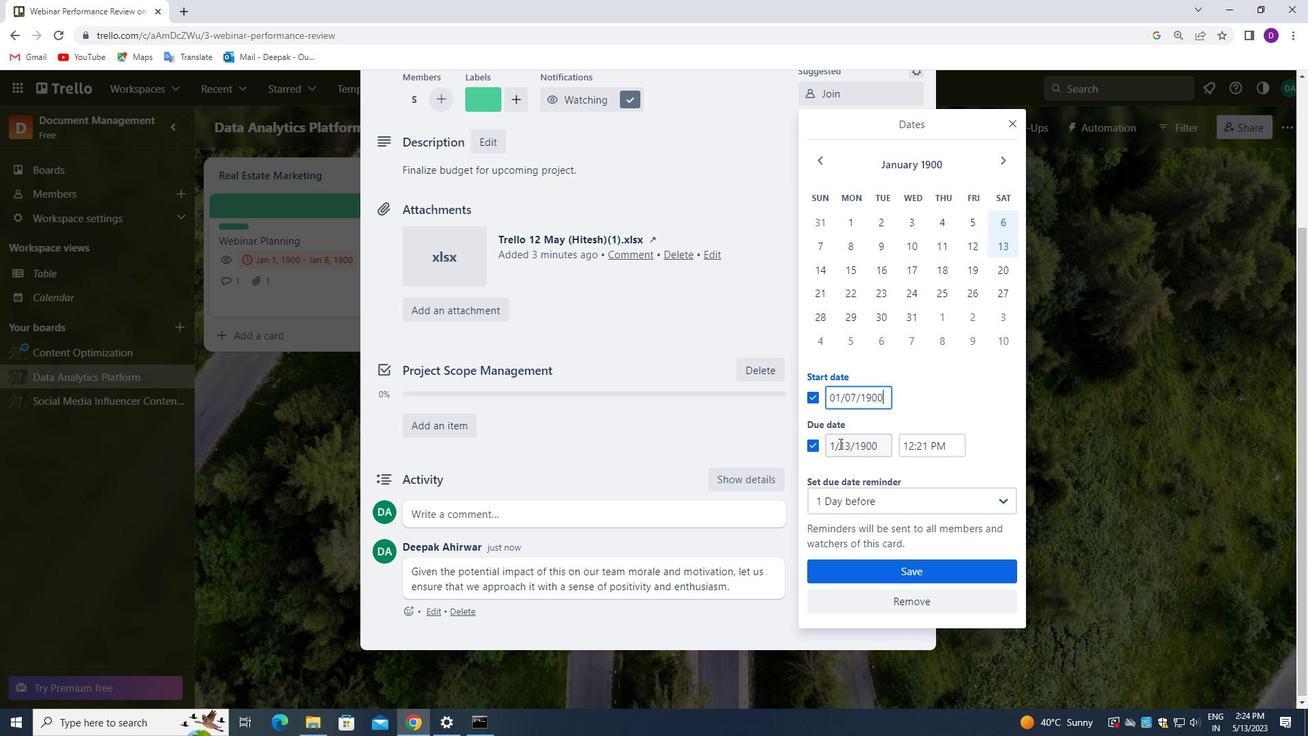 
Action: Mouse moved to (837, 443)
Screenshot: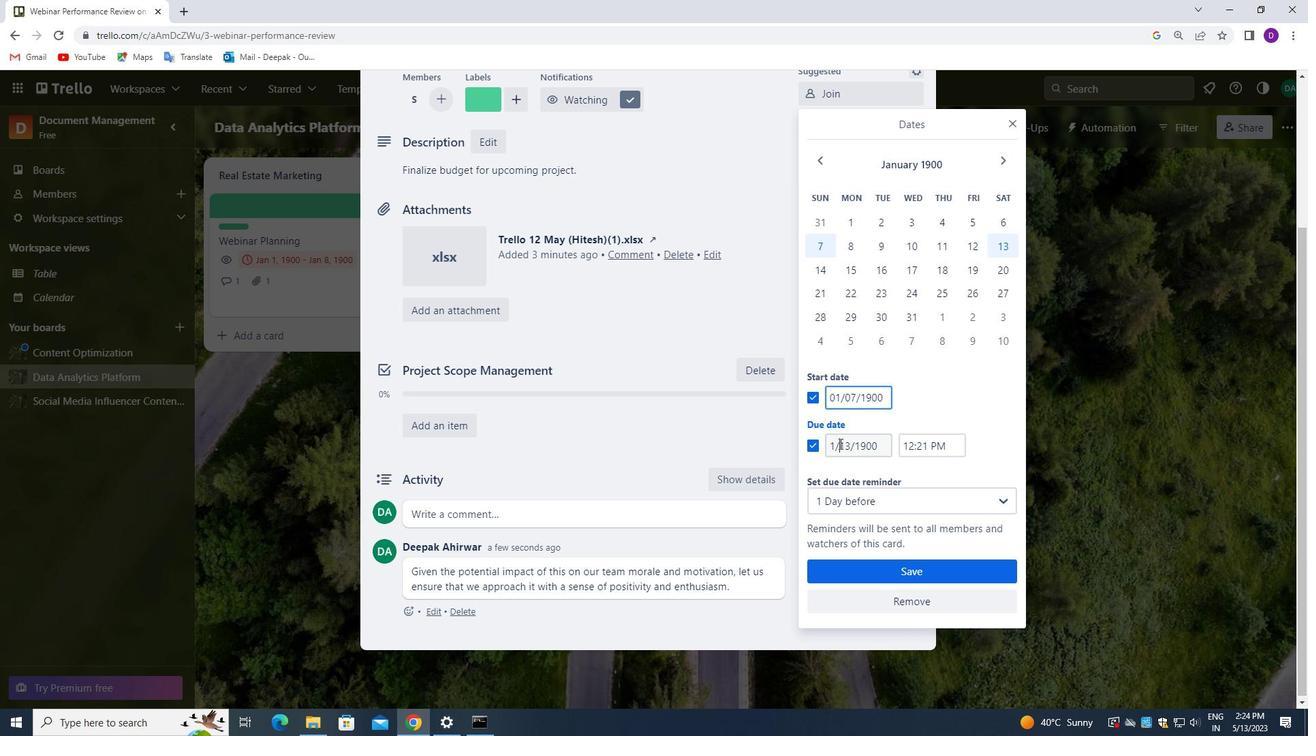 
Action: Mouse pressed left at (837, 443)
Screenshot: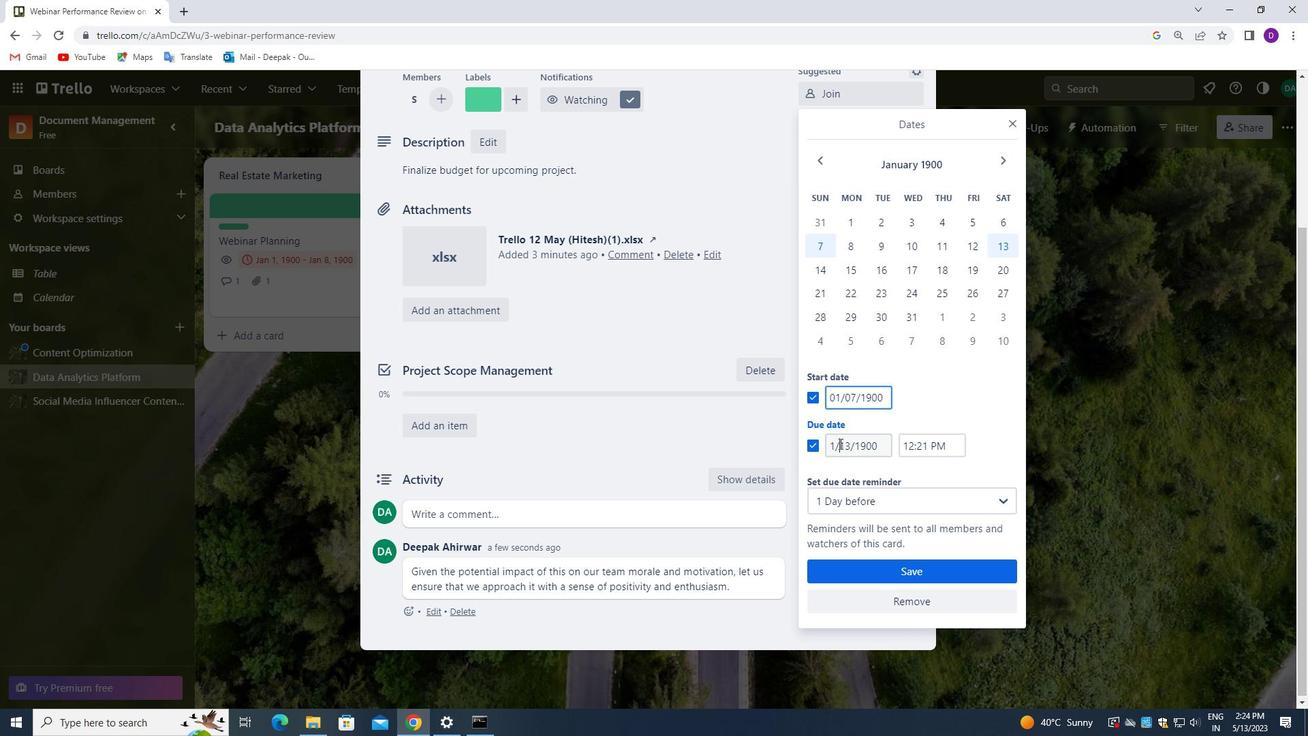 
Action: Mouse moved to (837, 443)
Screenshot: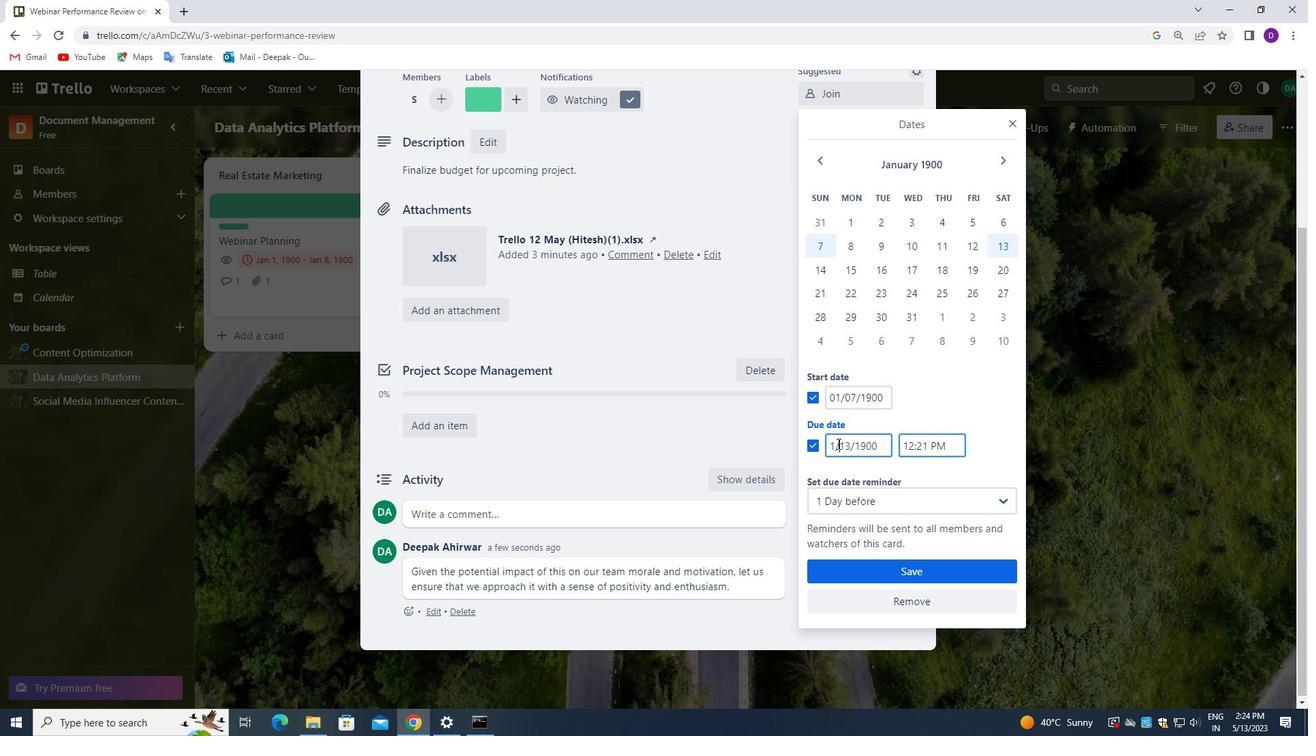
Action: Mouse pressed left at (837, 443)
Screenshot: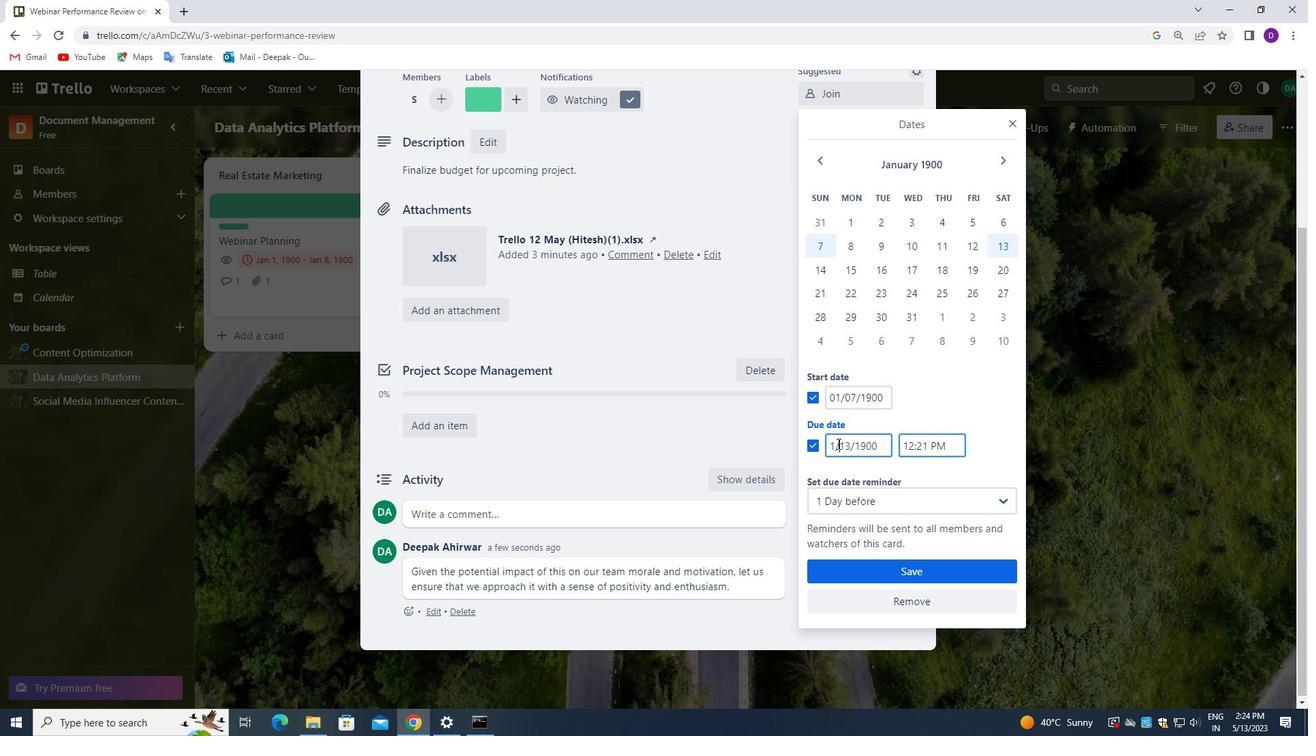 
Action: Mouse pressed left at (837, 443)
Screenshot: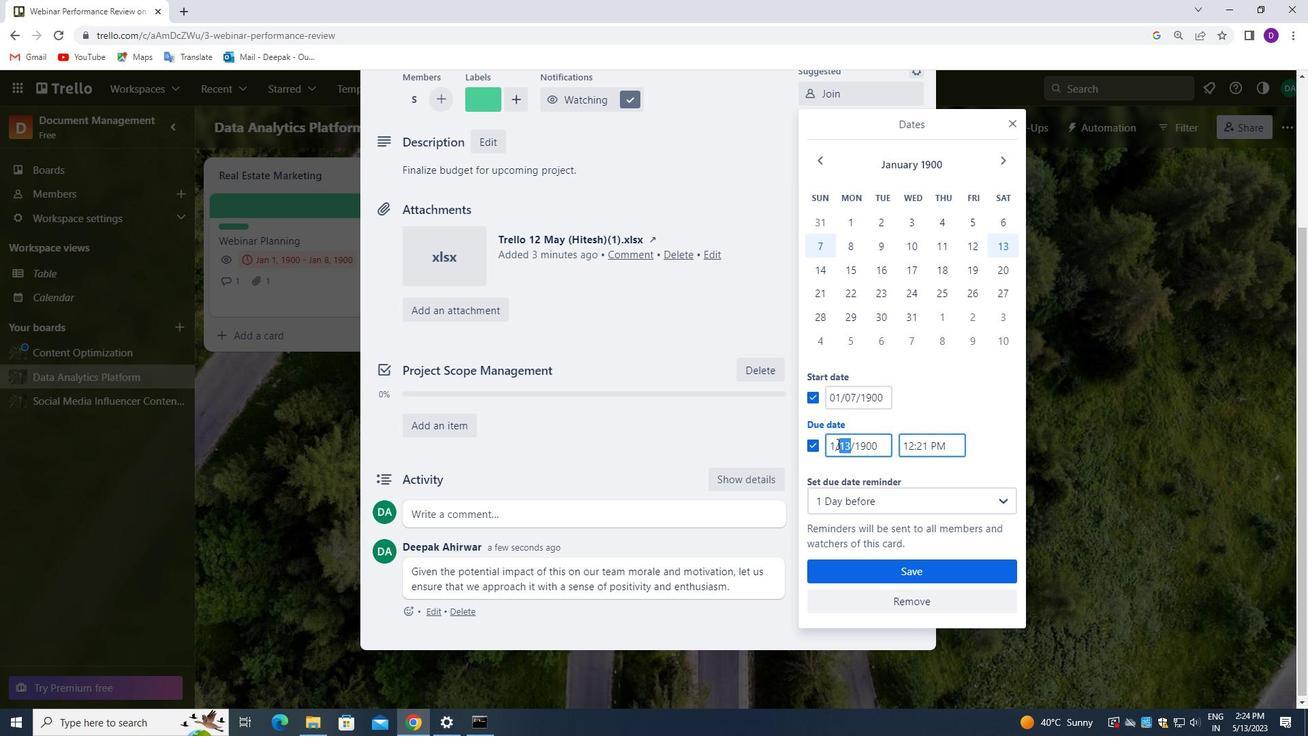 
Action: Mouse pressed left at (837, 443)
Screenshot: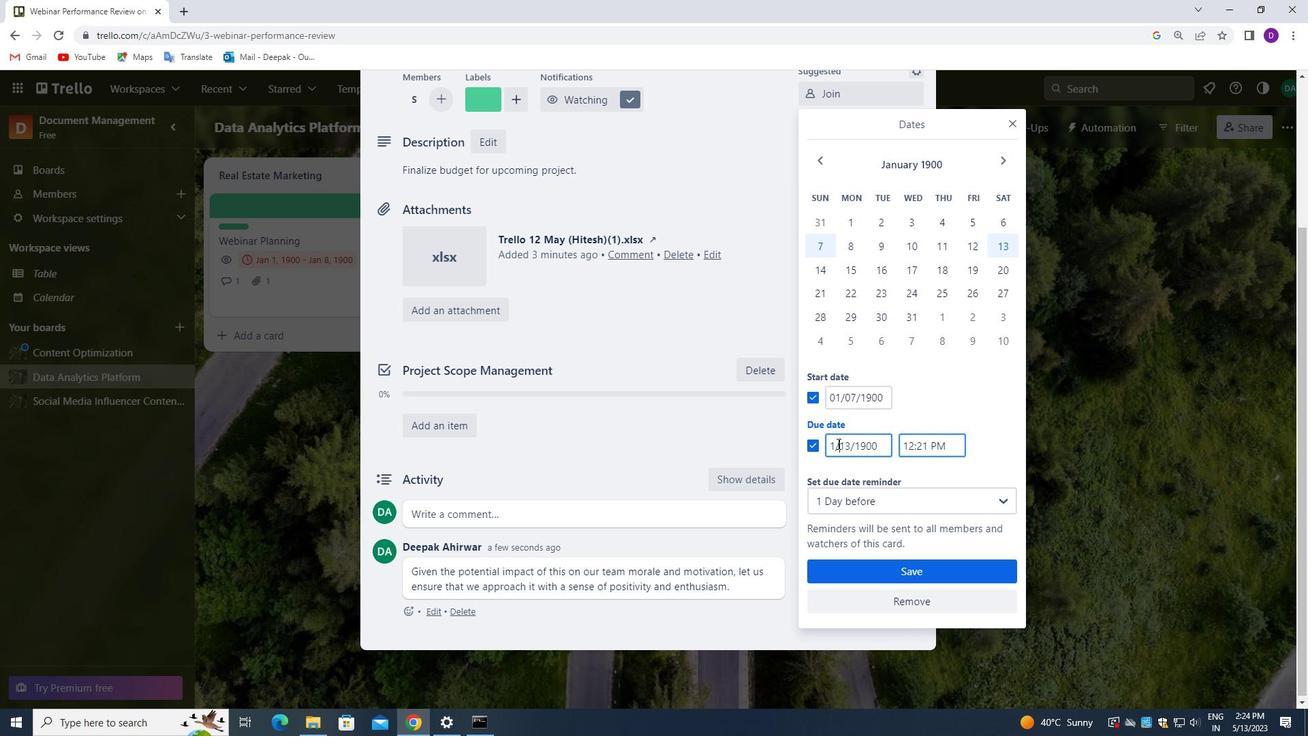 
Action: Mouse pressed left at (837, 443)
Screenshot: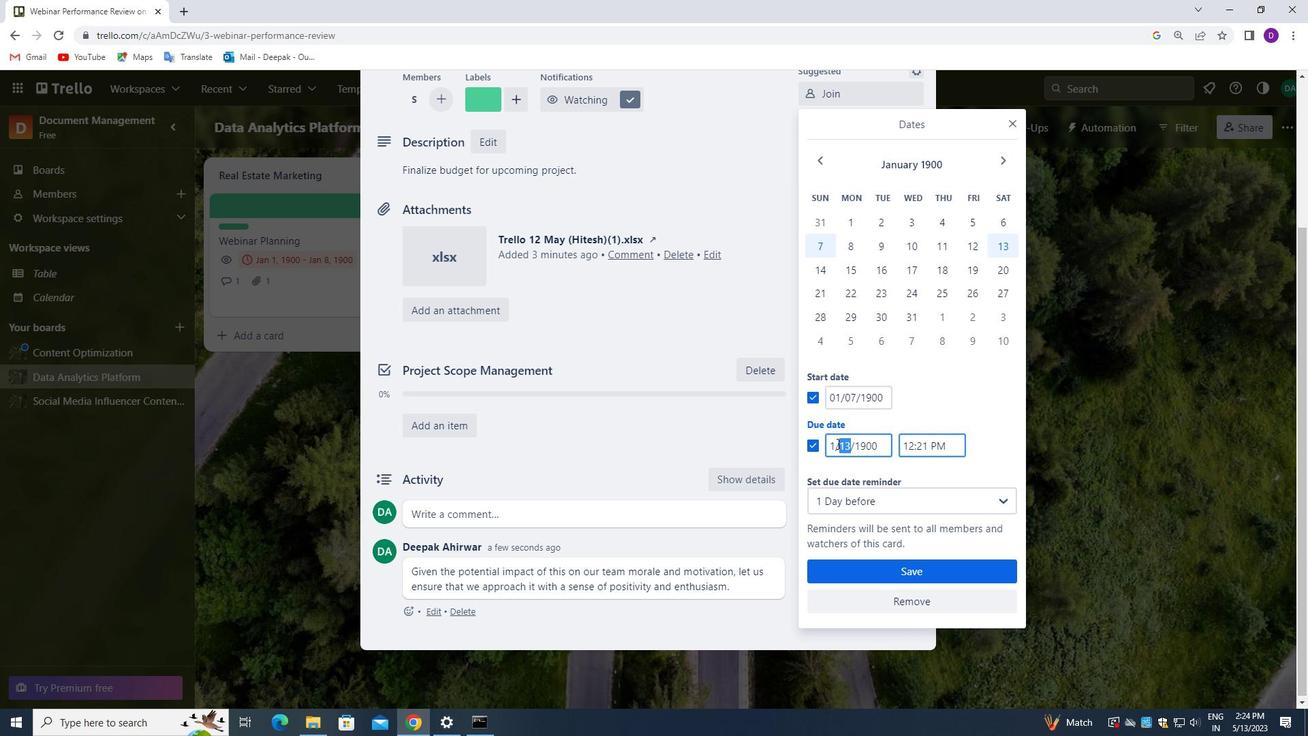 
Action: Key pressed <Key.backspace>01/14/1900
Screenshot: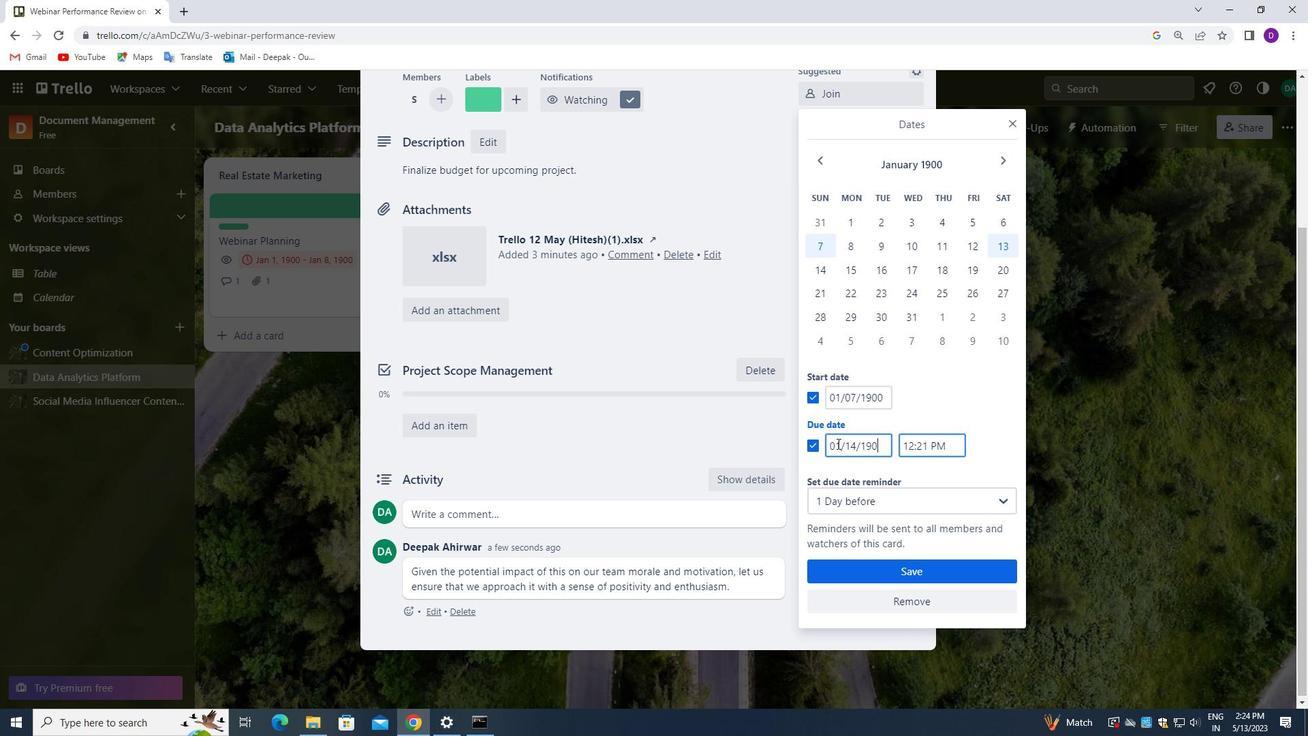 
Action: Mouse moved to (890, 564)
Screenshot: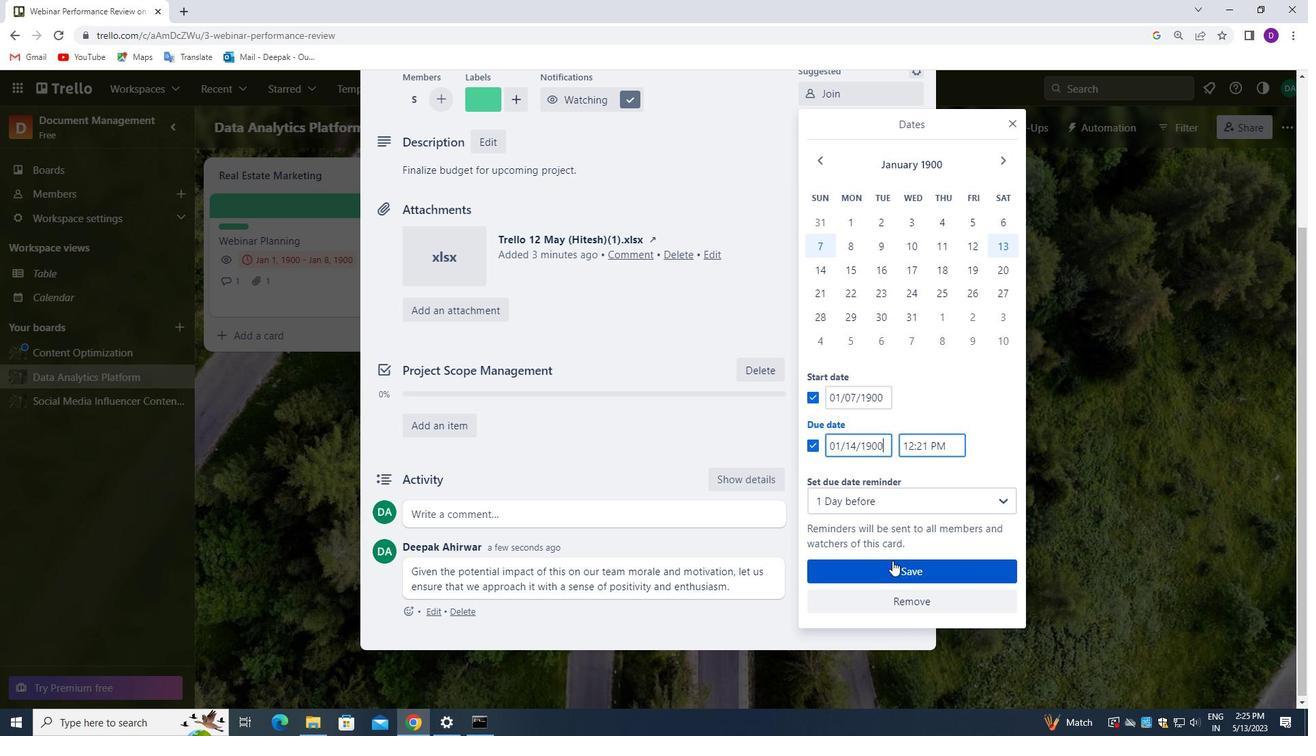 
Action: Mouse pressed left at (890, 564)
Screenshot: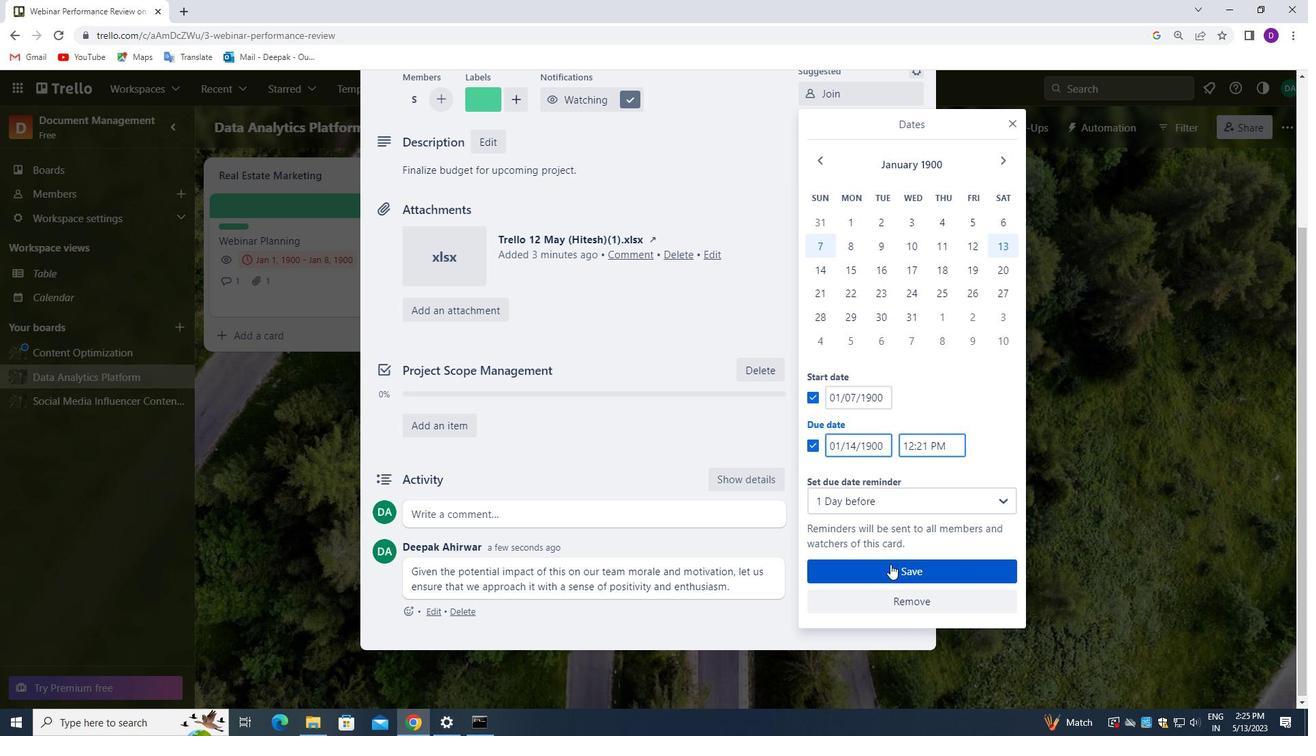
Action: Mouse moved to (638, 425)
Screenshot: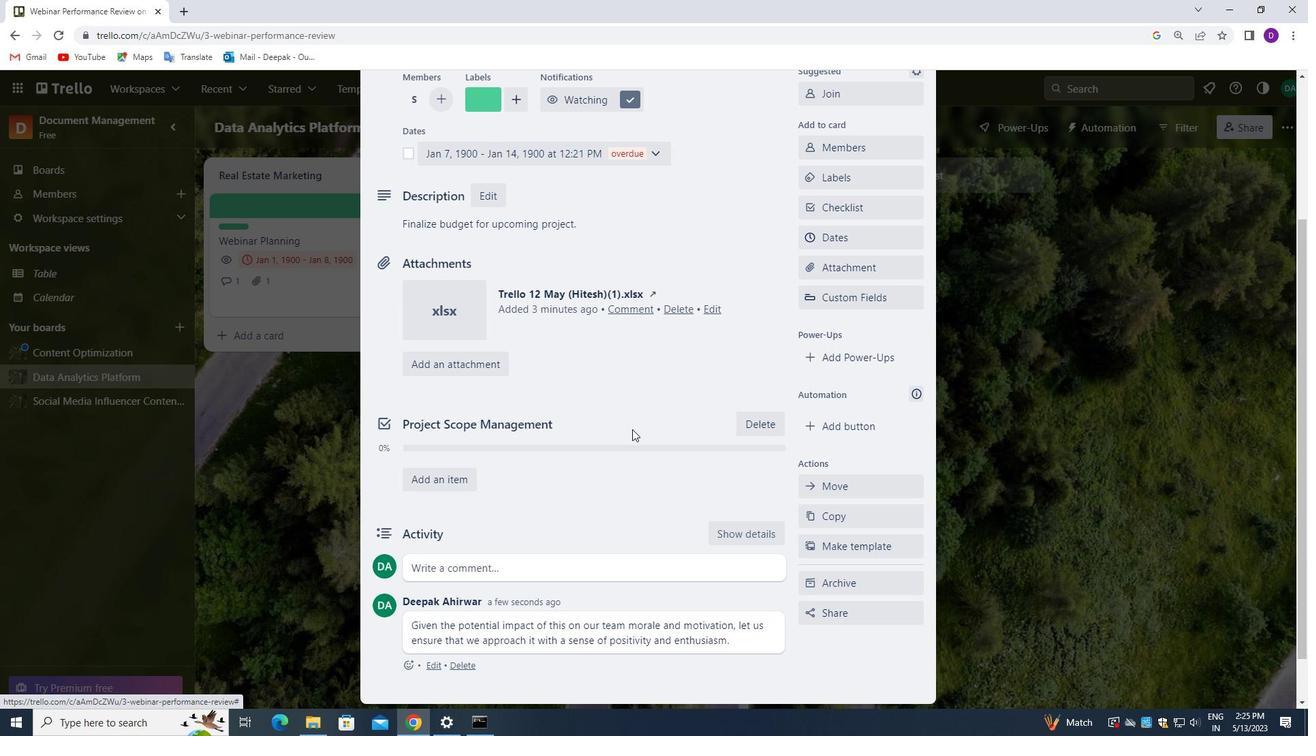
Action: Mouse scrolled (638, 426) with delta (0, 0)
Screenshot: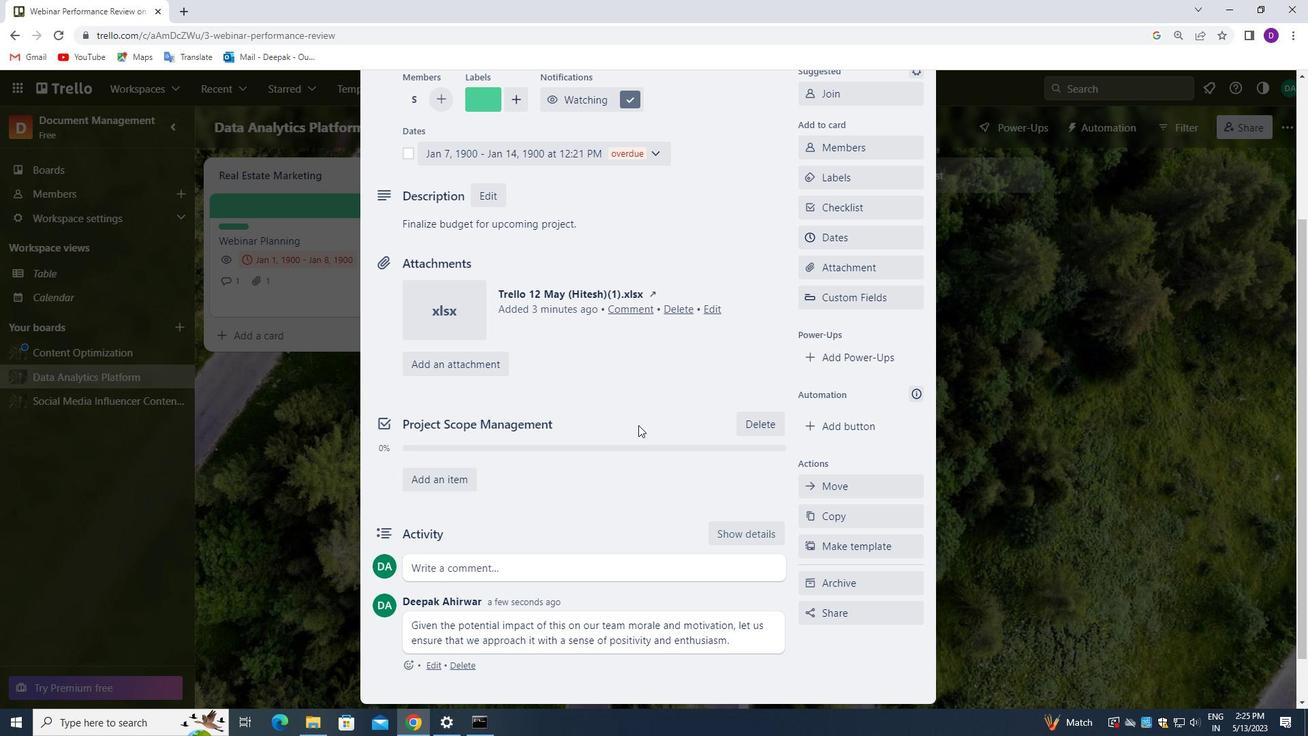 
Action: Mouse scrolled (638, 426) with delta (0, 0)
Screenshot: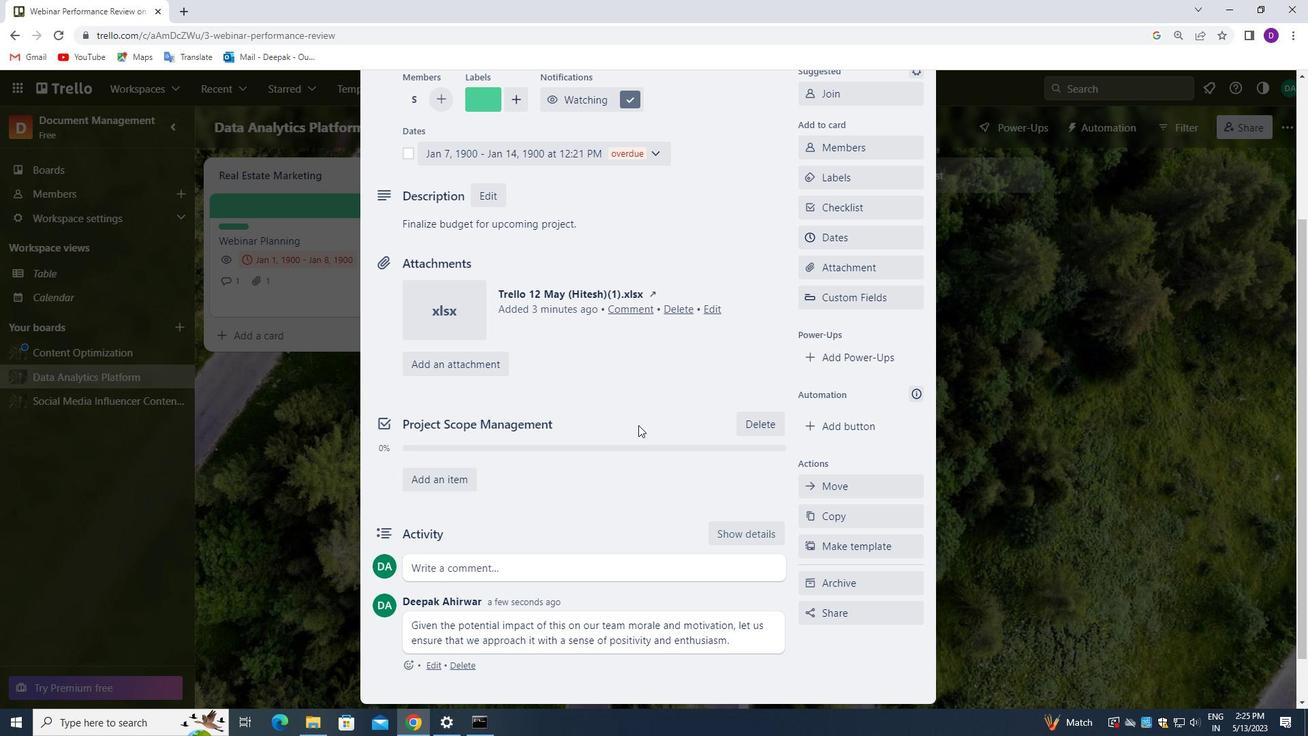 
Action: Mouse scrolled (638, 426) with delta (0, 0)
Screenshot: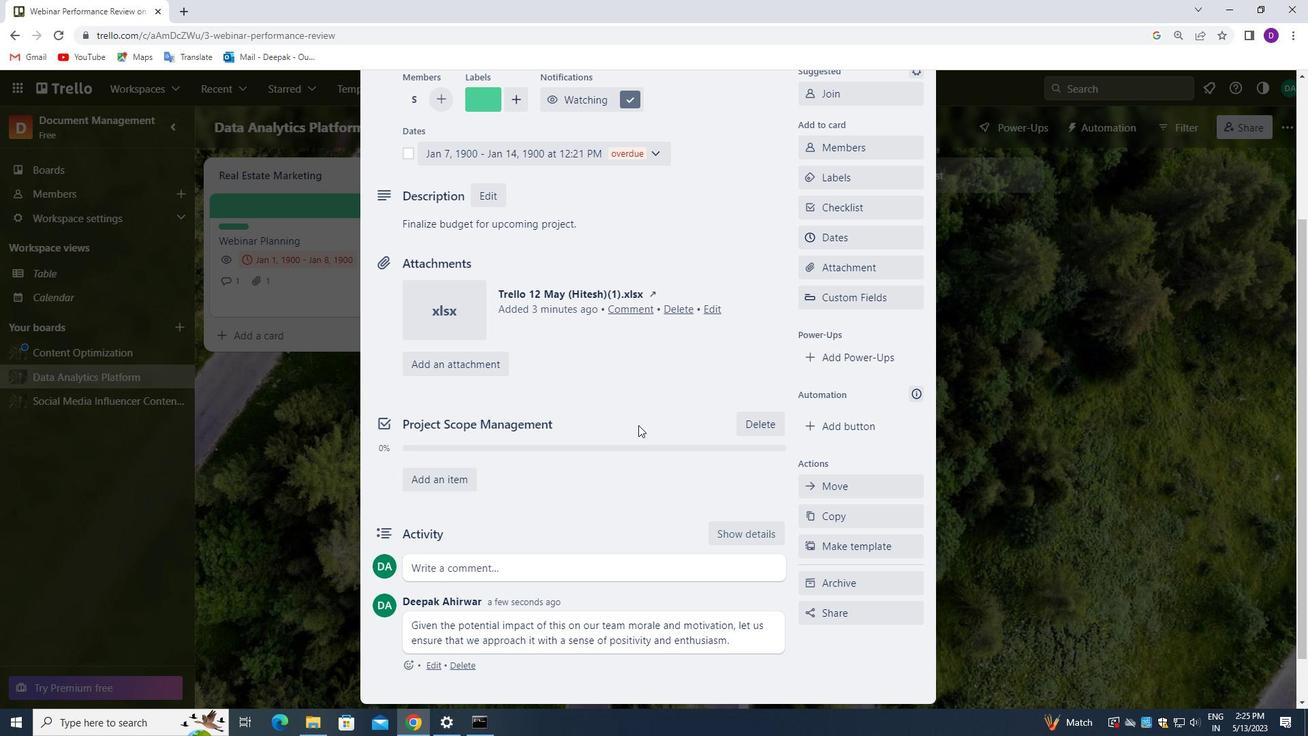 
Action: Mouse scrolled (638, 426) with delta (0, 0)
Screenshot: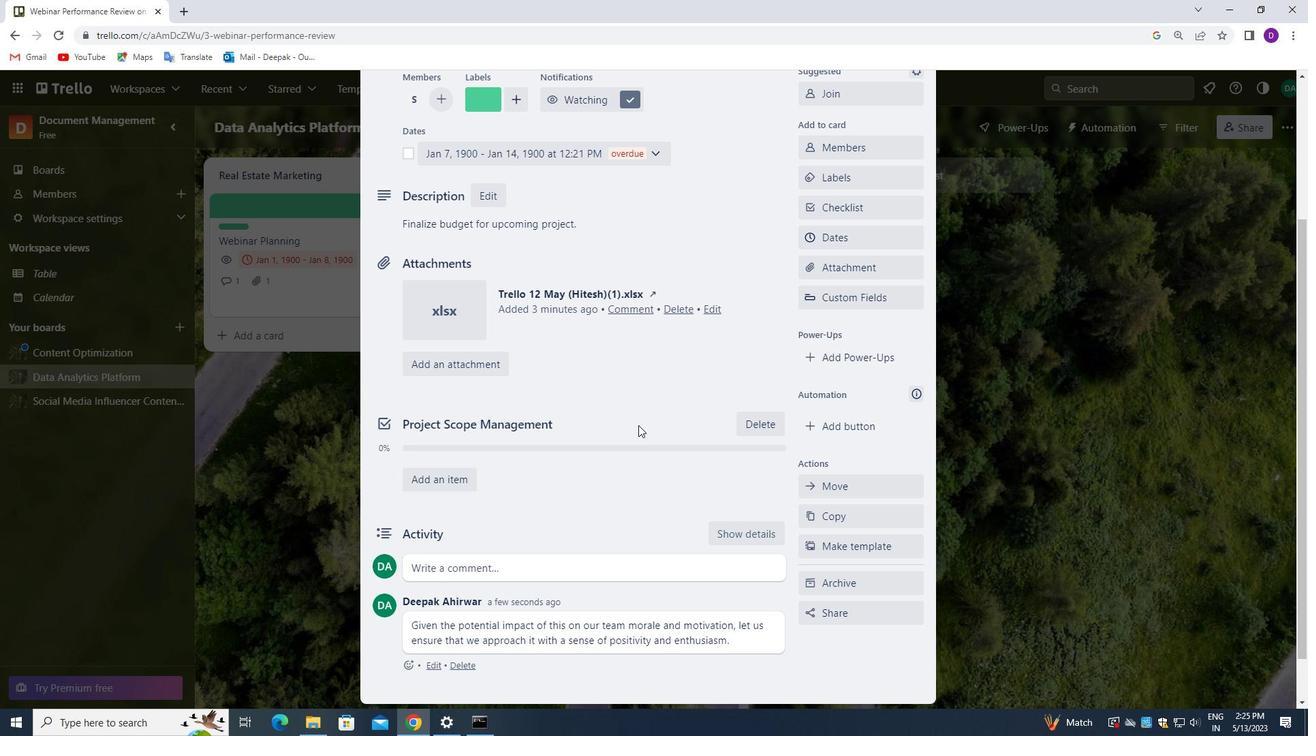 
Action: Mouse scrolled (638, 426) with delta (0, 0)
Screenshot: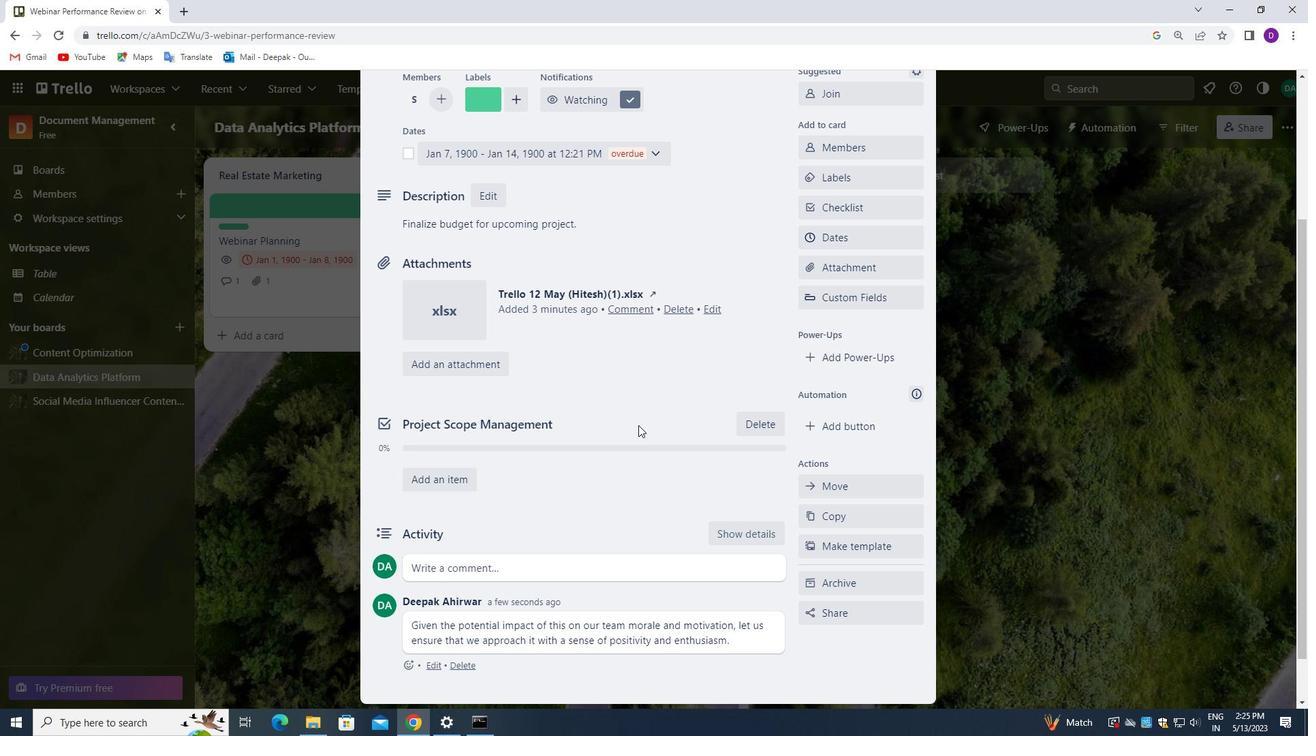 
Action: Mouse scrolled (638, 426) with delta (0, 0)
Screenshot: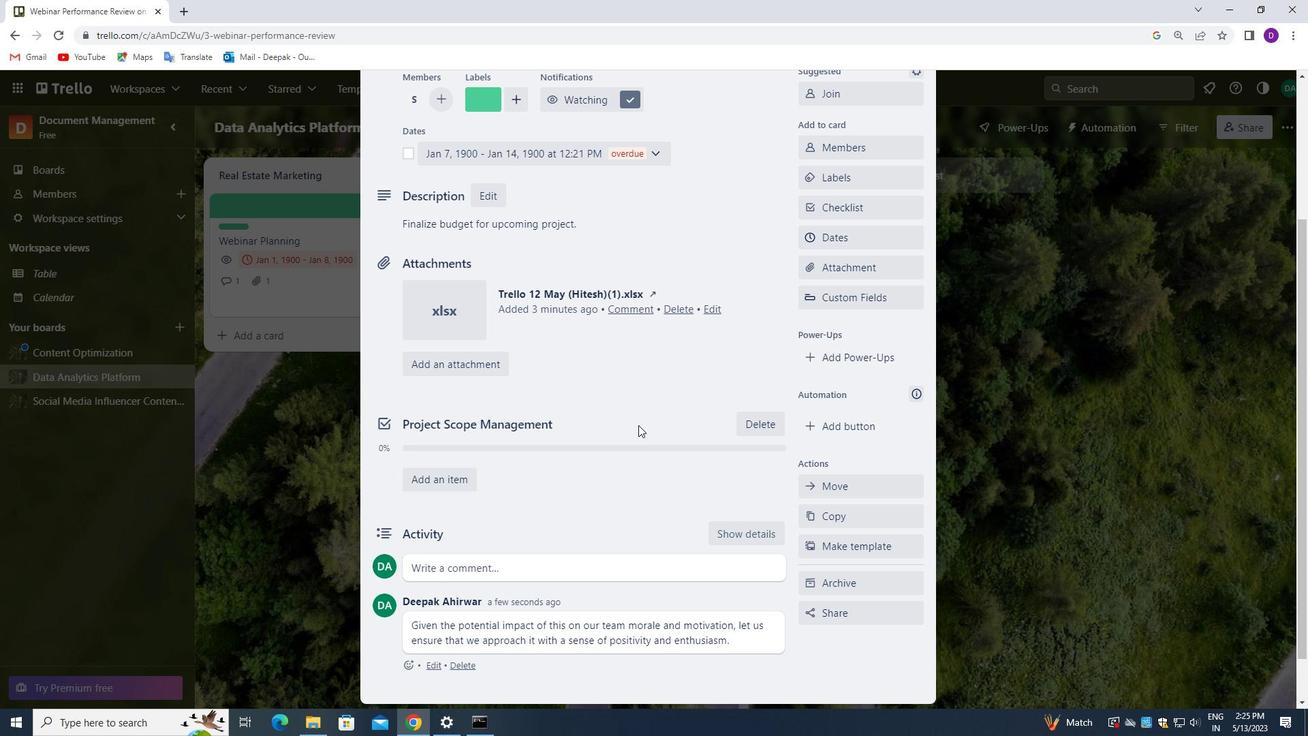 
Action: Mouse scrolled (638, 426) with delta (0, 0)
Screenshot: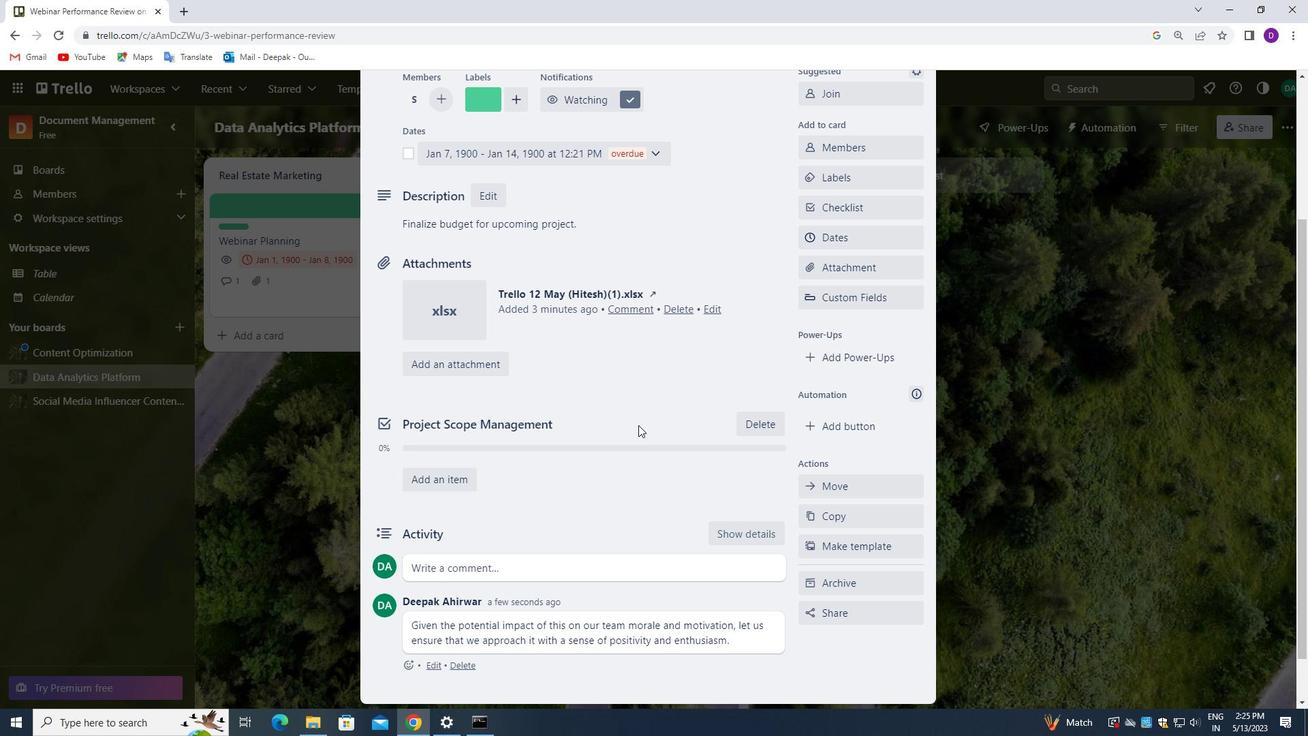 
Action: Mouse scrolled (638, 426) with delta (0, 0)
Screenshot: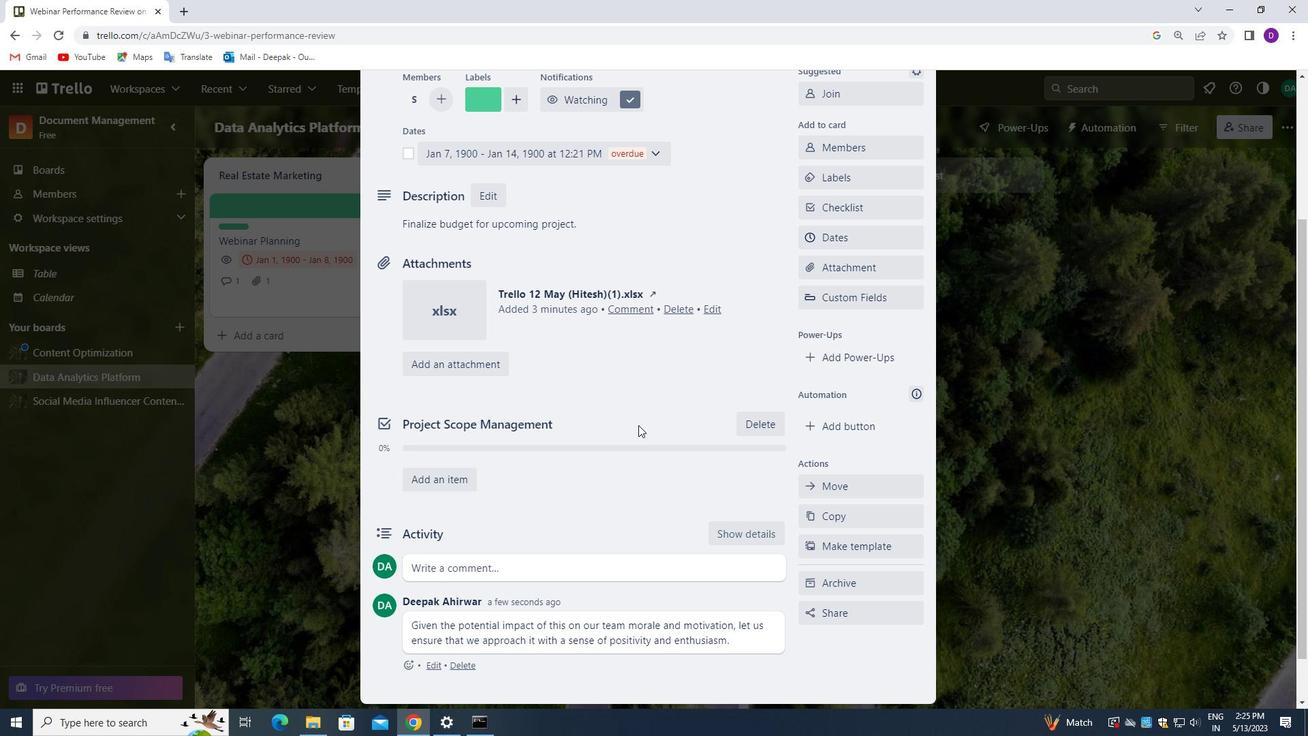 
Action: Mouse scrolled (638, 426) with delta (0, 0)
Screenshot: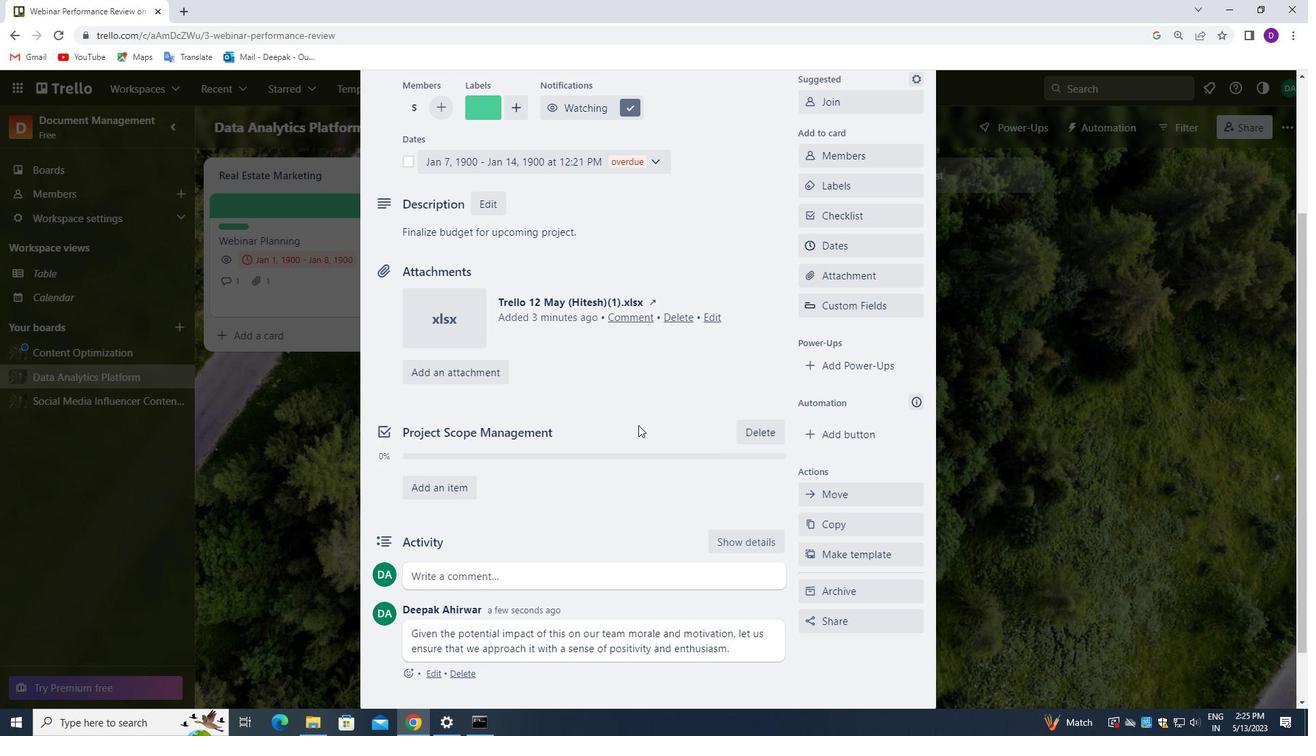 
Action: Mouse moved to (639, 424)
Screenshot: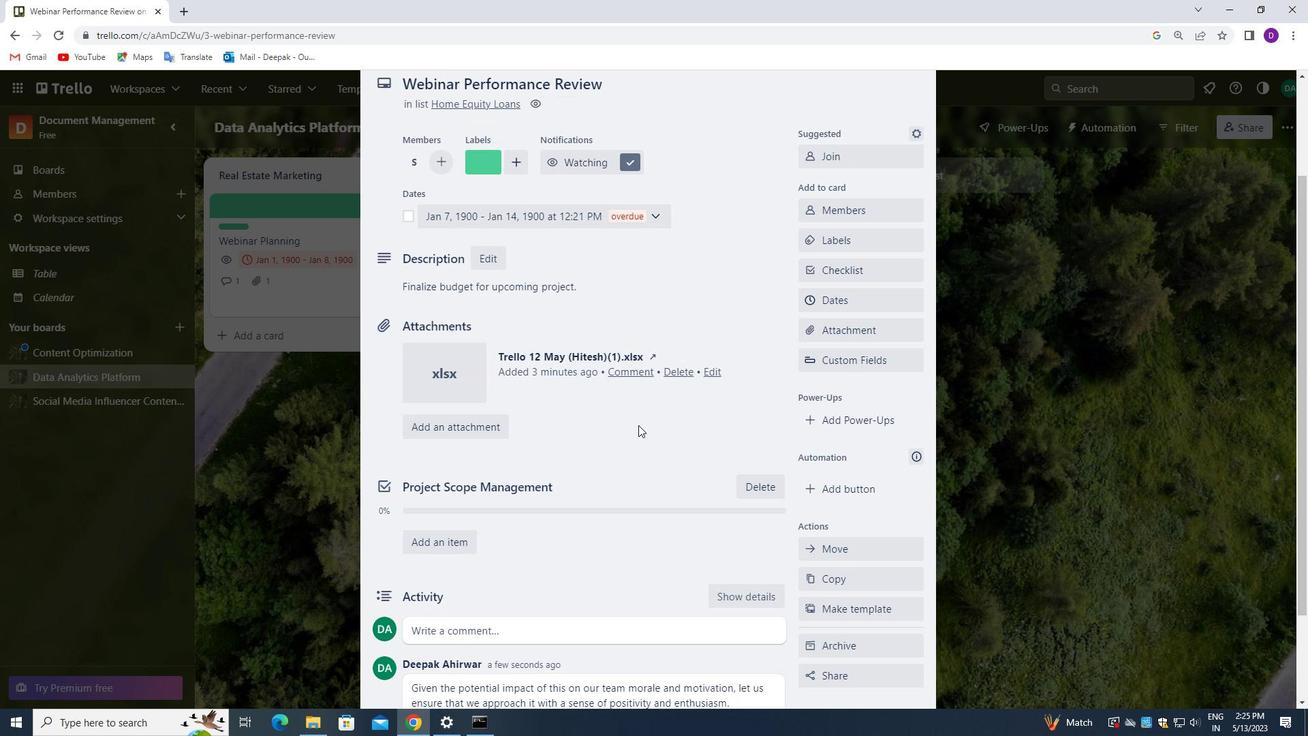 
Action: Mouse scrolled (639, 425) with delta (0, 0)
Screenshot: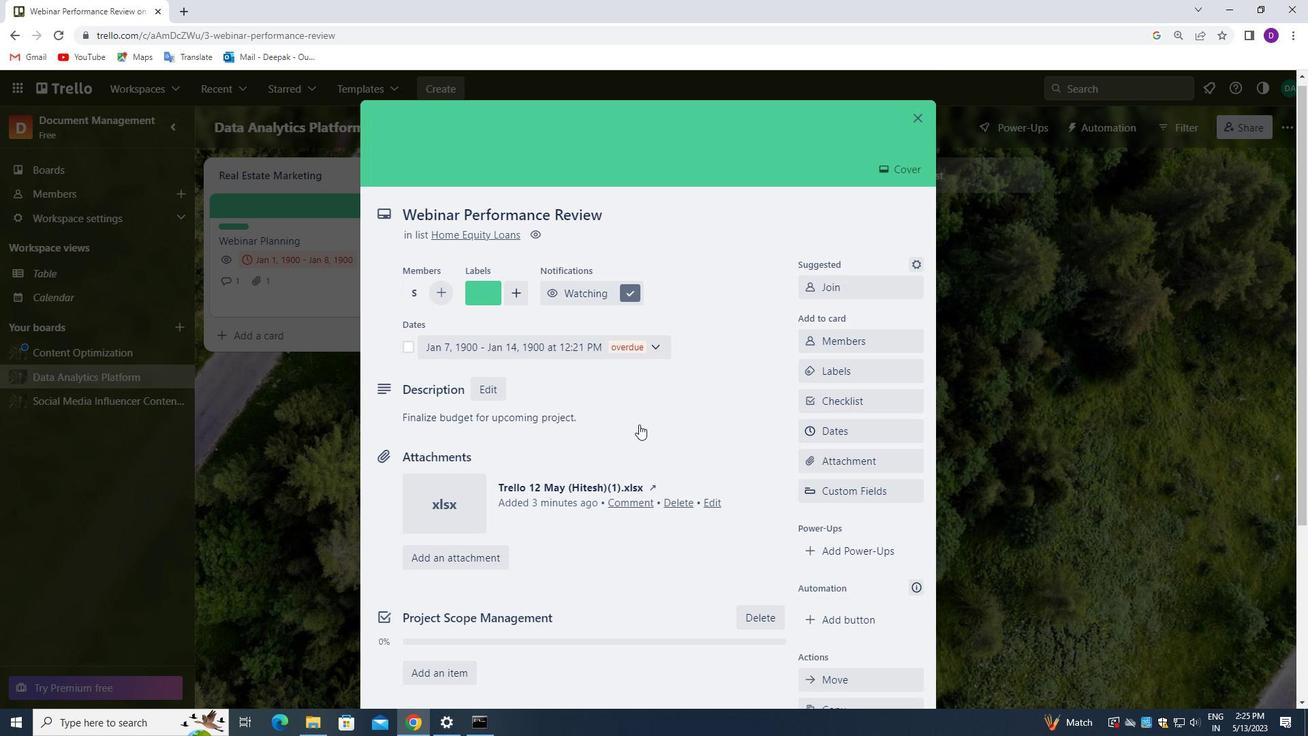 
Action: Mouse scrolled (639, 425) with delta (0, 0)
Screenshot: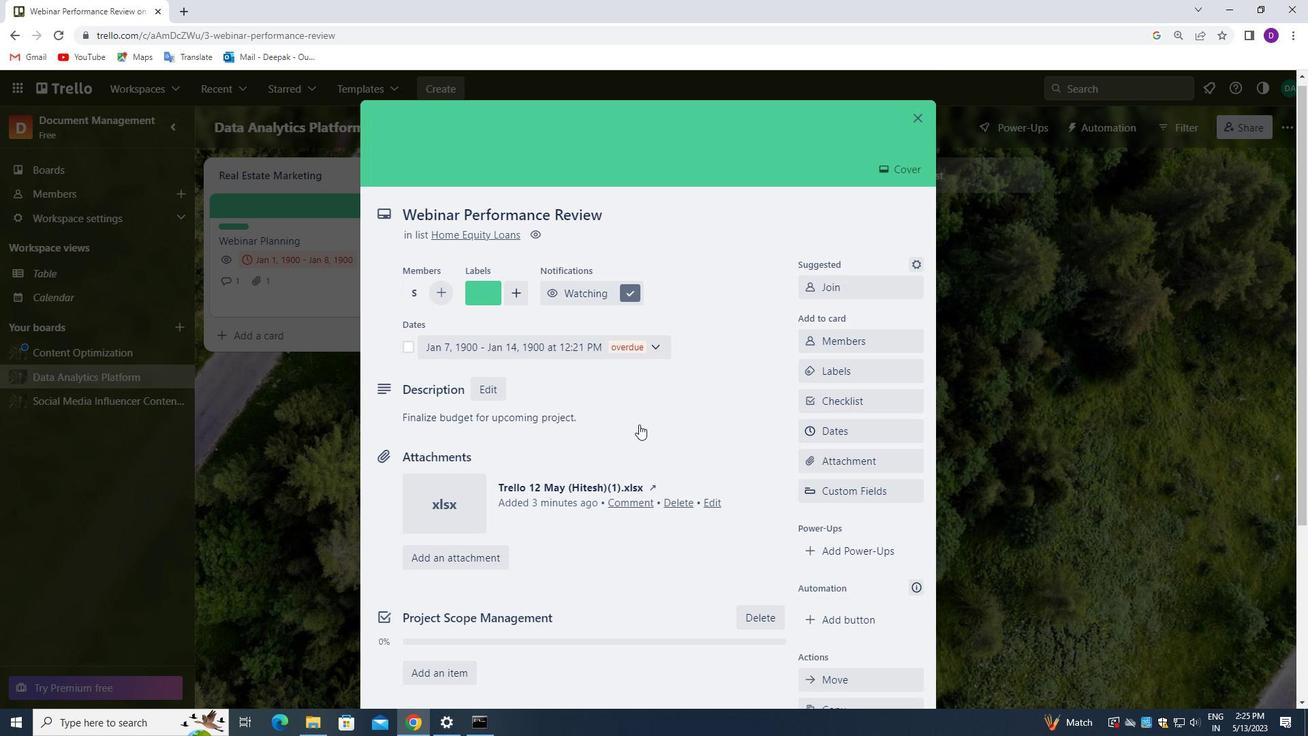 
Action: Mouse scrolled (639, 425) with delta (0, 0)
Screenshot: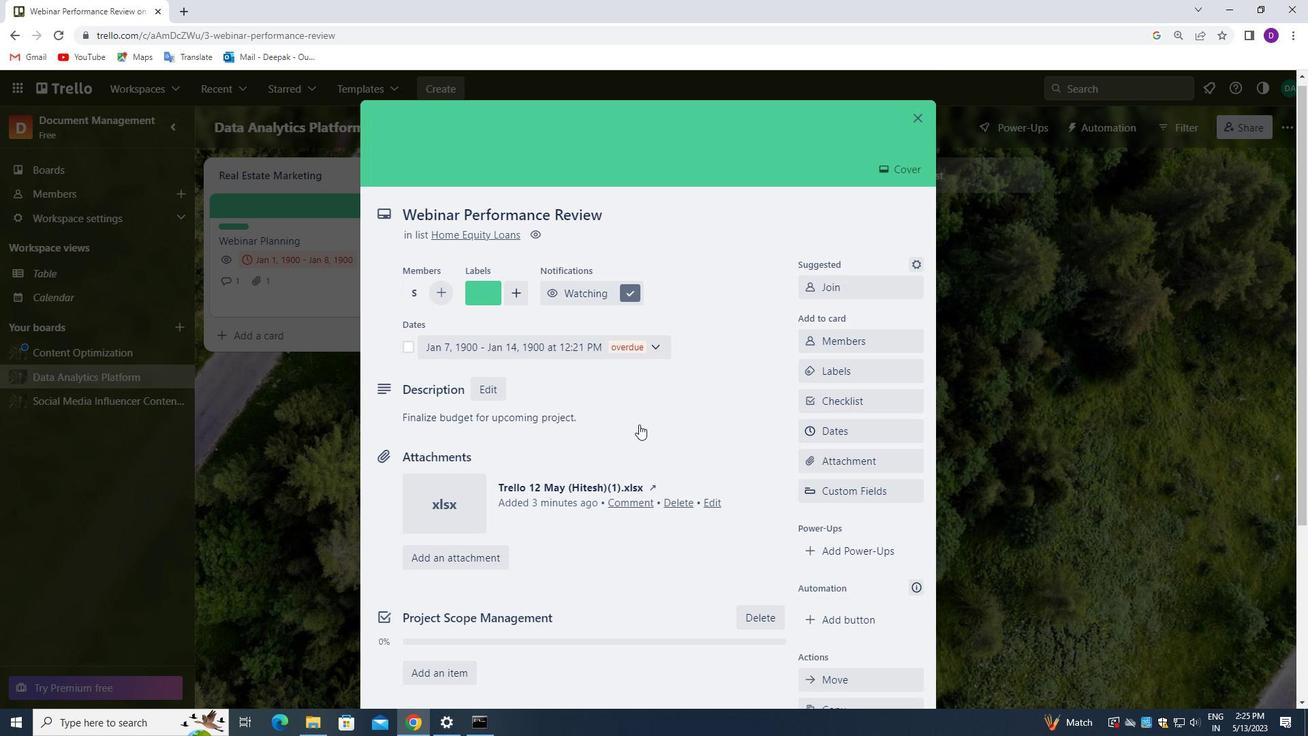 
Action: Mouse scrolled (639, 425) with delta (0, 0)
Screenshot: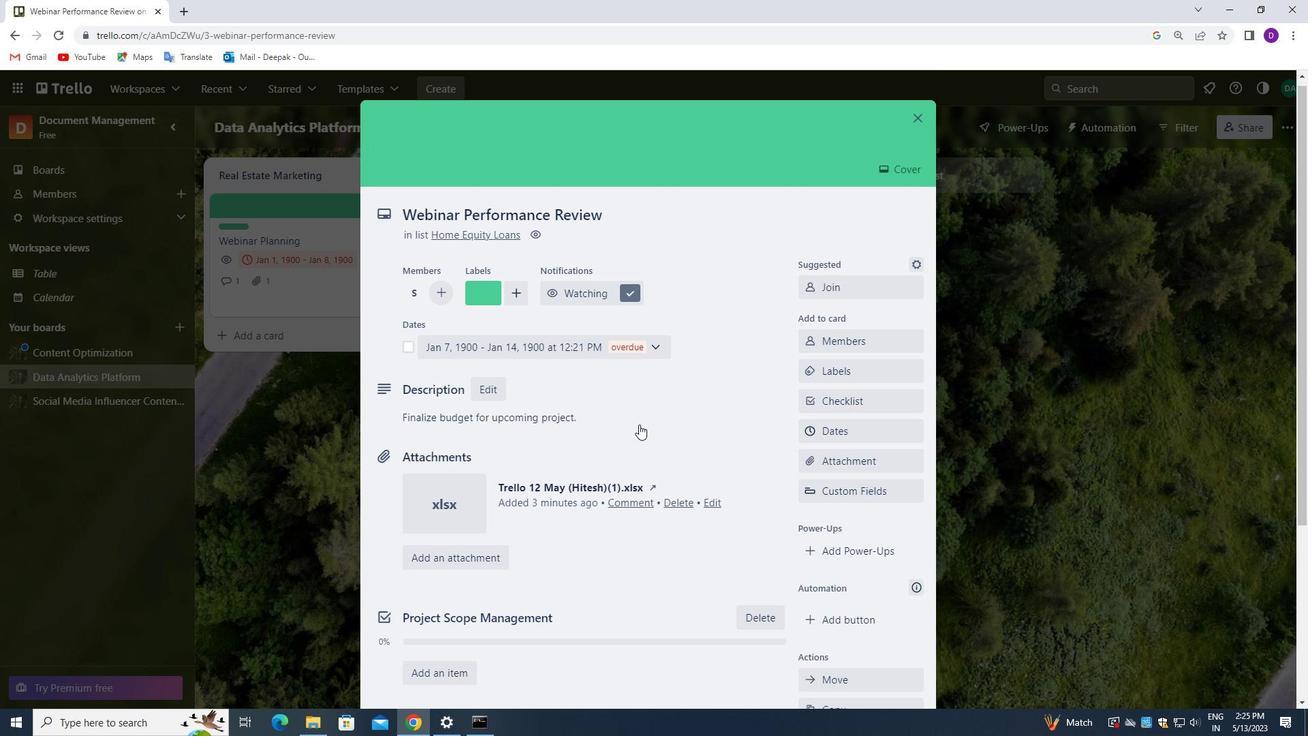 
Action: Mouse scrolled (639, 425) with delta (0, 0)
Screenshot: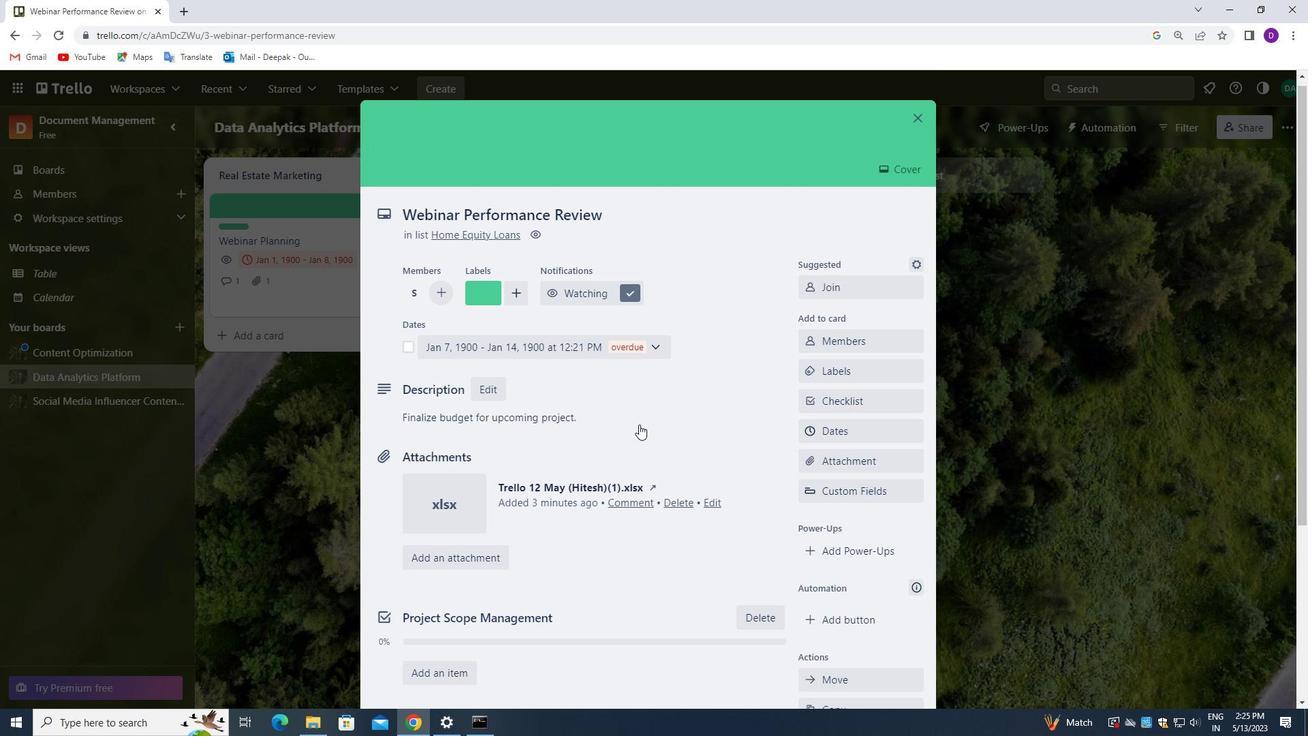 
Action: Mouse scrolled (639, 425) with delta (0, 0)
Screenshot: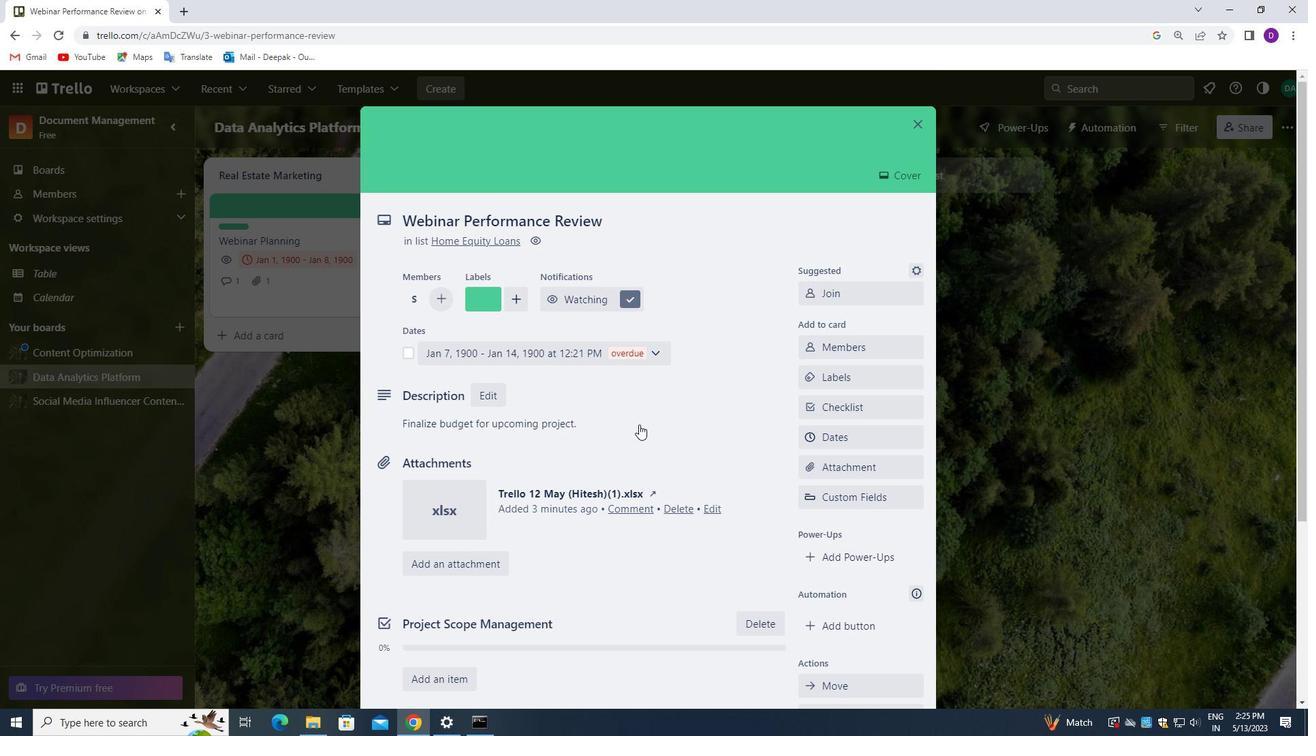 
Action: Mouse scrolled (639, 425) with delta (0, 0)
Screenshot: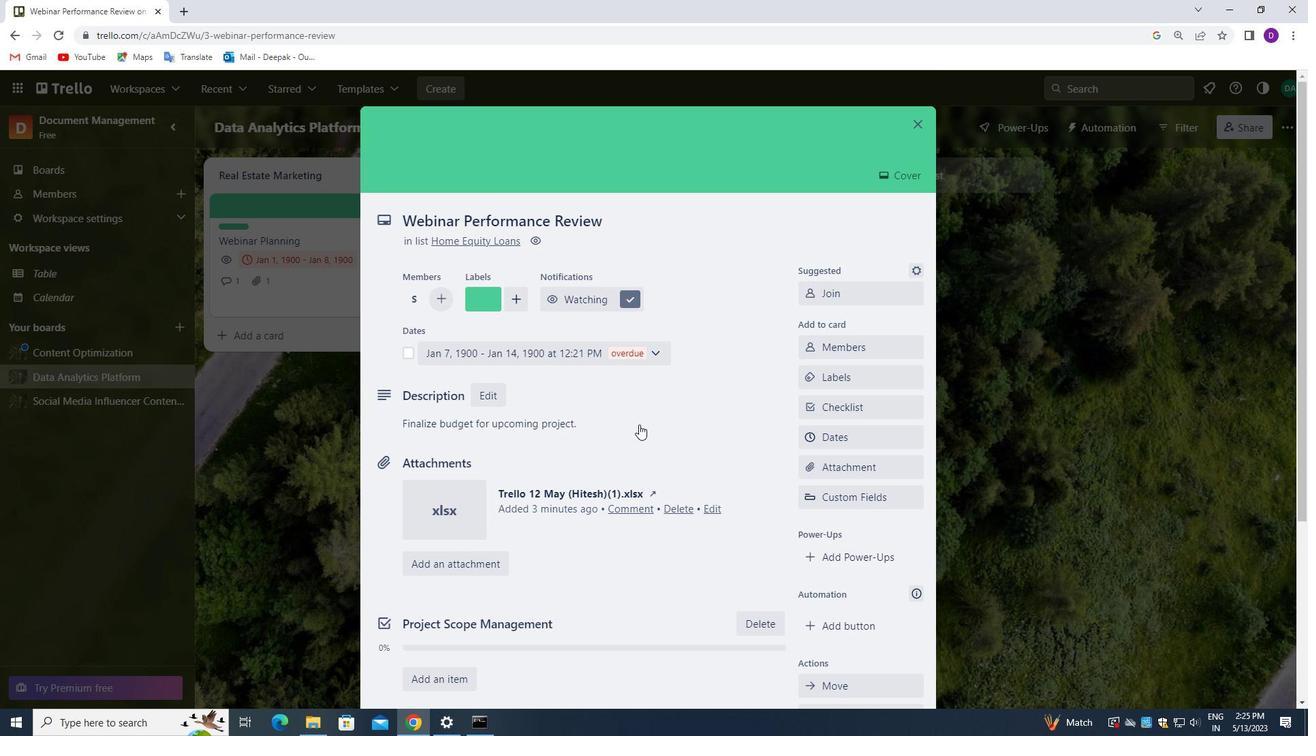 
Action: Mouse scrolled (639, 425) with delta (0, 0)
Screenshot: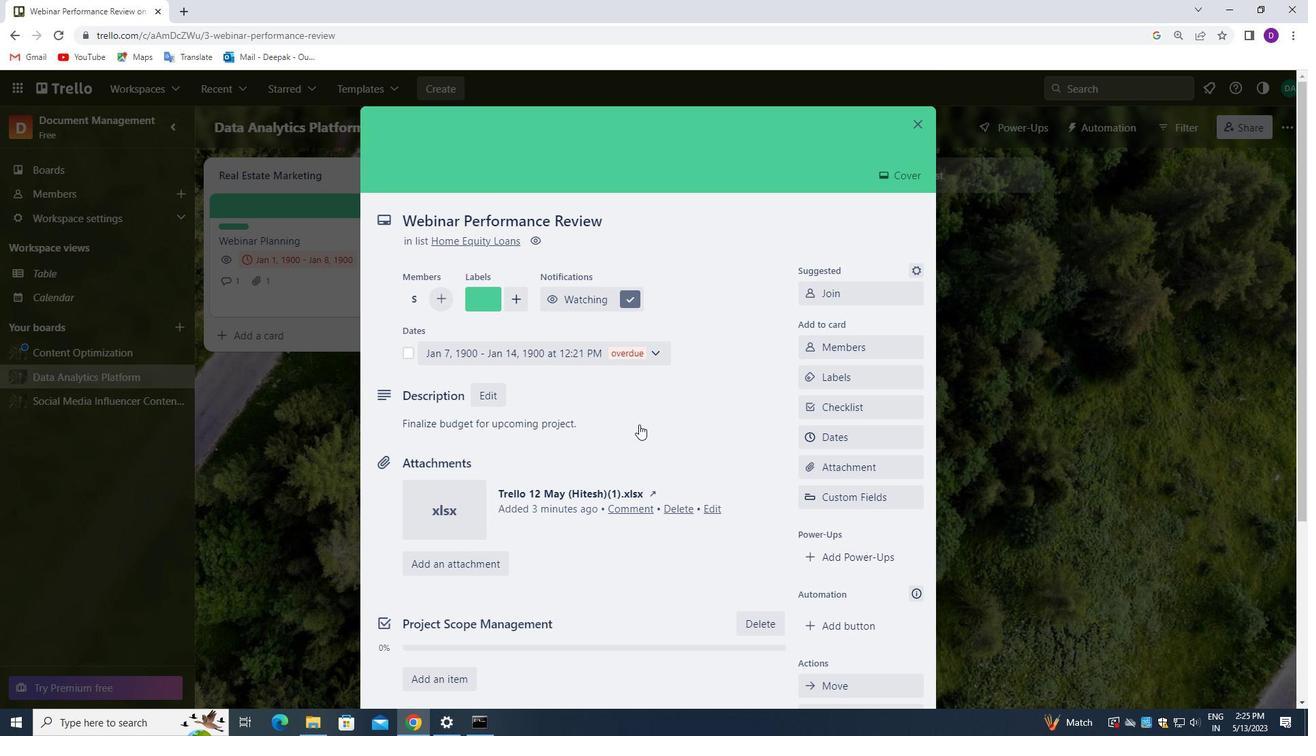 
Action: Mouse moved to (915, 125)
Screenshot: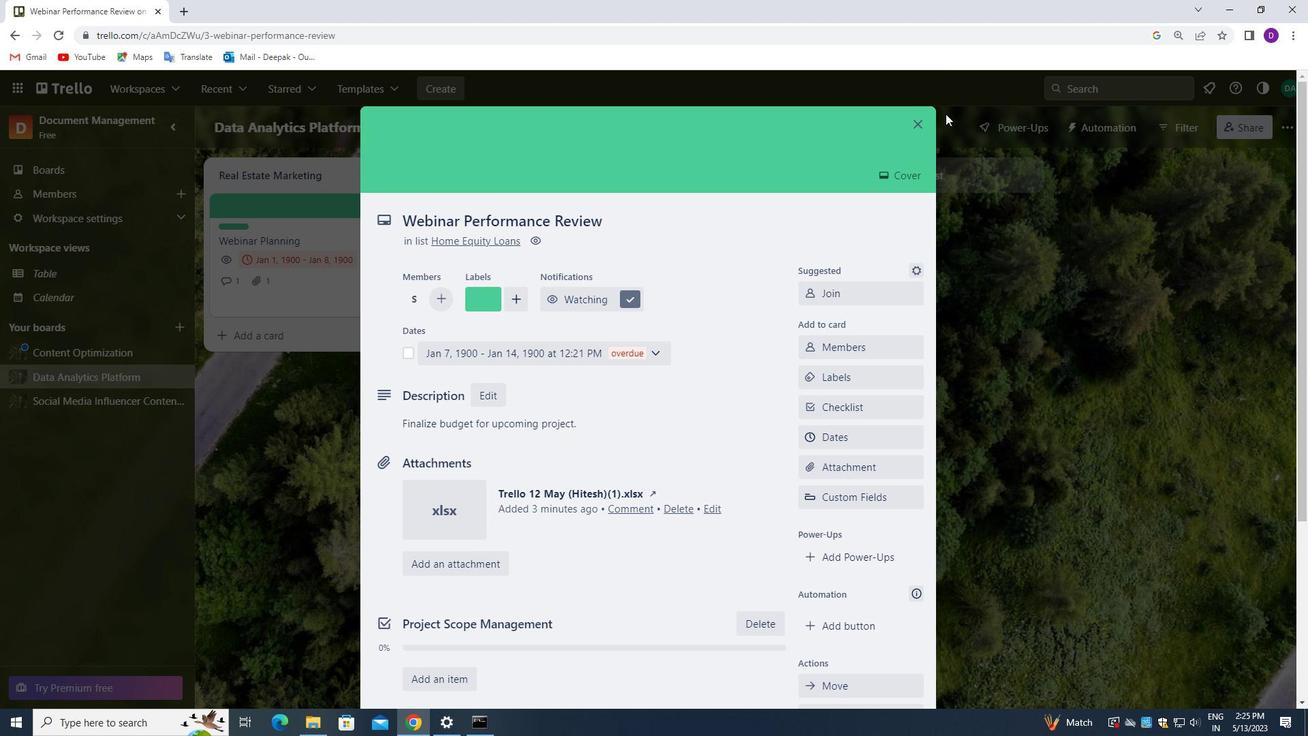 
Action: Mouse pressed left at (915, 125)
Screenshot: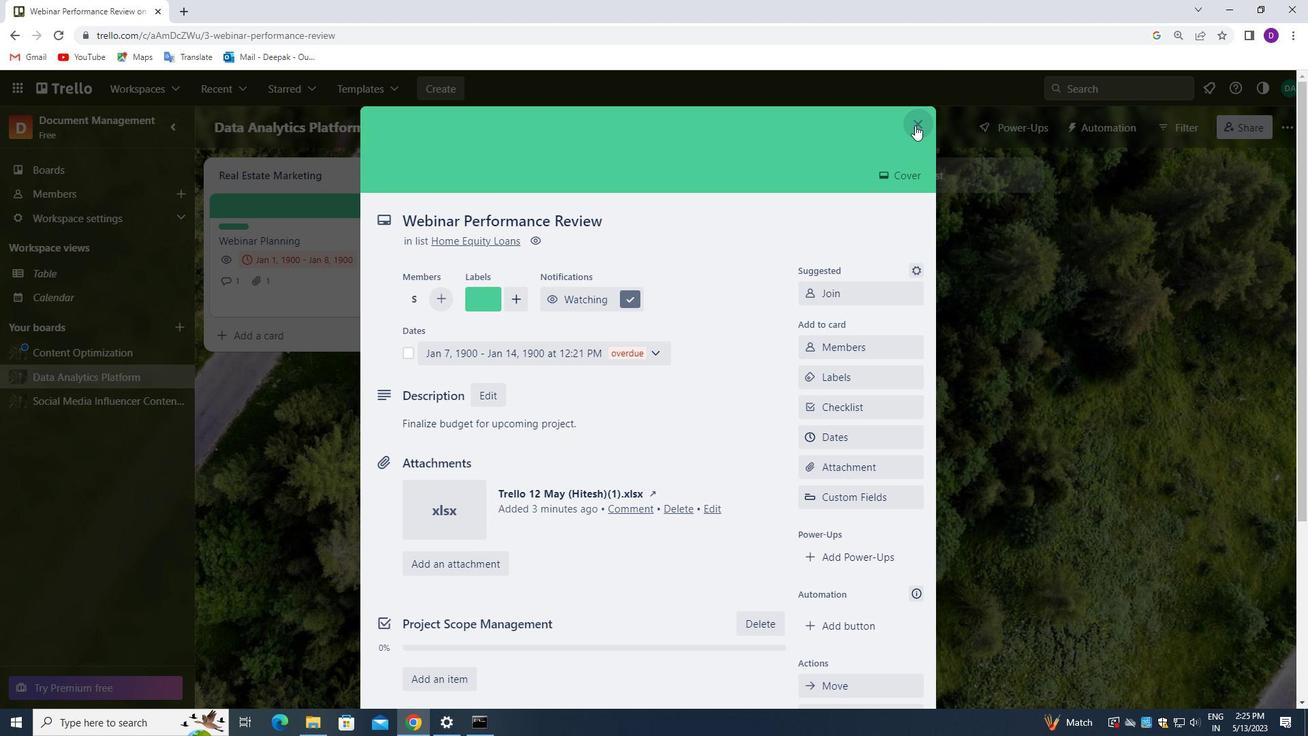 
Action: Key pressed <Key.f8>
Screenshot: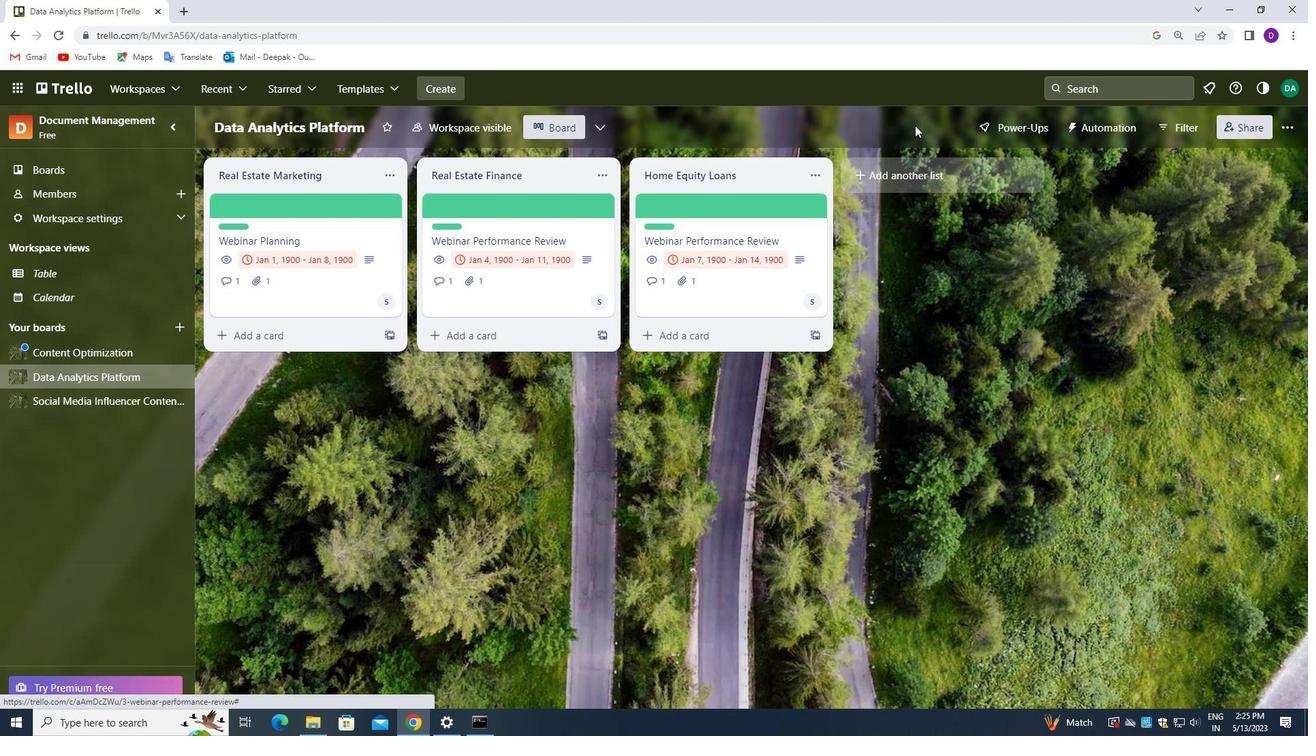 
